 Task: Look for space in Clovis, United States from 6th September, 2023 to 15th September, 2023 for 6 adults in price range Rs.8000 to Rs.12000. Place can be entire place or private room with 6 bedrooms having 6 beds and 6 bathrooms. Property type can be house, flat, guest house. Amenities needed are: wifi, TV, free parkinig on premises, gym, breakfast. Booking option can be shelf check-in. Required host language is English.
Action: Mouse moved to (574, 140)
Screenshot: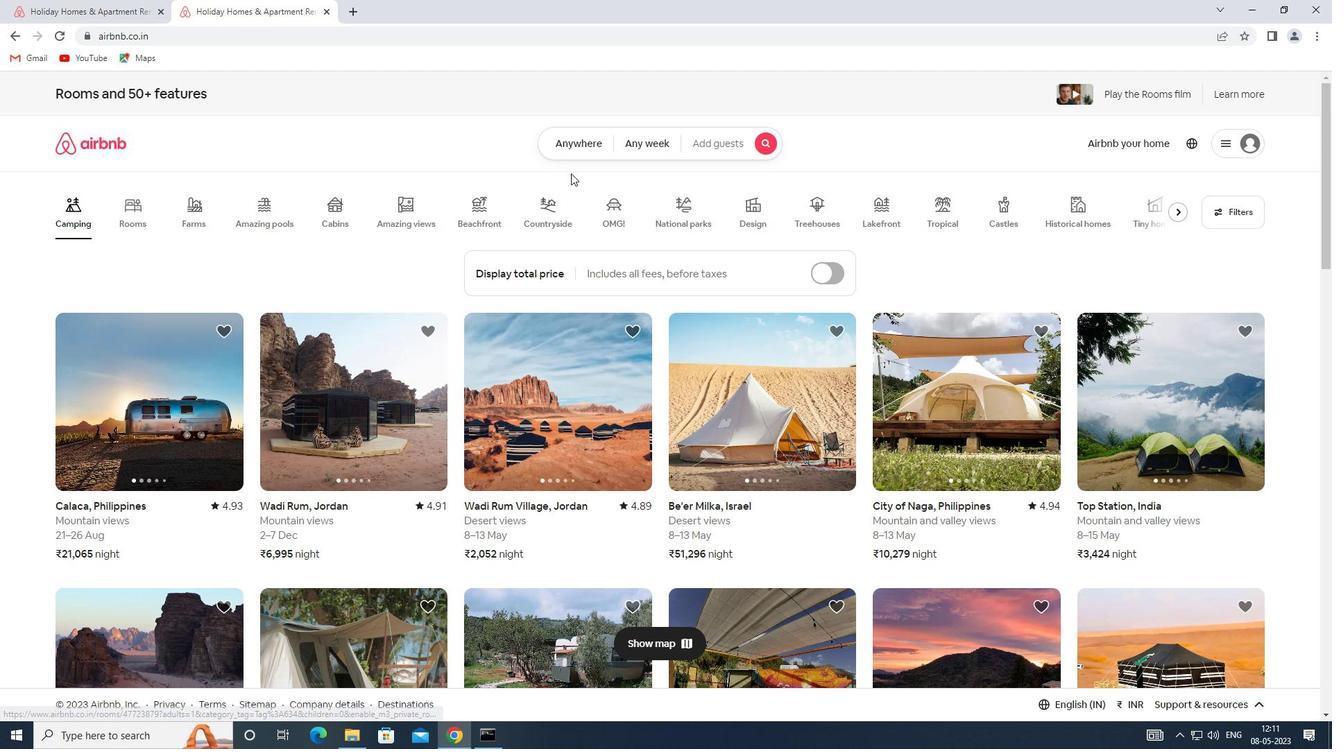 
Action: Mouse pressed left at (574, 140)
Screenshot: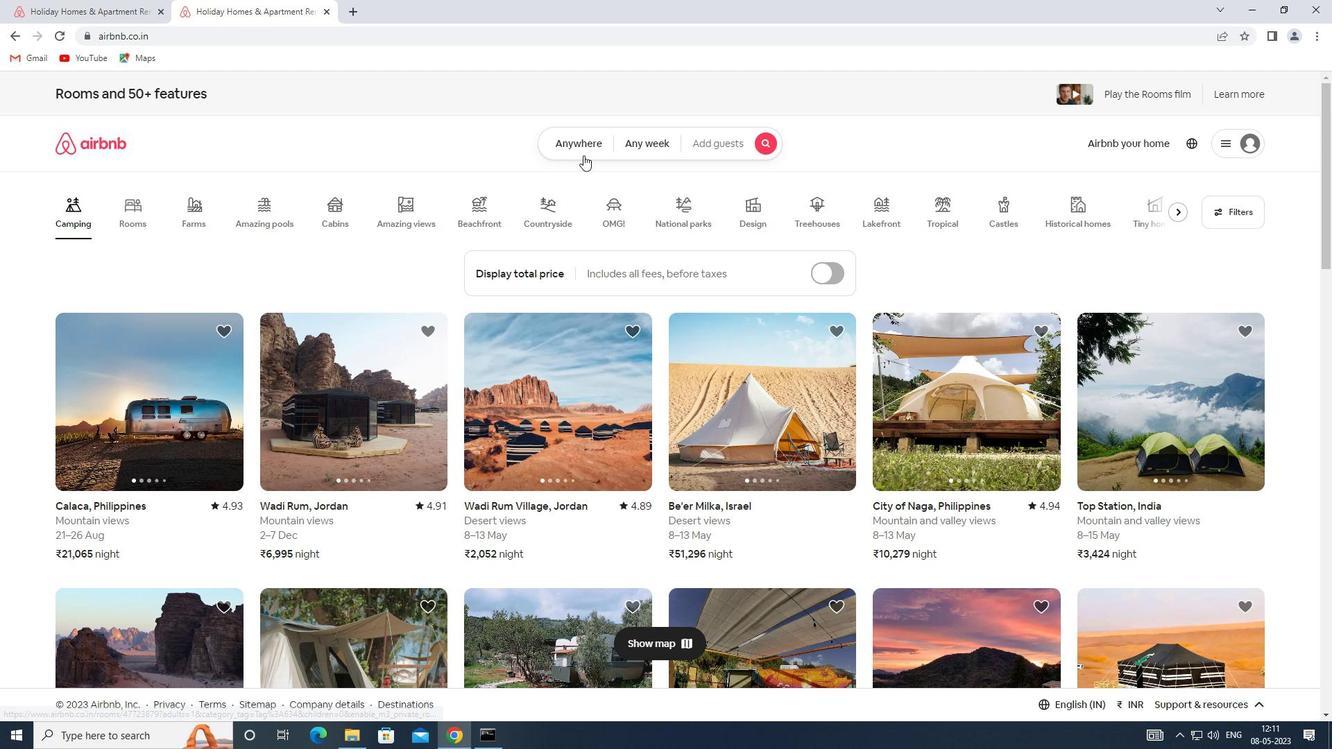 
Action: Mouse moved to (455, 199)
Screenshot: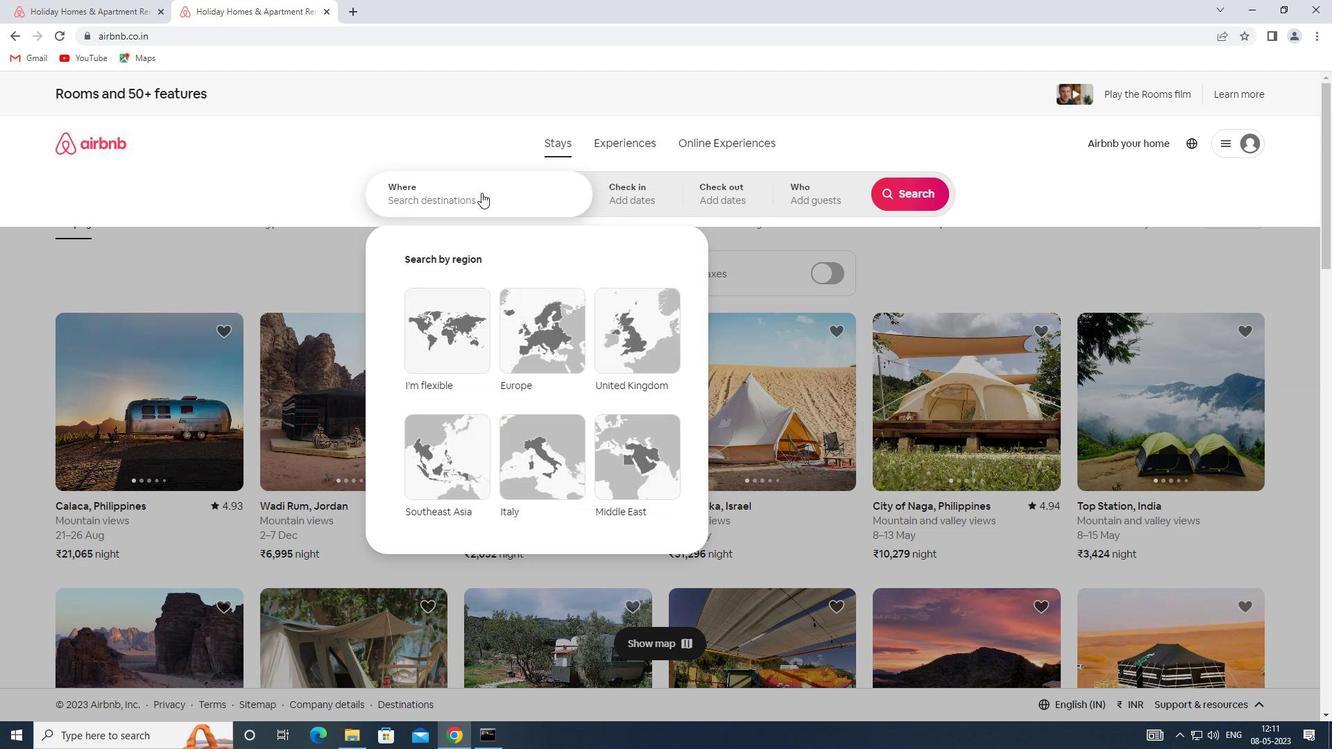 
Action: Mouse pressed left at (455, 199)
Screenshot: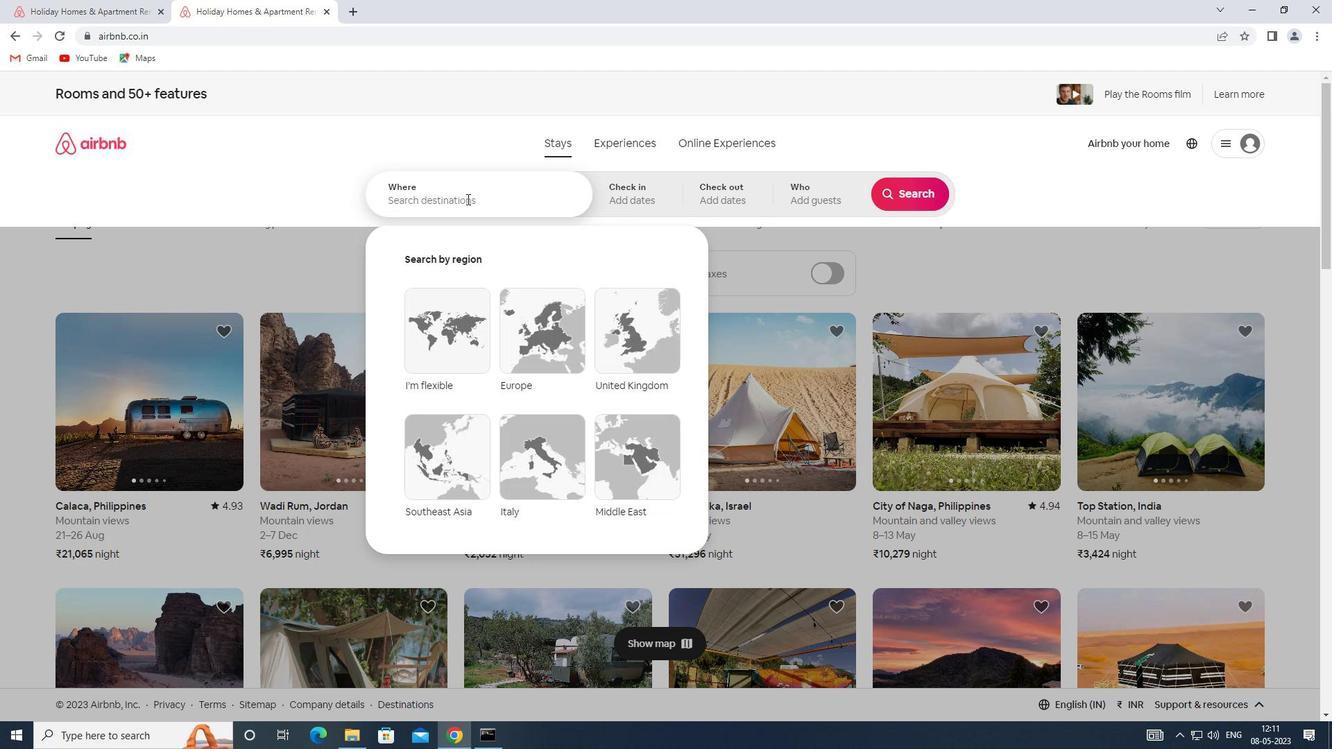 
Action: Key pressed <Key.shift><Key.shift><Key.shift><Key.shift><Key.shift><Key.shift><Key.shift><Key.shift><Key.shift><Key.shift><Key.shift><Key.shift><Key.shift><Key.shift><Key.shift><Key.shift><Key.shift><Key.shift><Key.shift><Key.shift><Key.shift><Key.shift><Key.shift><Key.shift><Key.shift><Key.shift><Key.shift><Key.shift><Key.shift><Key.shift><Key.shift>SPACE<Key.space>IN<Key.space><Key.shift><Key.shift>CLOVIS,<Key.shift>UNITED<Key.space><Key.shift>STATES
Screenshot: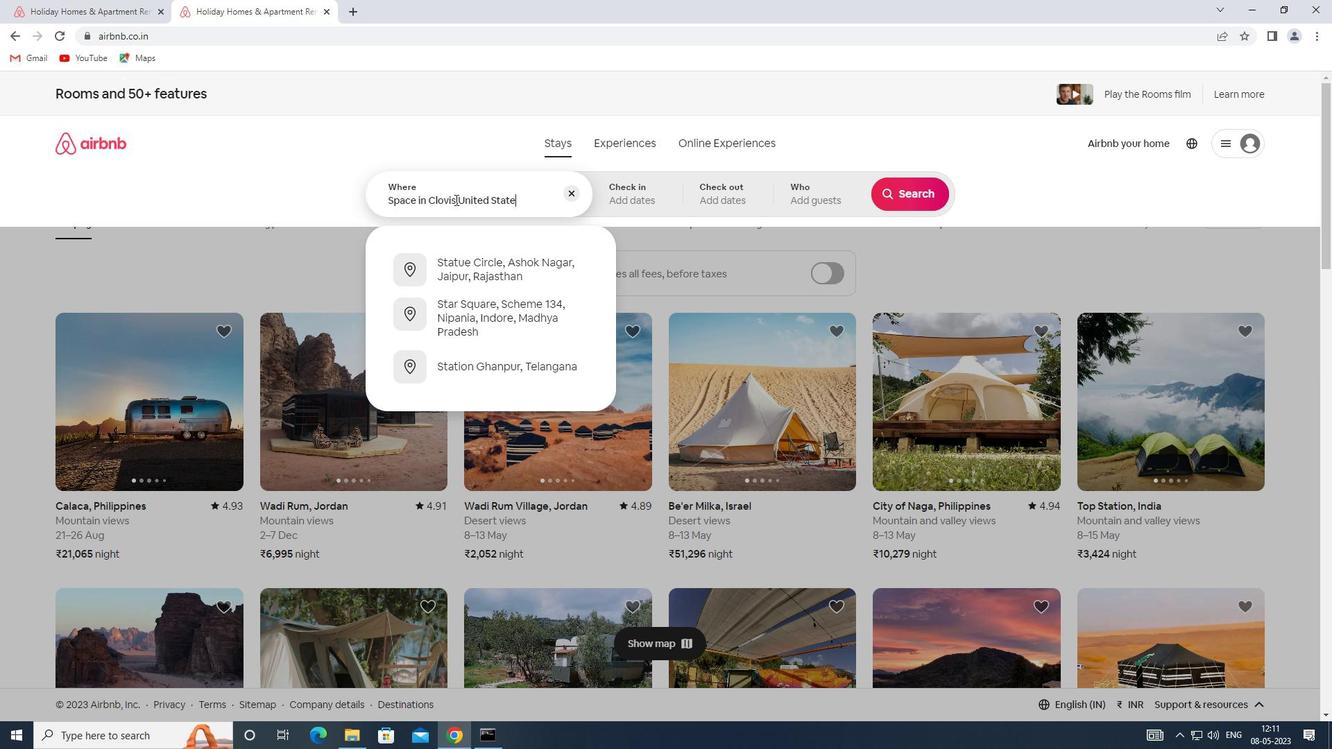
Action: Mouse moved to (604, 186)
Screenshot: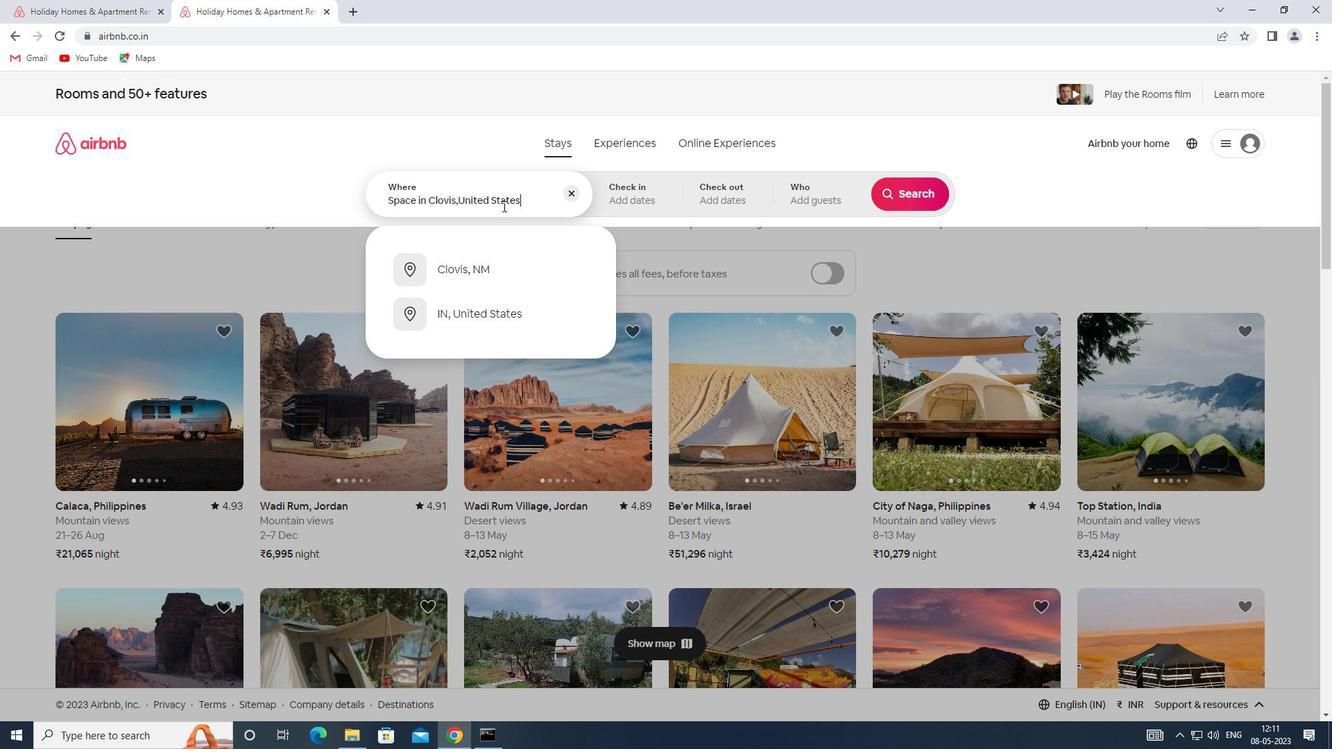 
Action: Mouse pressed left at (604, 186)
Screenshot: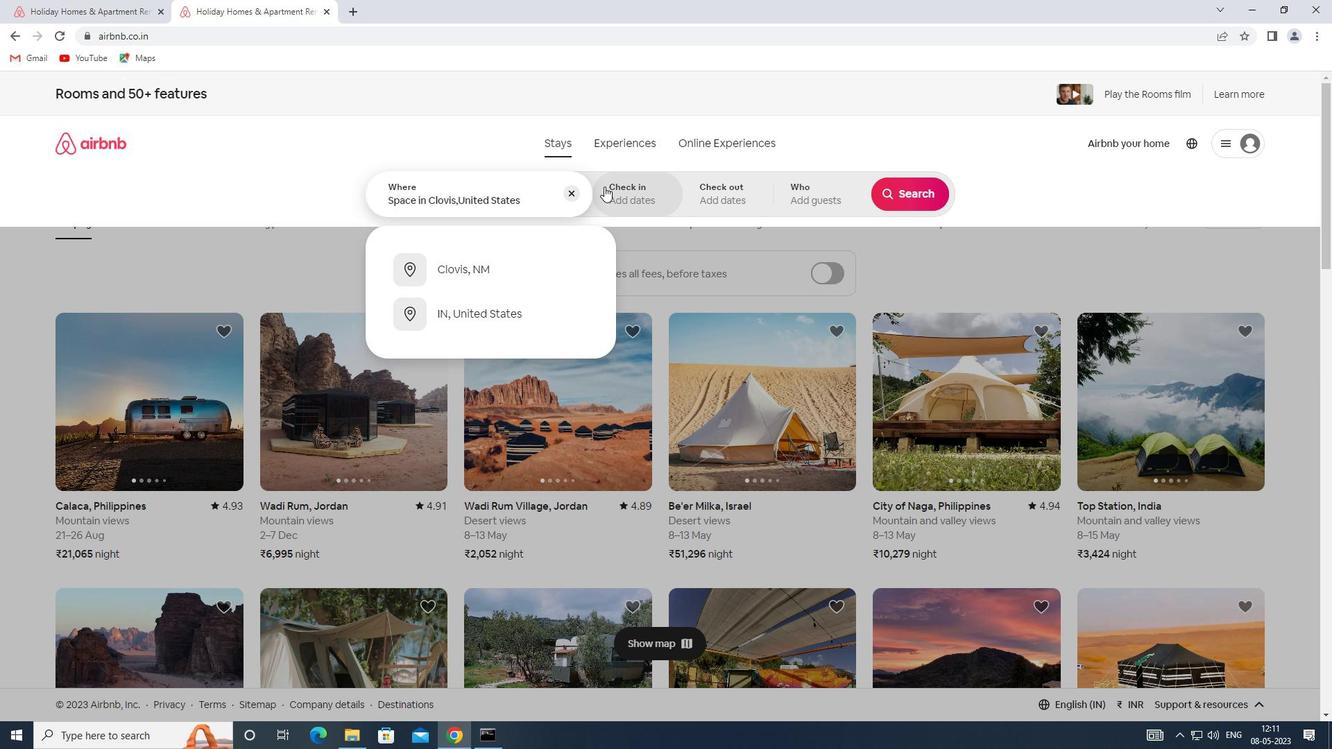 
Action: Mouse moved to (901, 308)
Screenshot: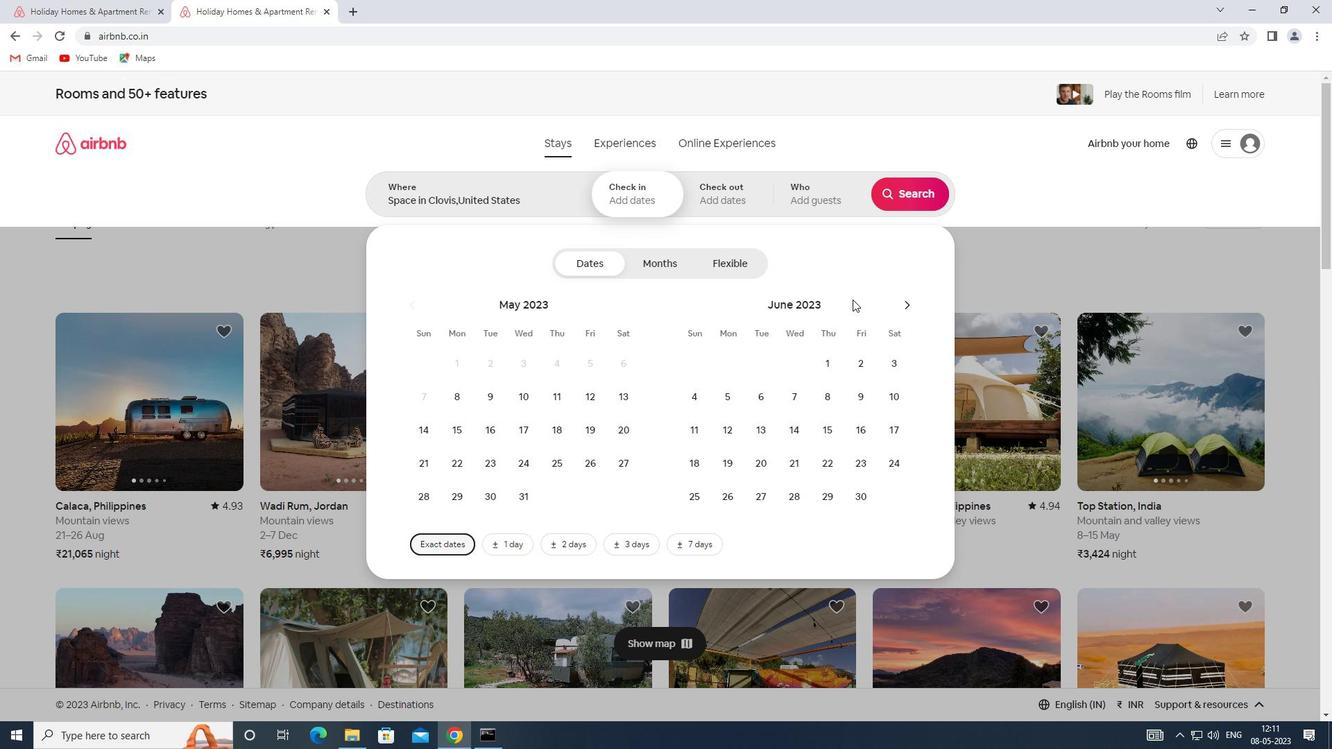 
Action: Mouse pressed left at (901, 308)
Screenshot: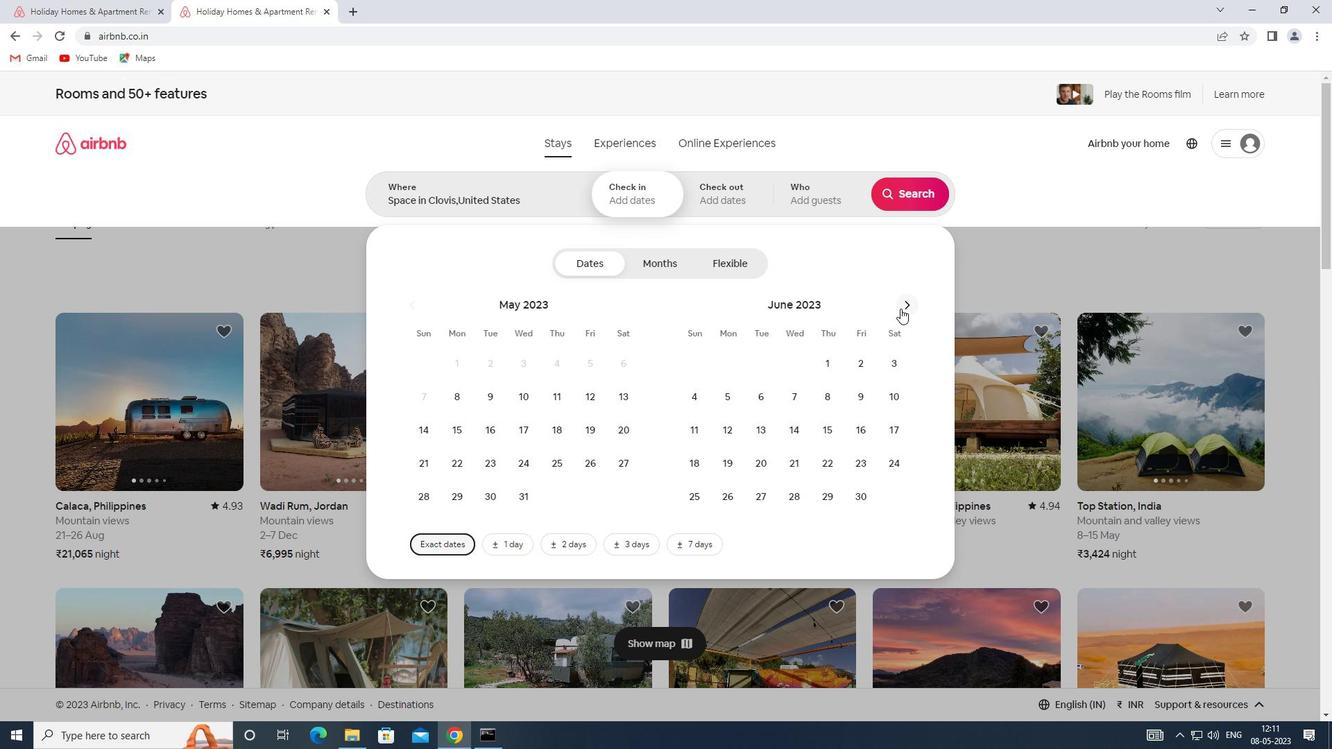 
Action: Mouse pressed left at (901, 308)
Screenshot: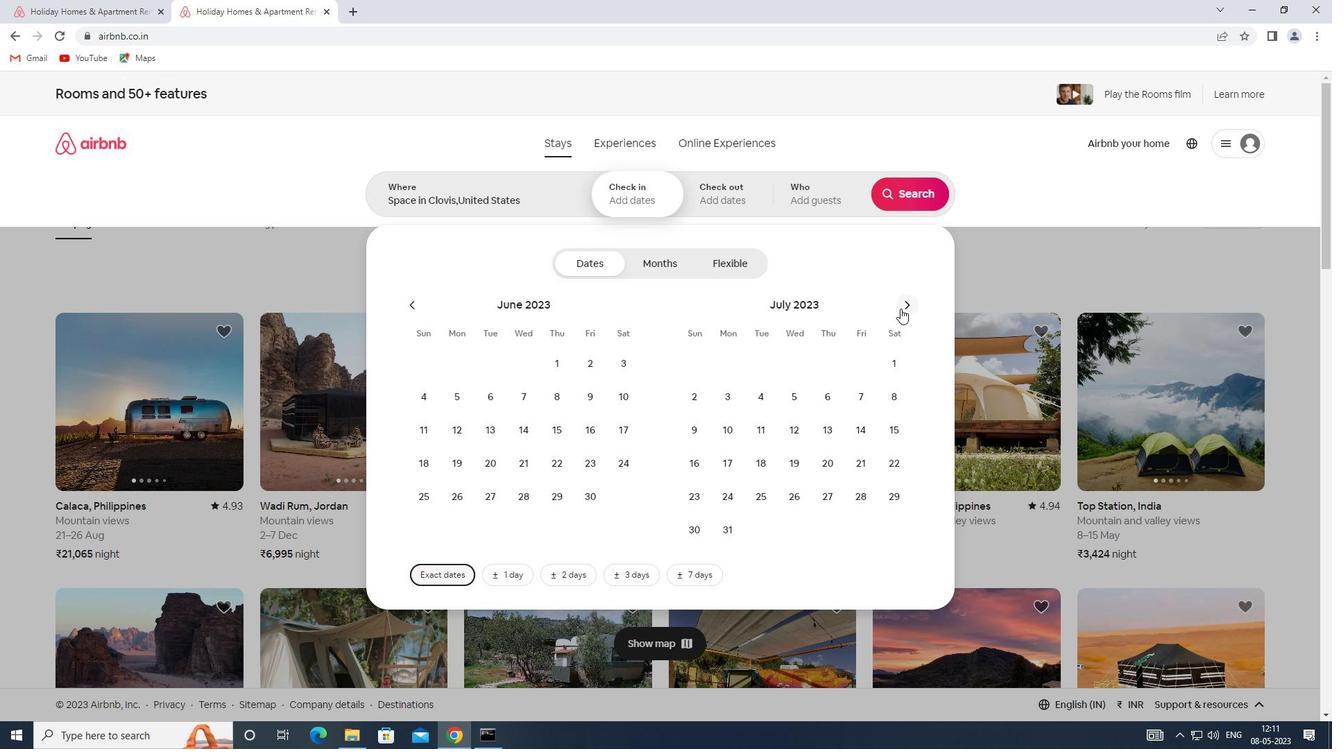 
Action: Mouse pressed left at (901, 308)
Screenshot: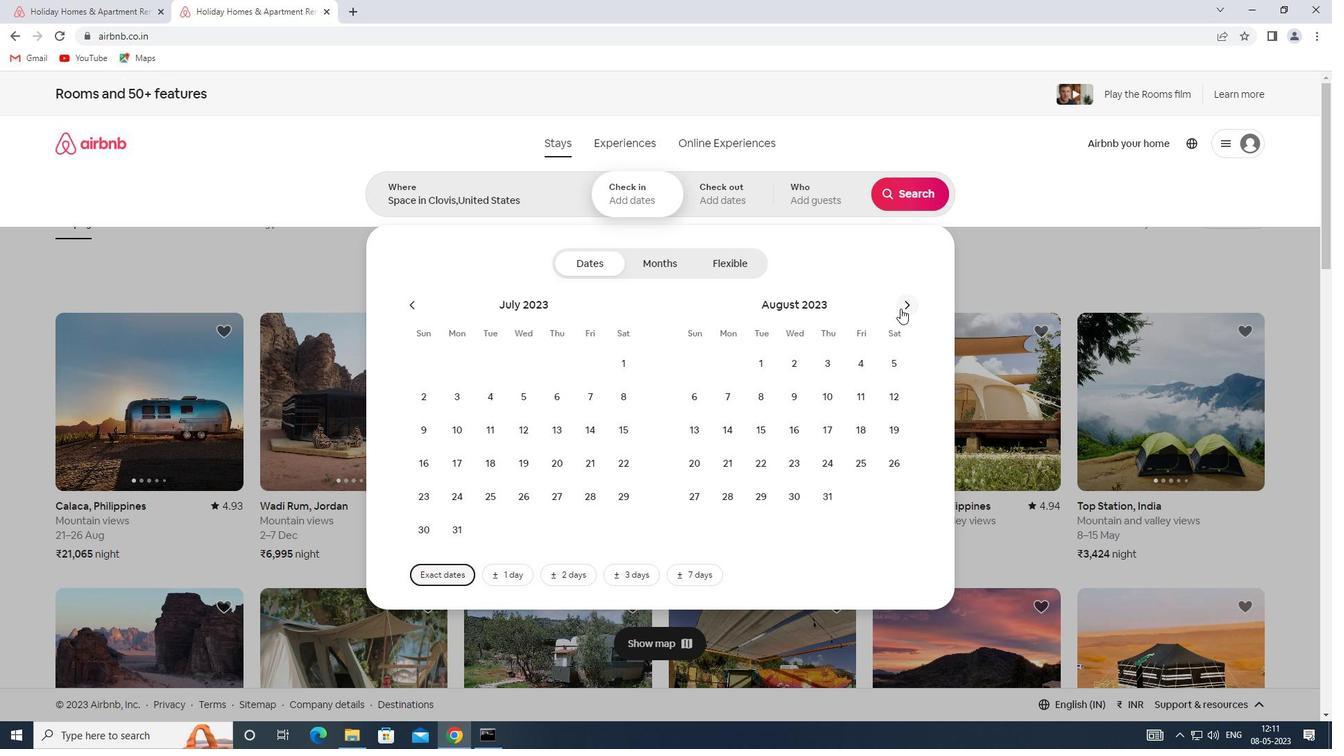 
Action: Mouse moved to (794, 398)
Screenshot: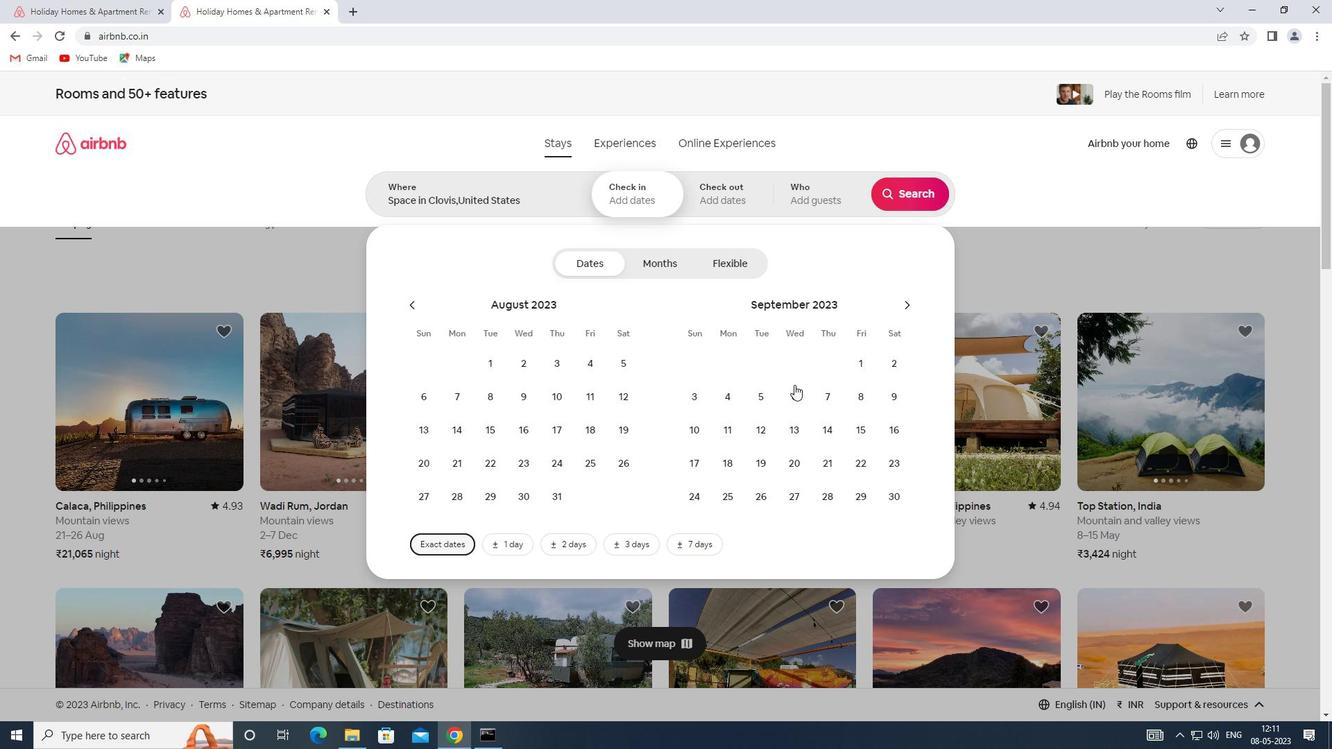 
Action: Mouse pressed left at (794, 398)
Screenshot: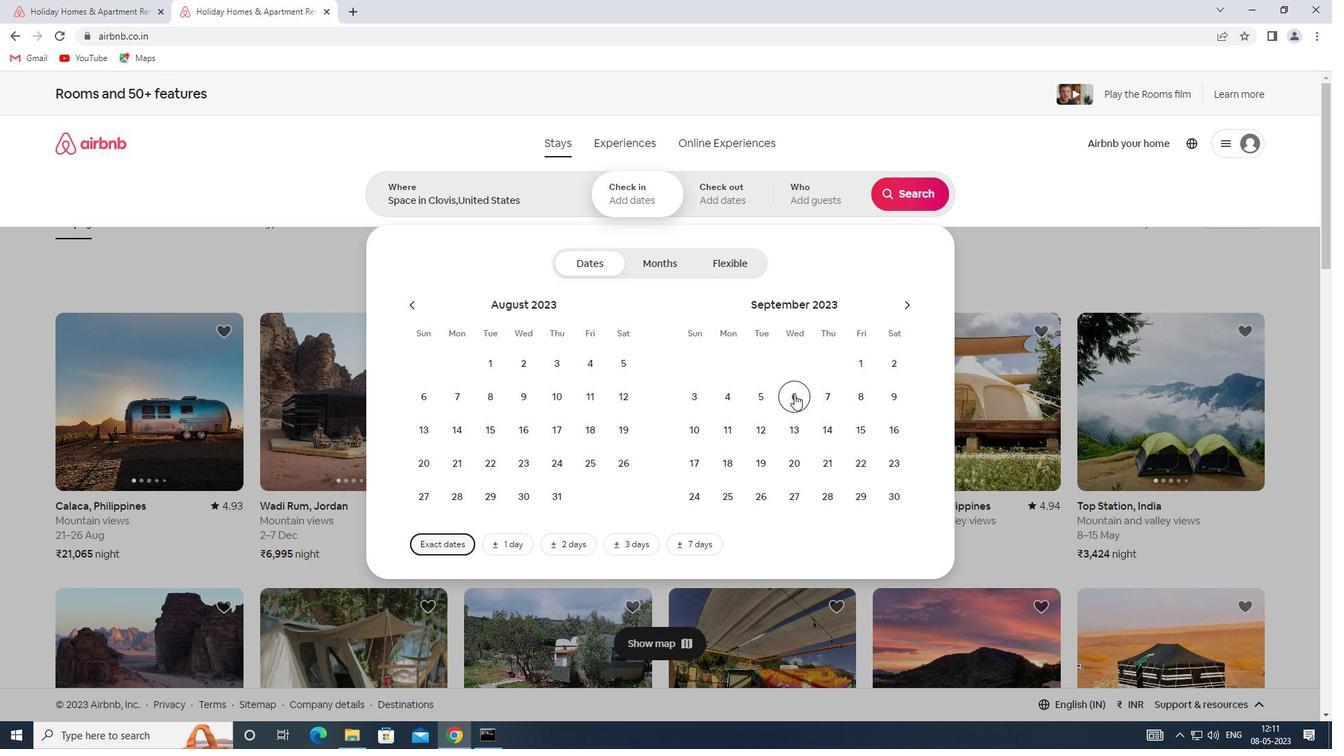 
Action: Mouse moved to (869, 431)
Screenshot: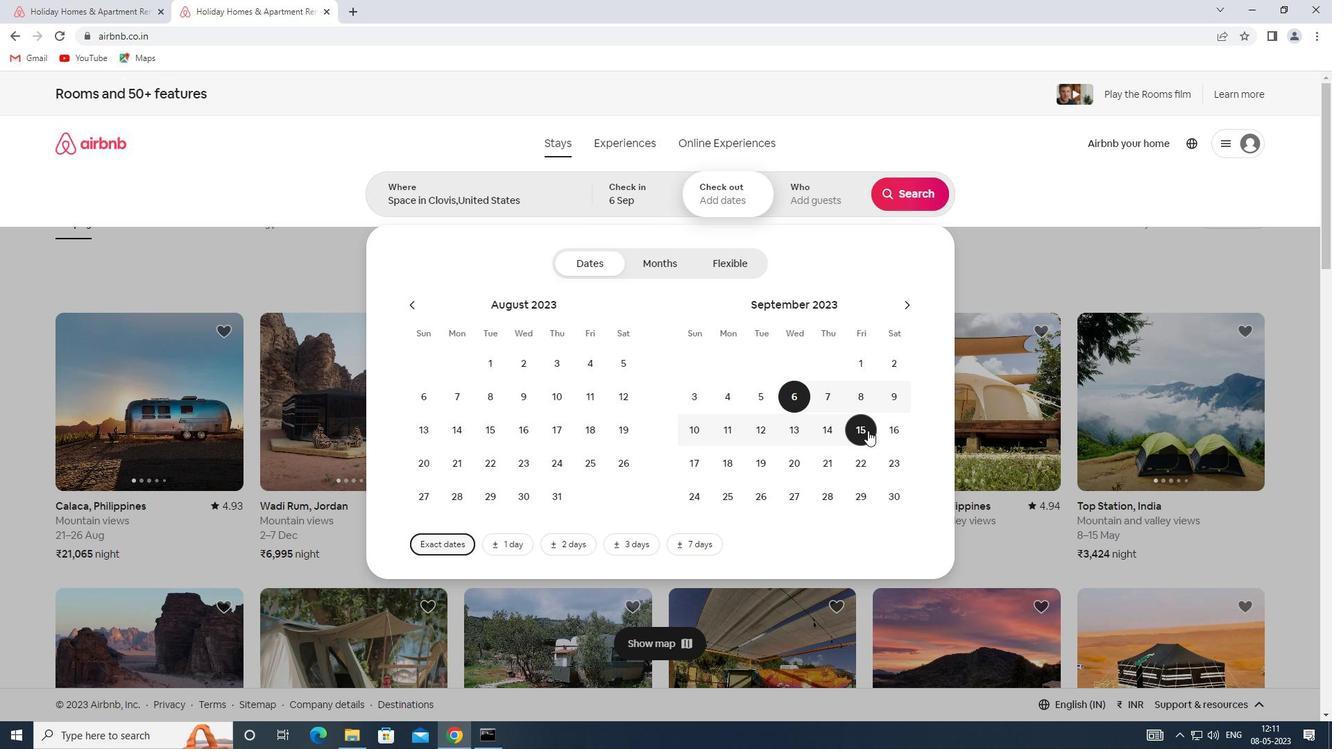 
Action: Mouse pressed left at (869, 431)
Screenshot: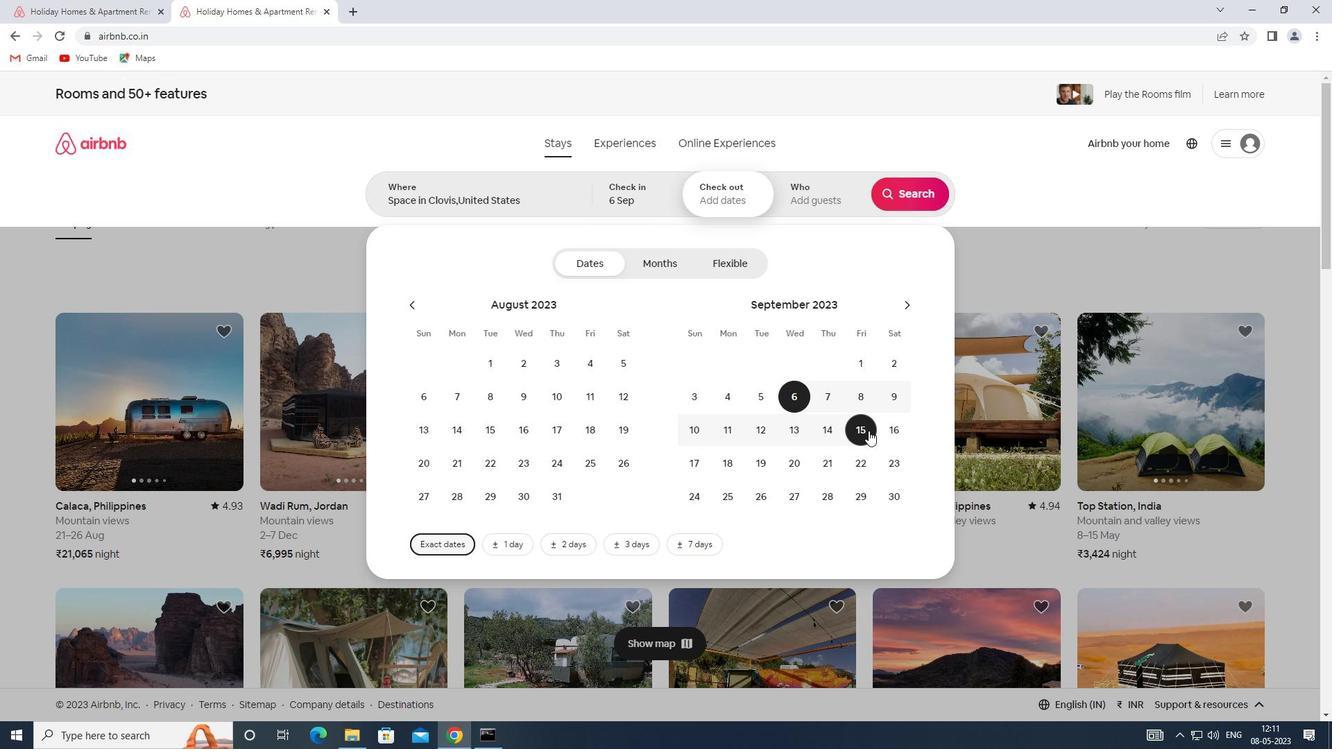 
Action: Mouse moved to (826, 197)
Screenshot: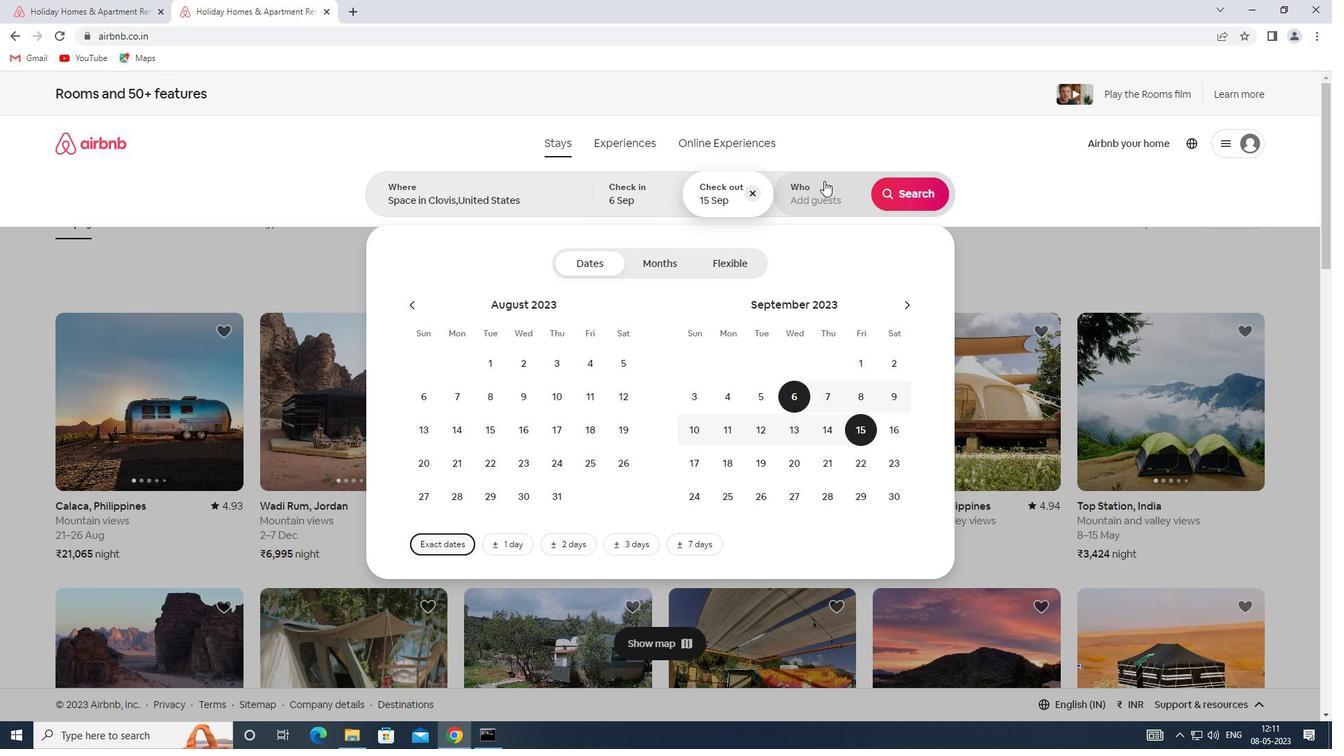 
Action: Mouse pressed left at (826, 197)
Screenshot: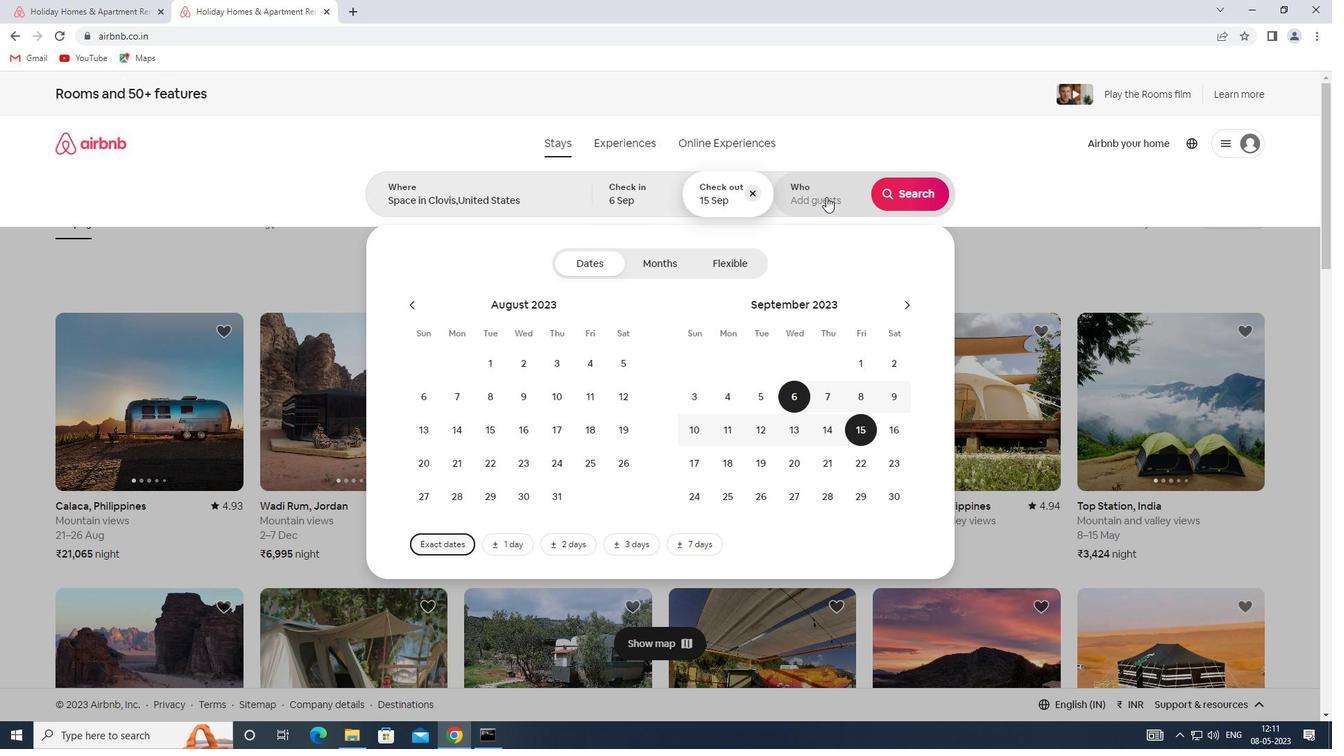 
Action: Mouse moved to (907, 268)
Screenshot: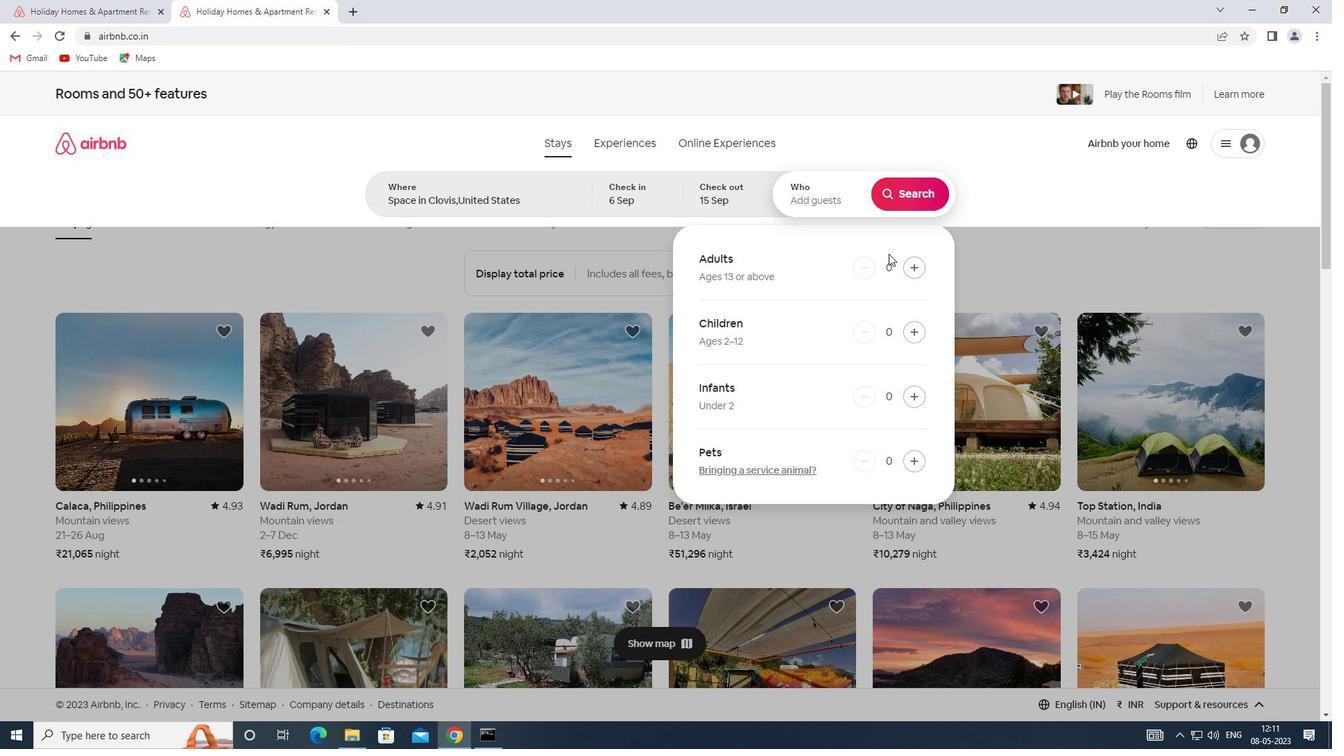 
Action: Mouse pressed left at (907, 268)
Screenshot: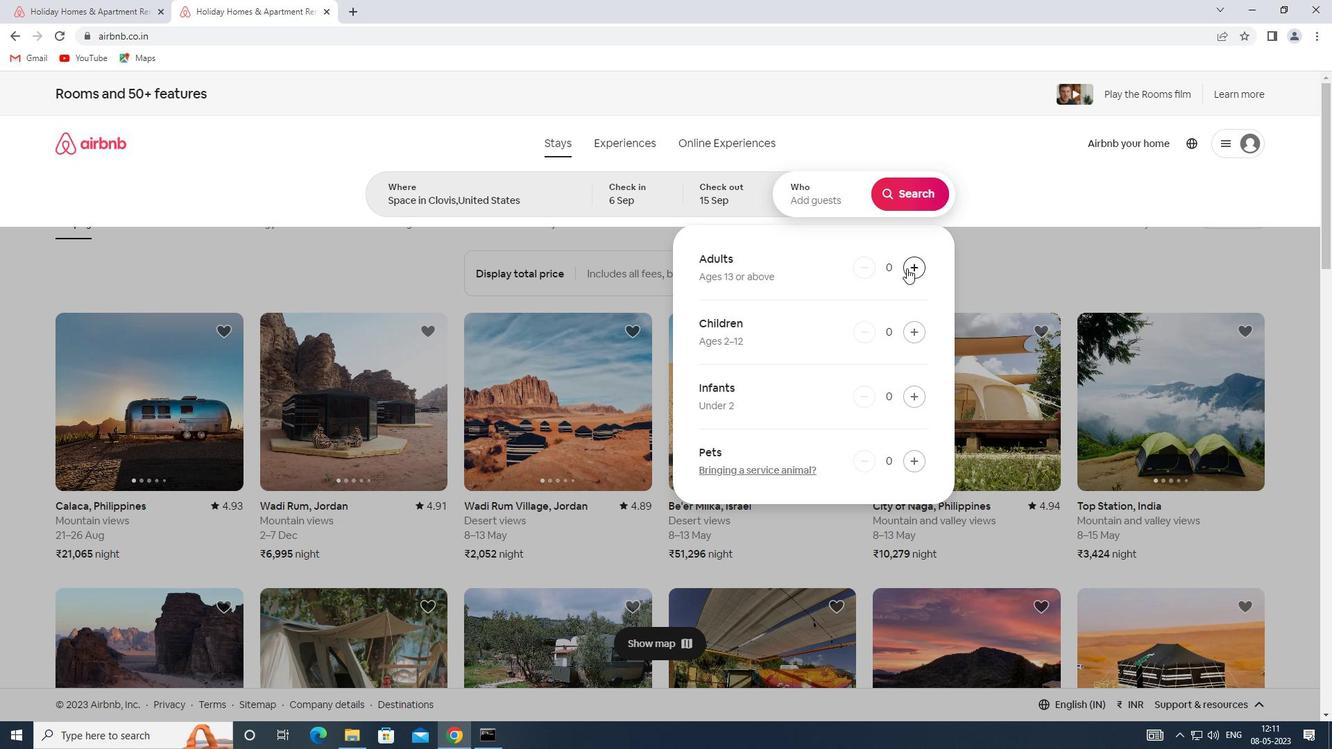 
Action: Mouse pressed left at (907, 268)
Screenshot: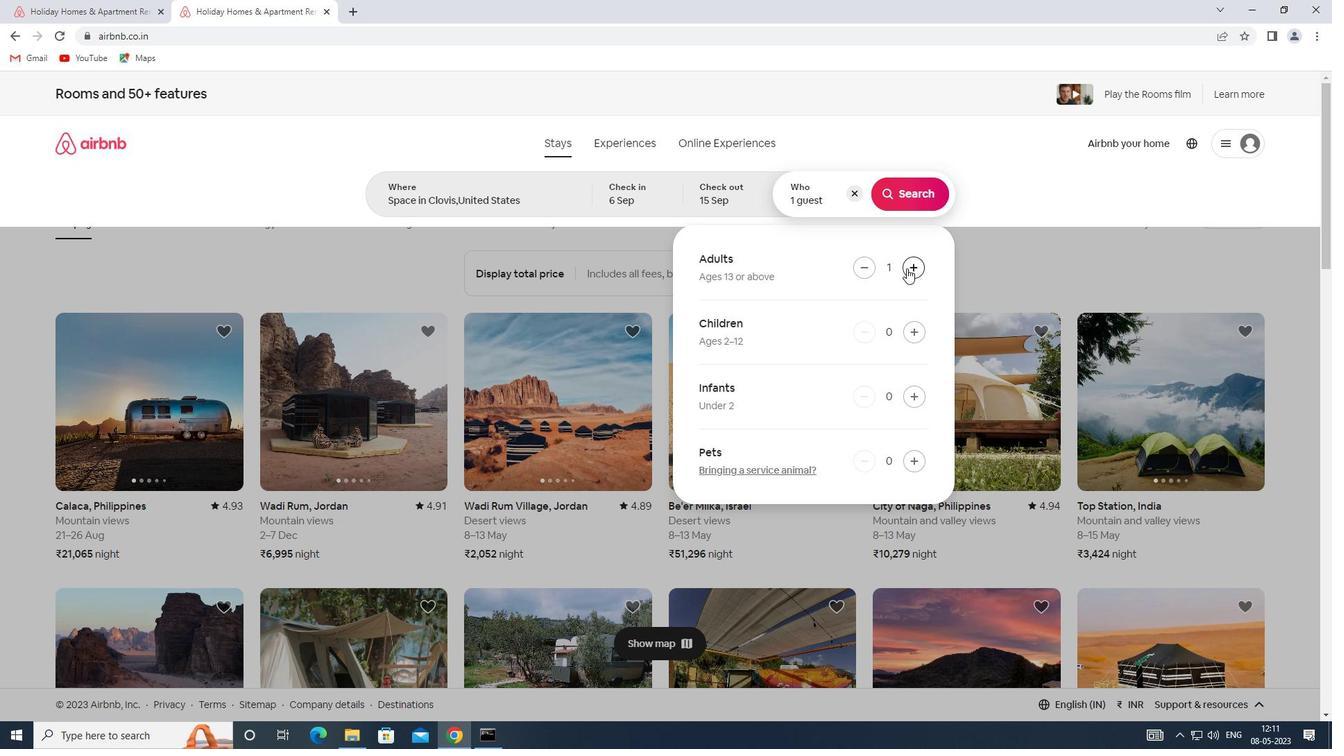 
Action: Mouse pressed left at (907, 268)
Screenshot: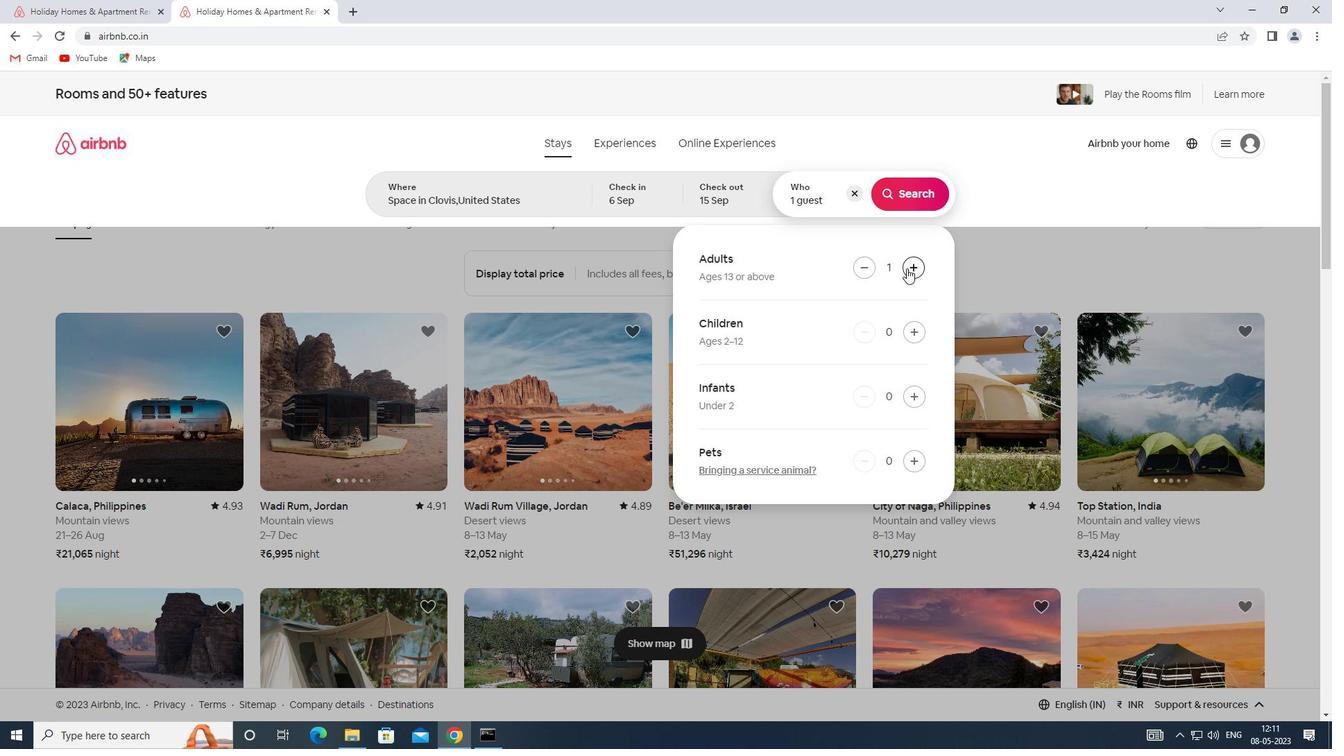 
Action: Mouse pressed left at (907, 268)
Screenshot: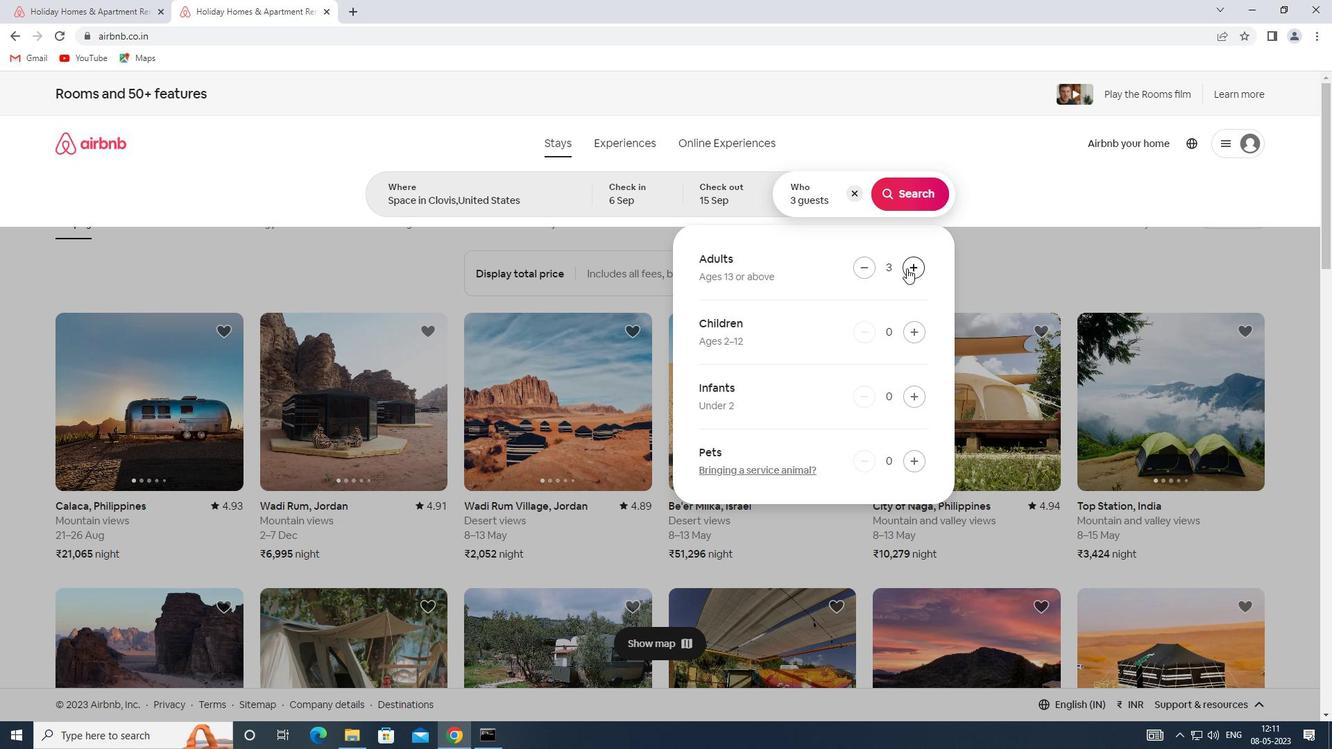 
Action: Mouse pressed left at (907, 268)
Screenshot: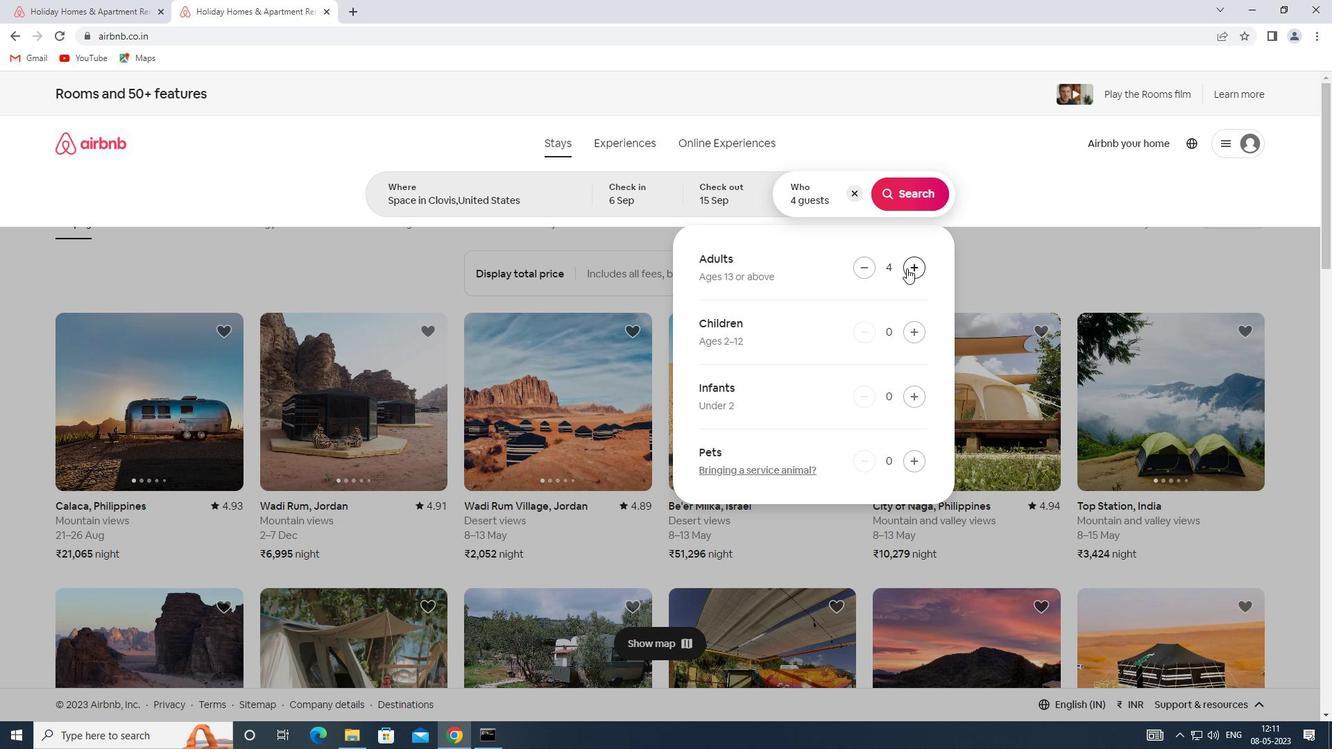 
Action: Mouse pressed left at (907, 268)
Screenshot: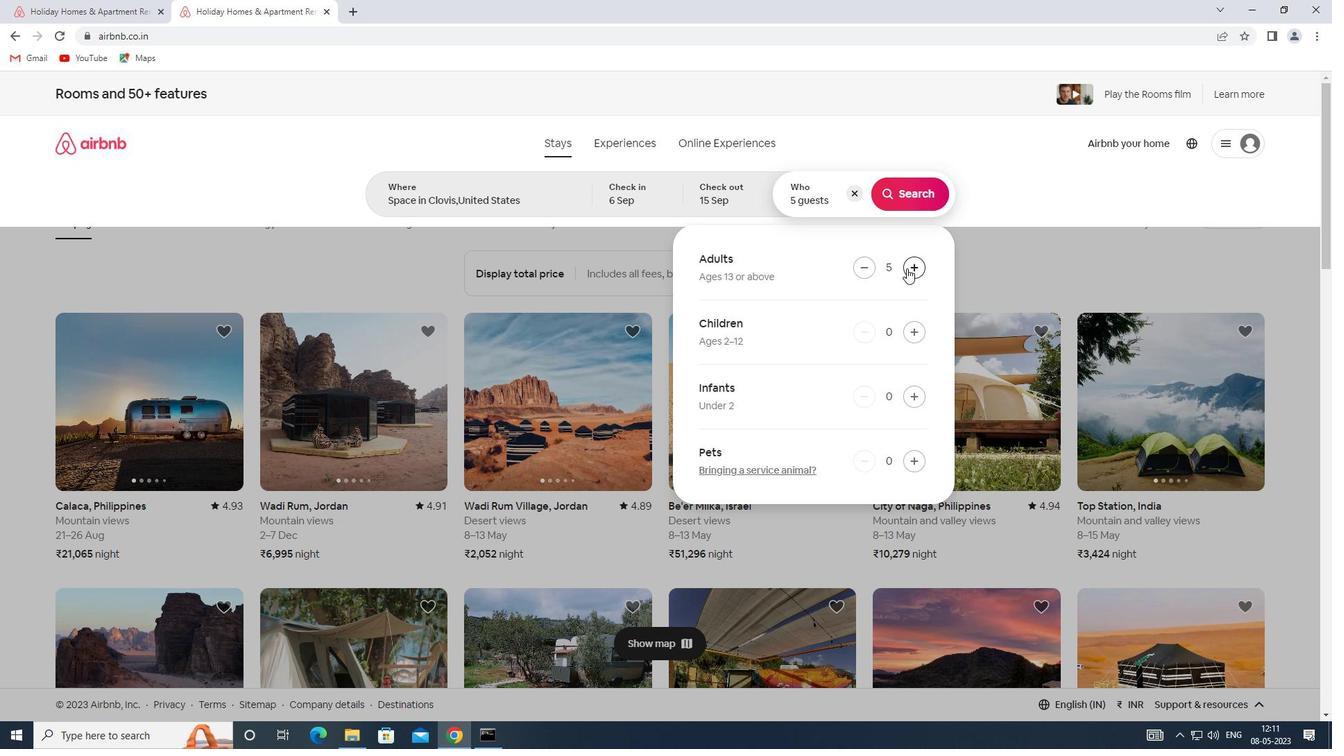 
Action: Mouse moved to (910, 190)
Screenshot: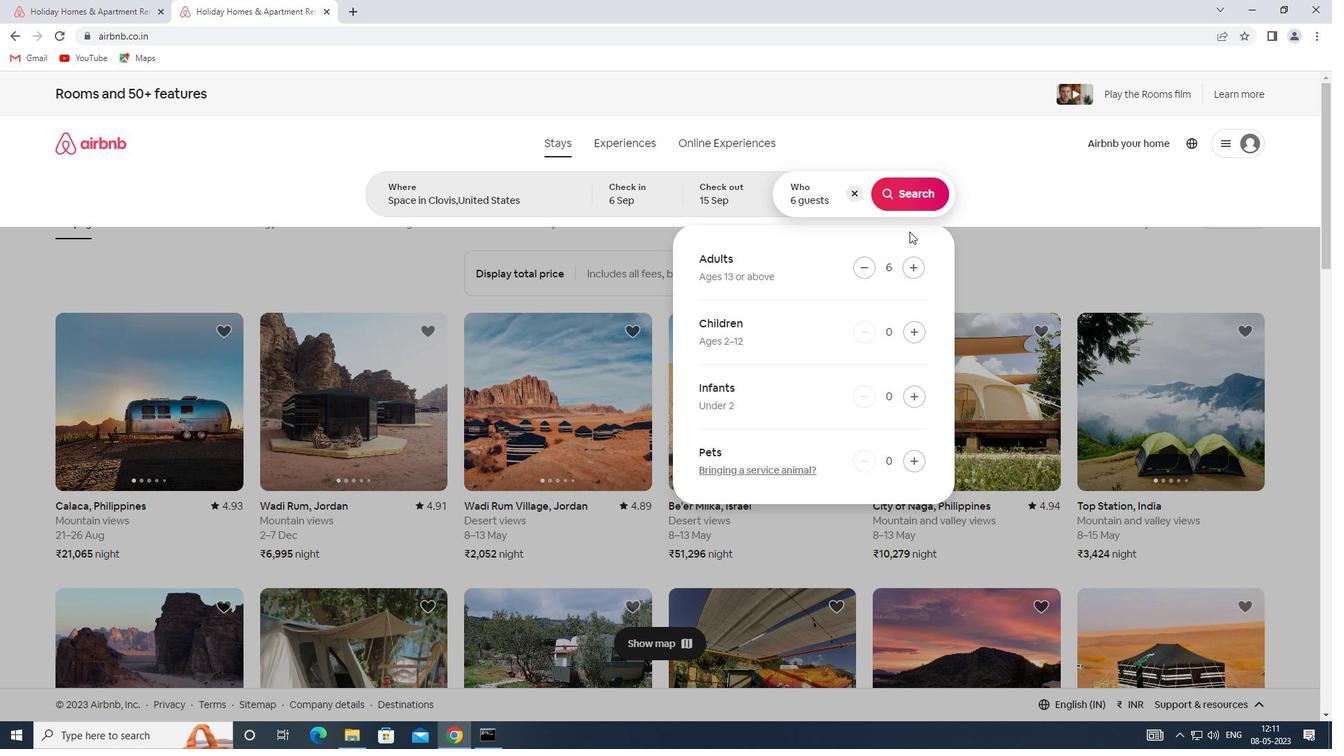 
Action: Mouse pressed left at (910, 190)
Screenshot: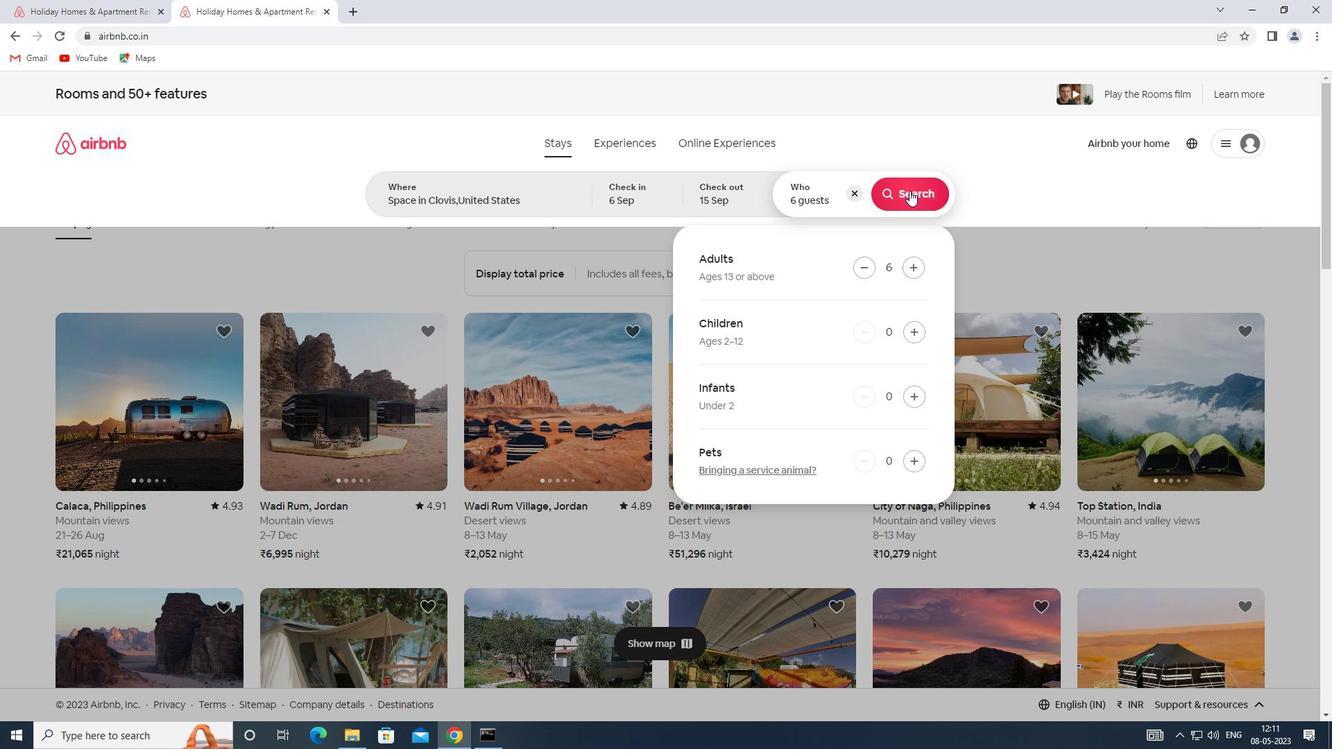 
Action: Mouse moved to (1289, 146)
Screenshot: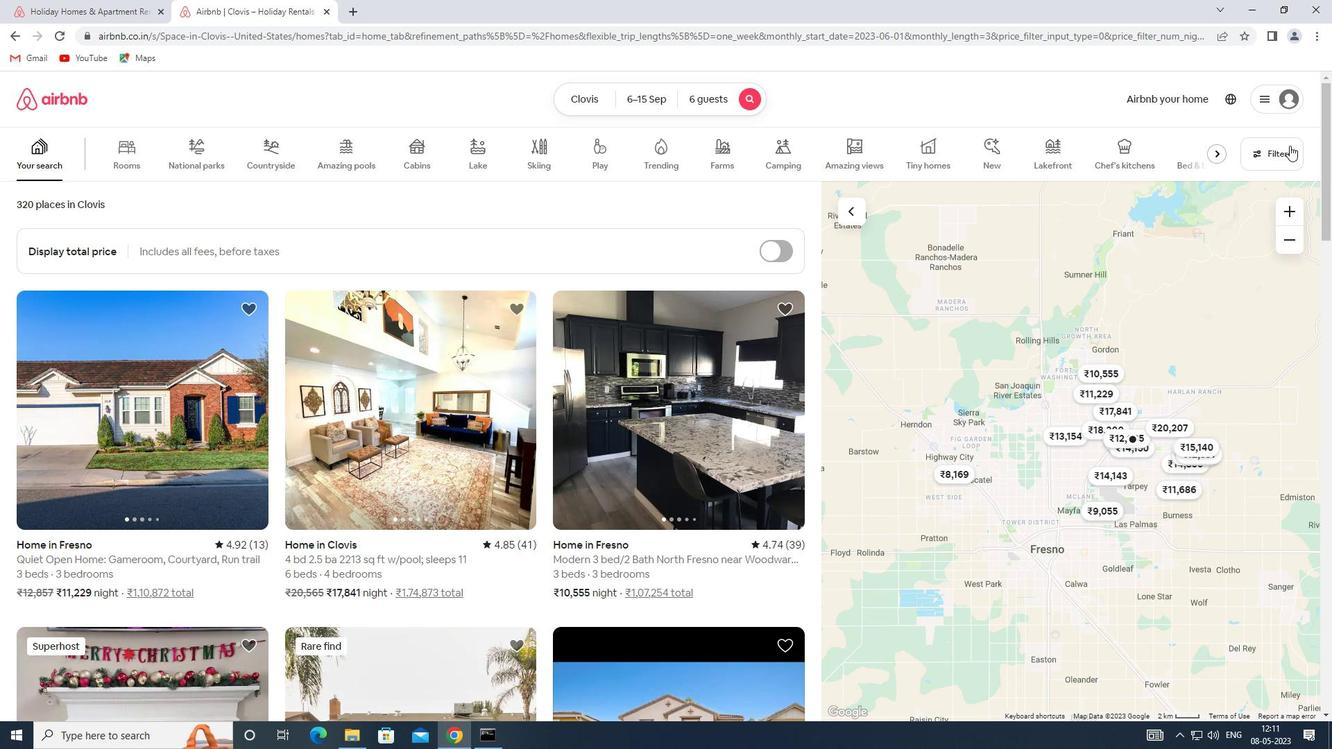 
Action: Mouse pressed left at (1289, 146)
Screenshot: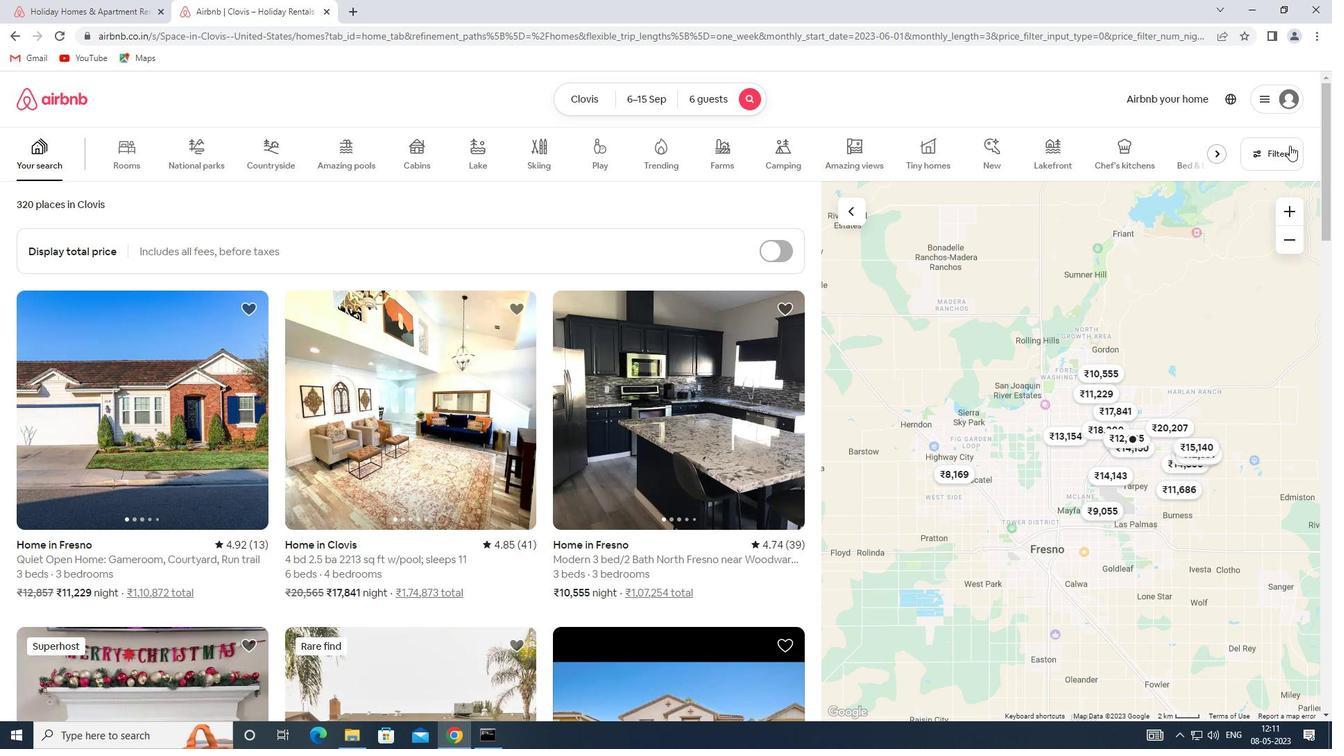 
Action: Mouse moved to (476, 495)
Screenshot: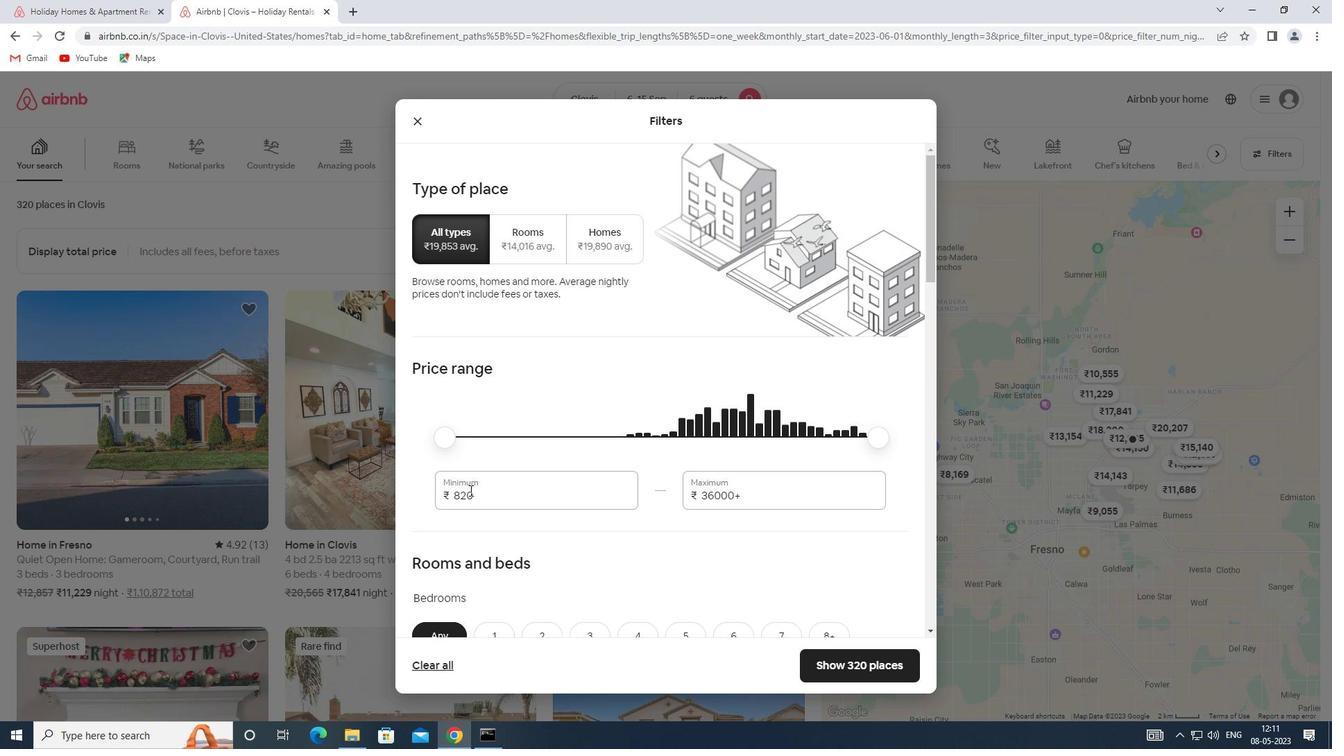 
Action: Mouse pressed left at (476, 495)
Screenshot: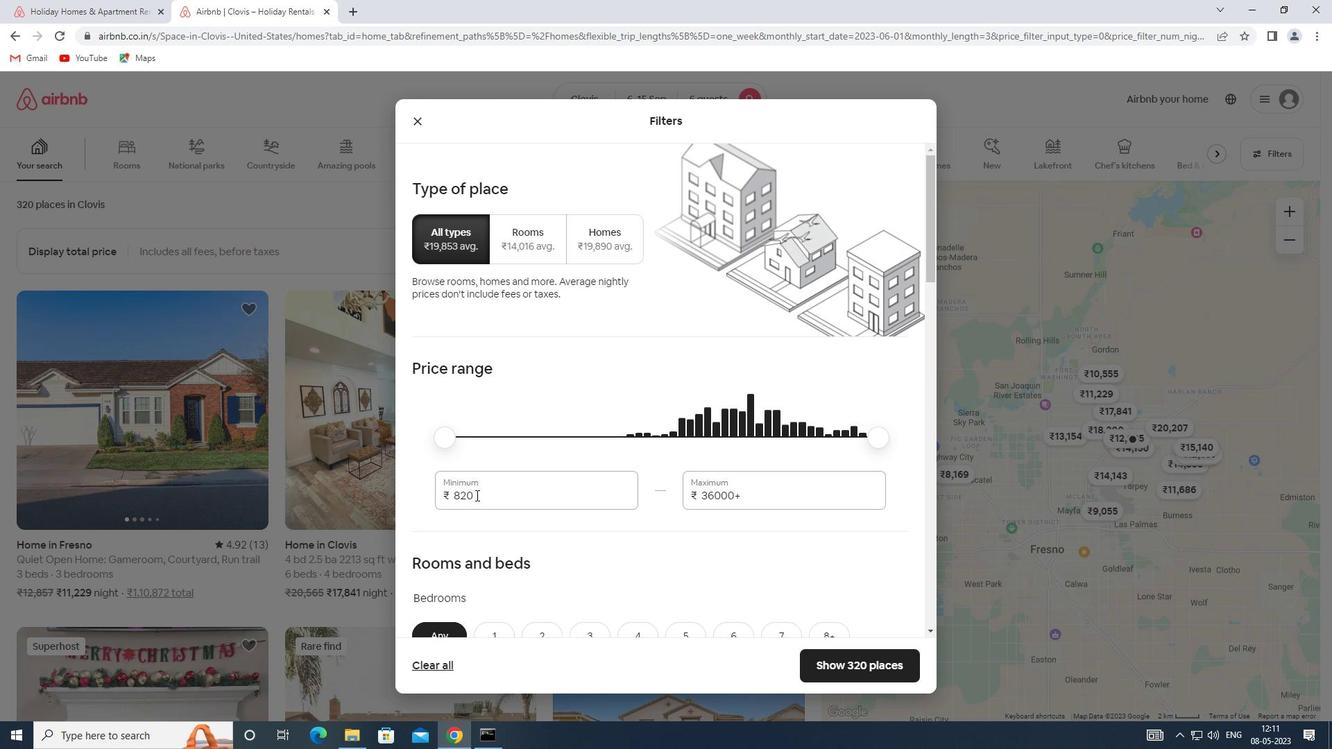 
Action: Mouse moved to (423, 488)
Screenshot: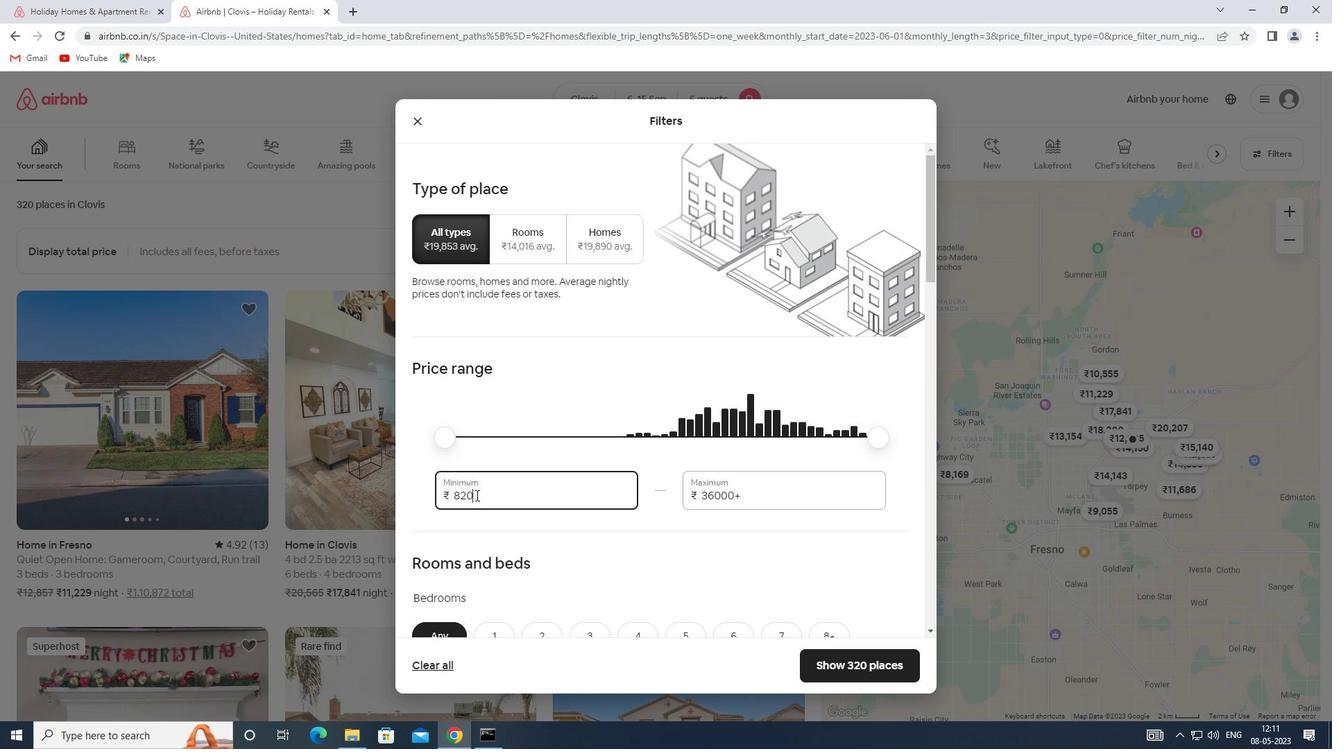 
Action: Key pressed 8000
Screenshot: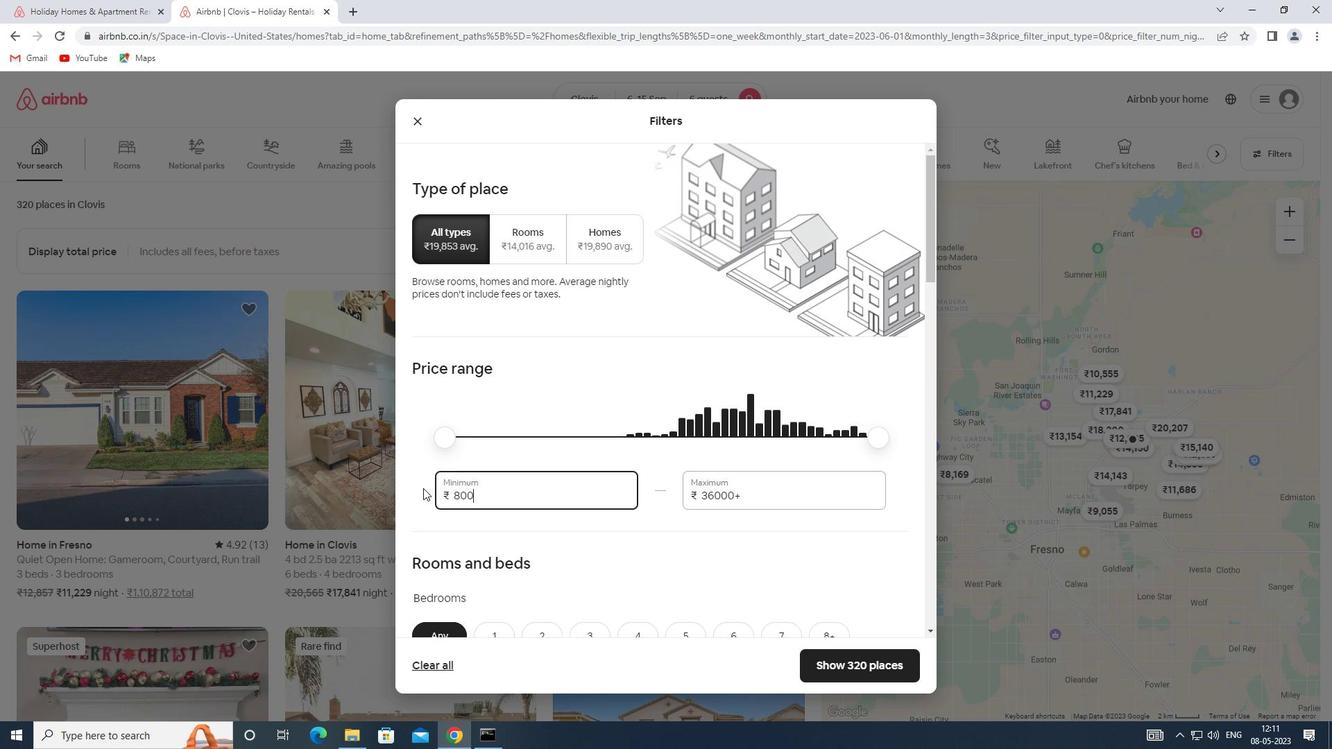 
Action: Mouse moved to (749, 495)
Screenshot: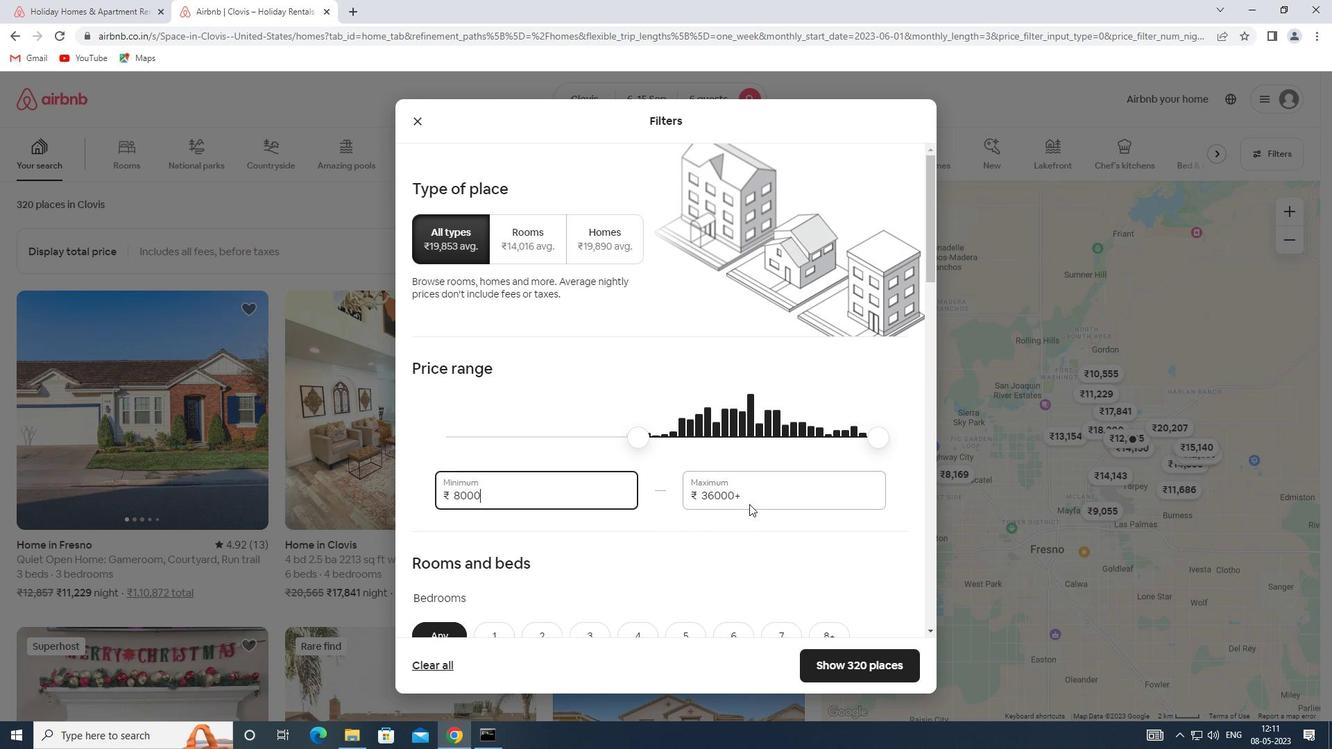 
Action: Mouse pressed left at (749, 495)
Screenshot: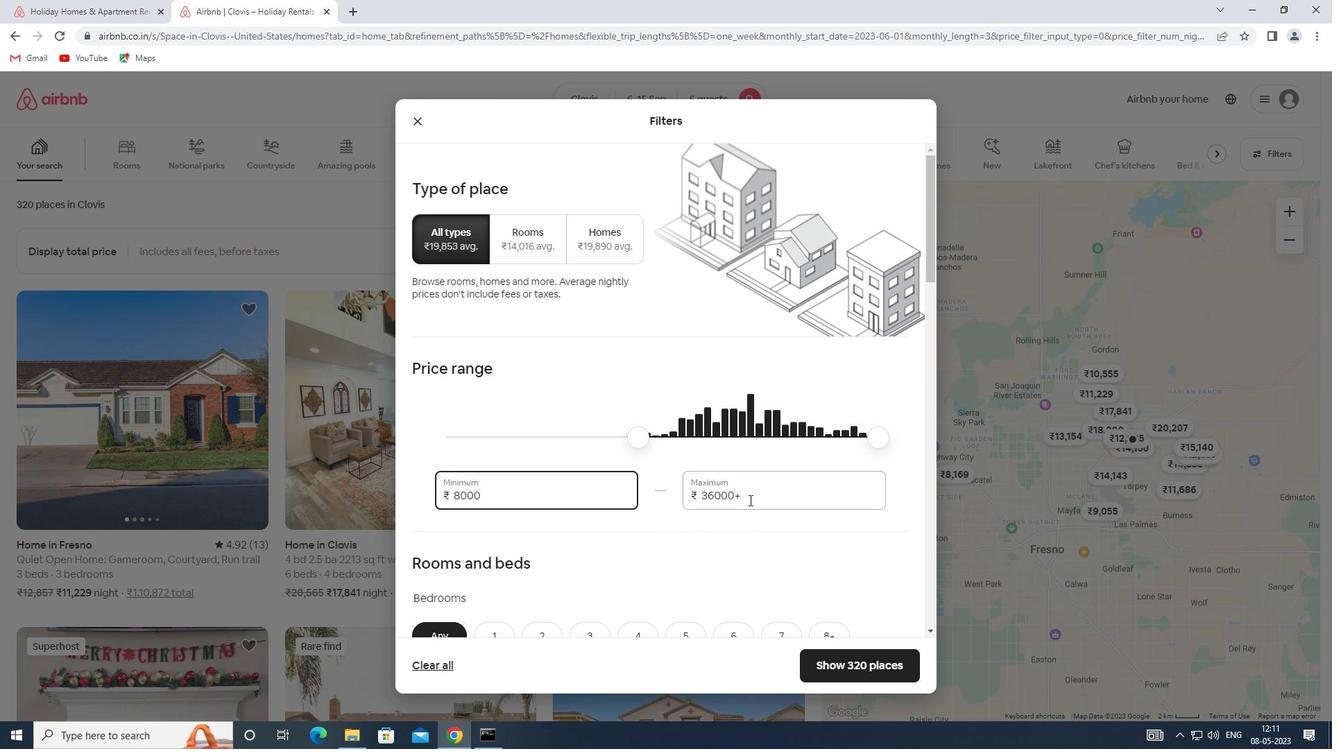 
Action: Mouse moved to (670, 497)
Screenshot: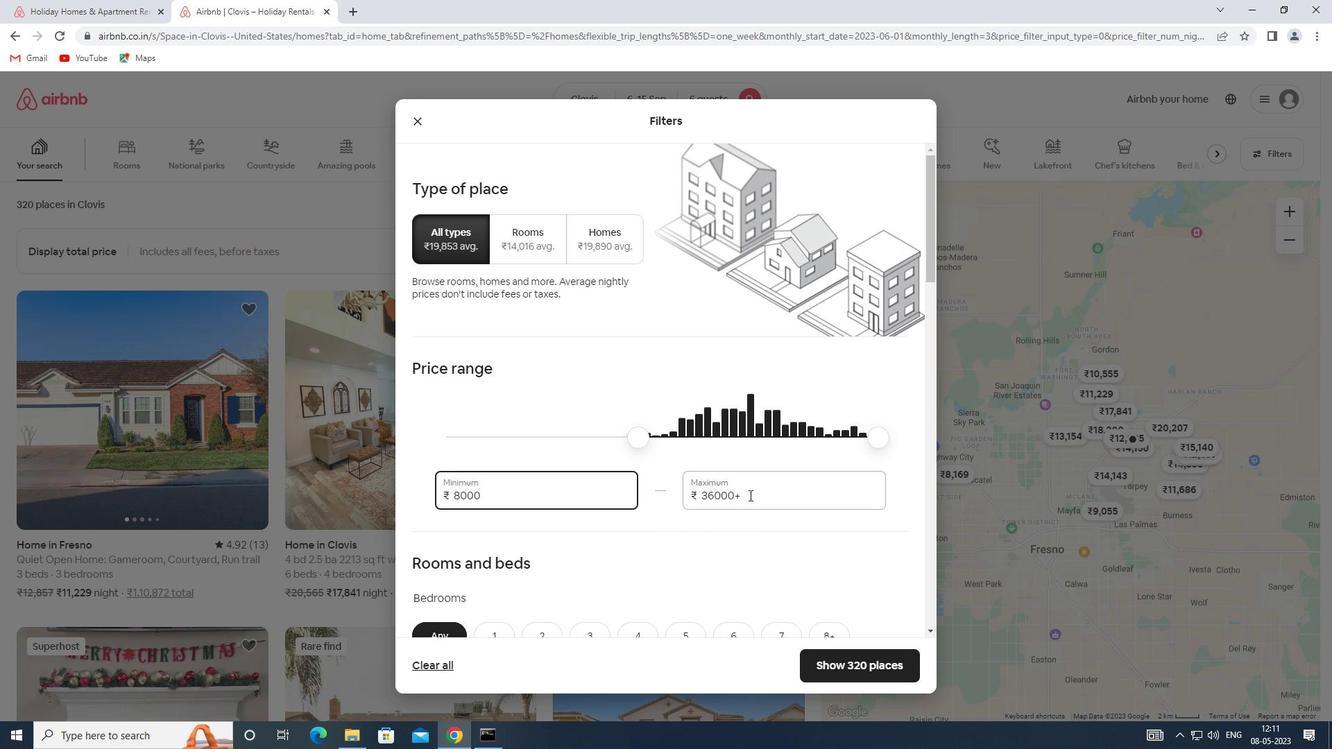 
Action: Key pressed 12000
Screenshot: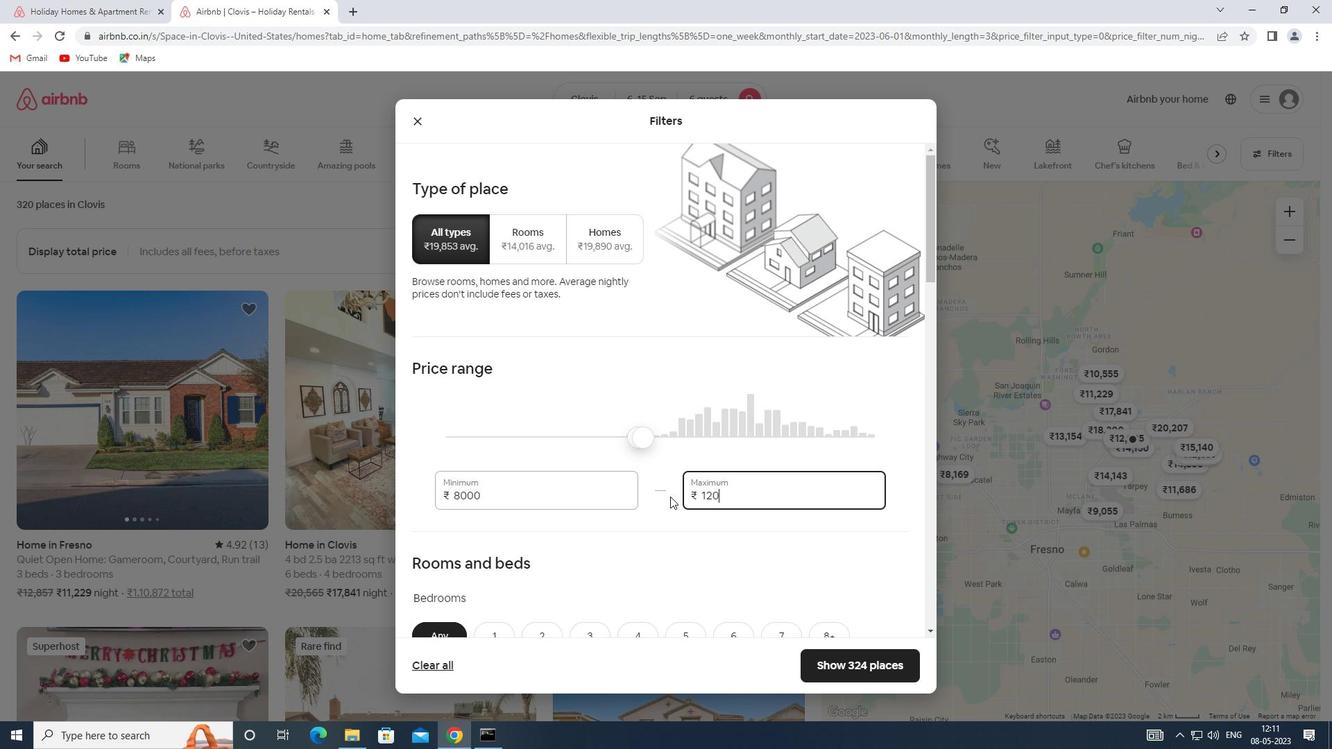 
Action: Mouse scrolled (670, 496) with delta (0, 0)
Screenshot: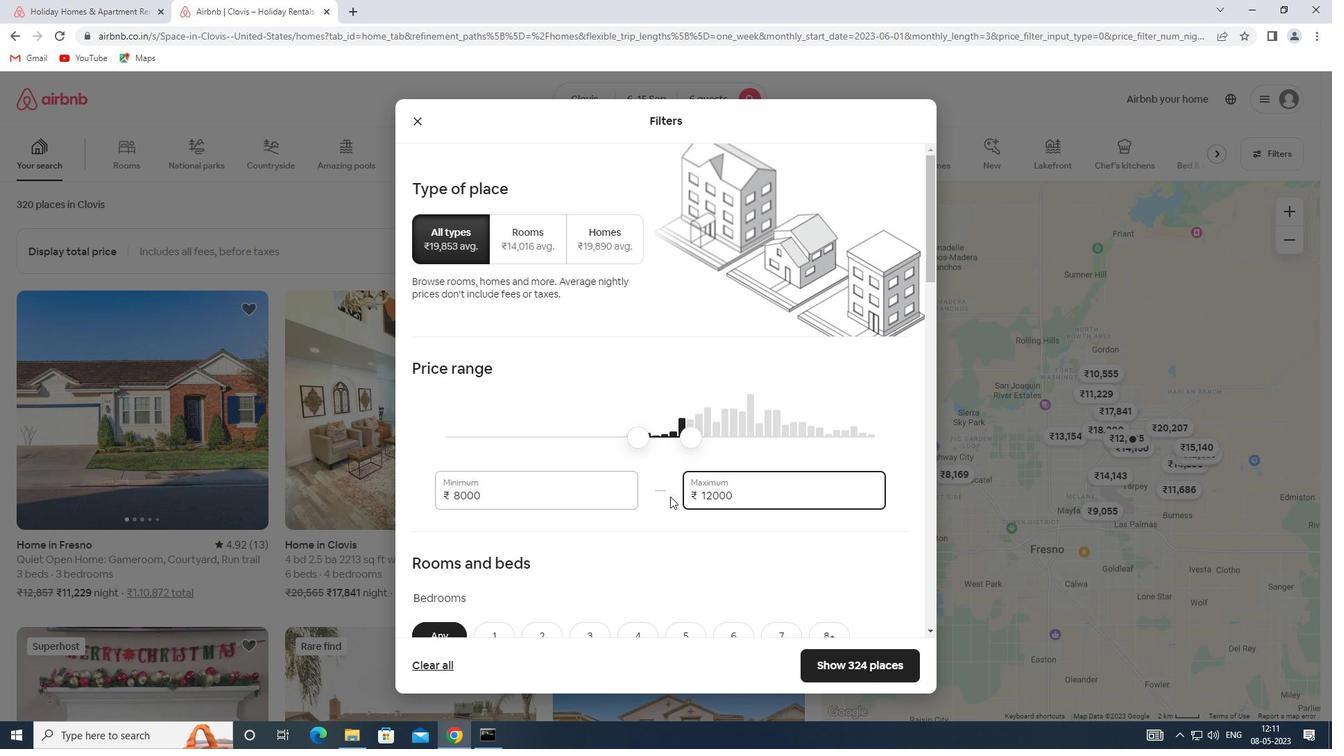 
Action: Mouse scrolled (670, 496) with delta (0, 0)
Screenshot: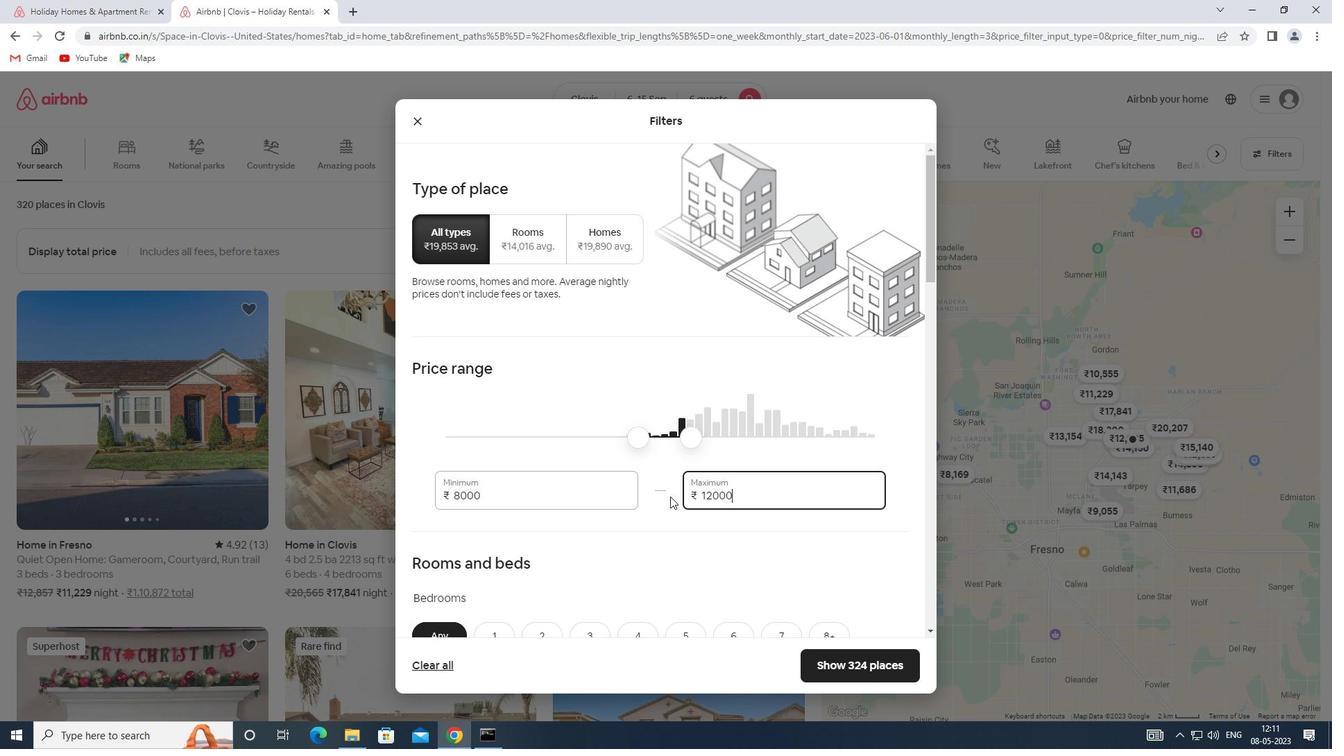 
Action: Mouse scrolled (670, 496) with delta (0, 0)
Screenshot: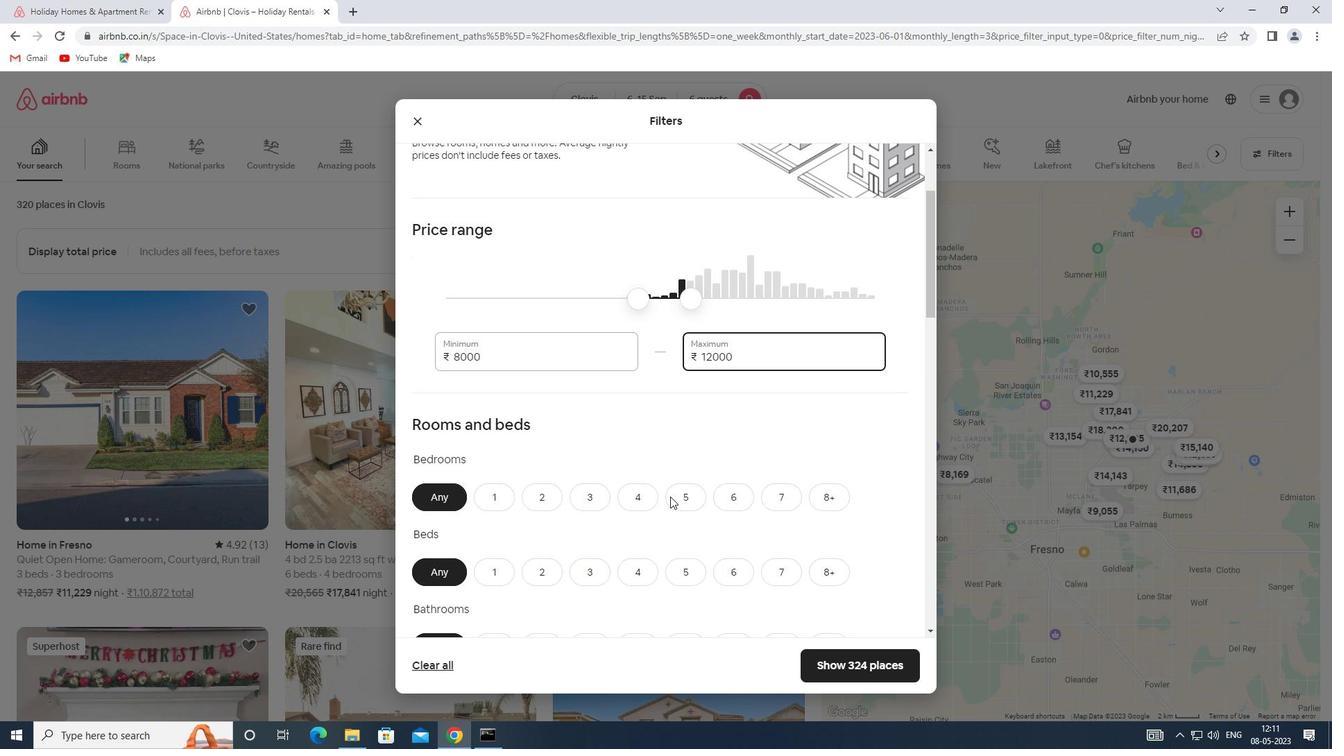 
Action: Mouse scrolled (670, 496) with delta (0, 0)
Screenshot: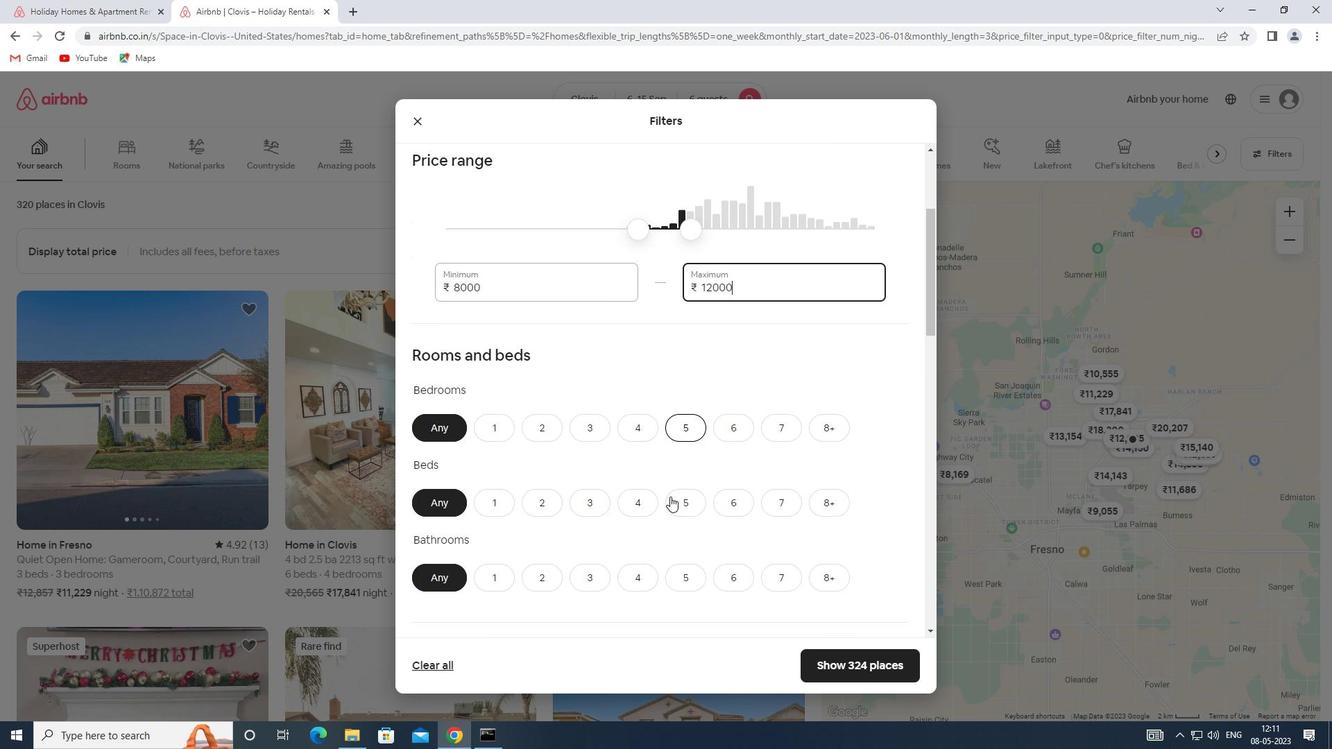 
Action: Mouse moved to (731, 365)
Screenshot: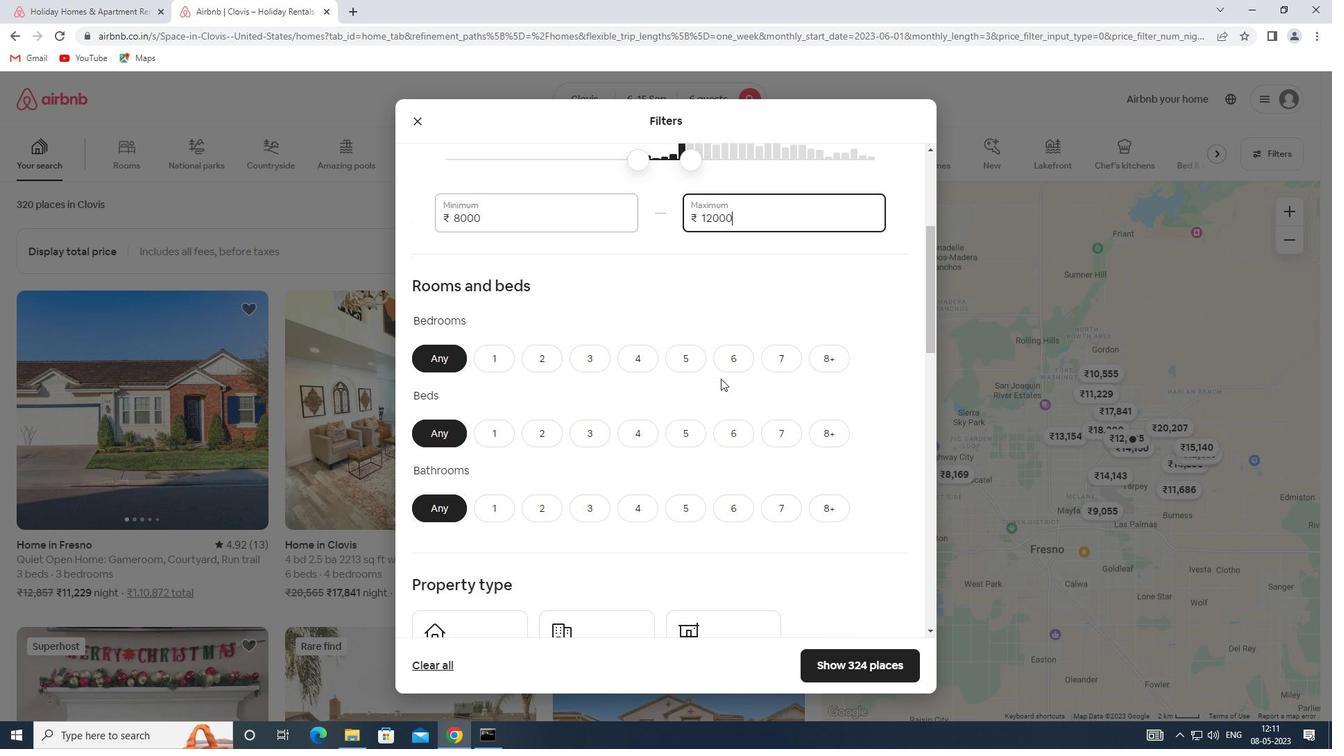 
Action: Mouse pressed left at (731, 365)
Screenshot: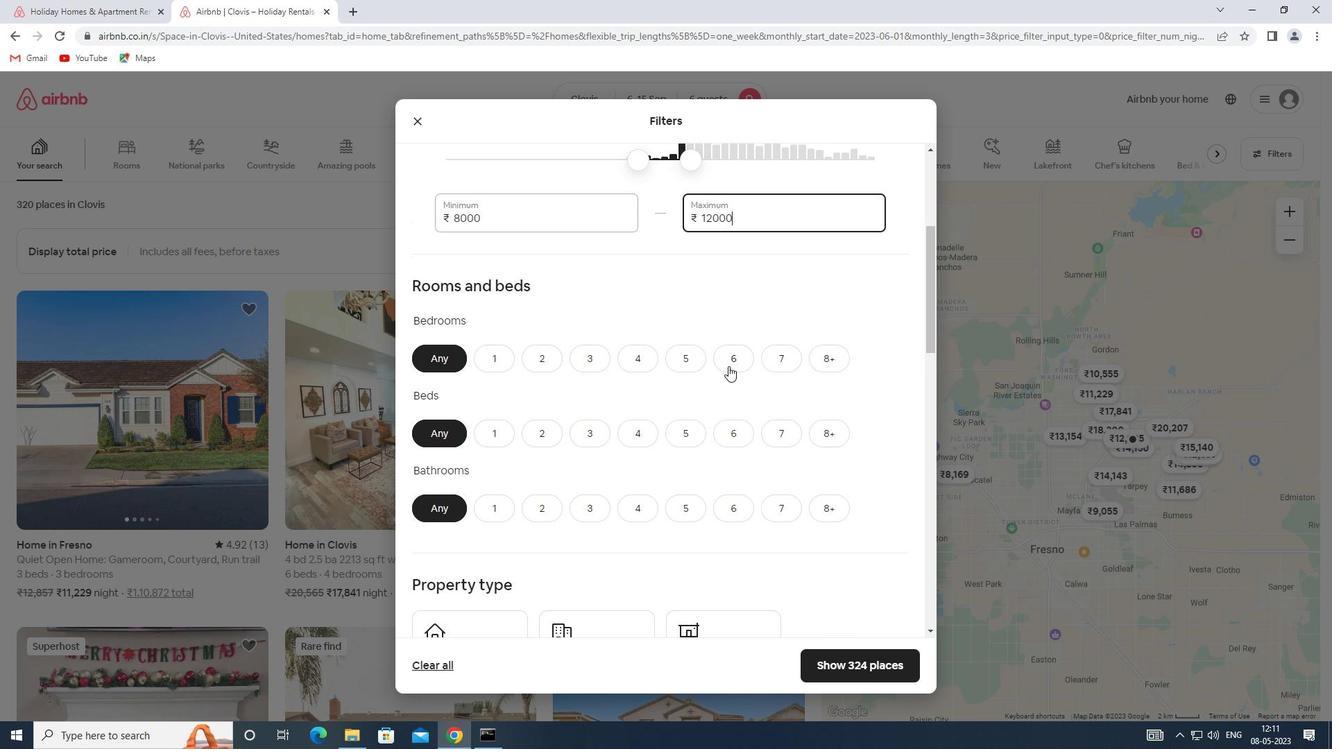 
Action: Mouse moved to (725, 429)
Screenshot: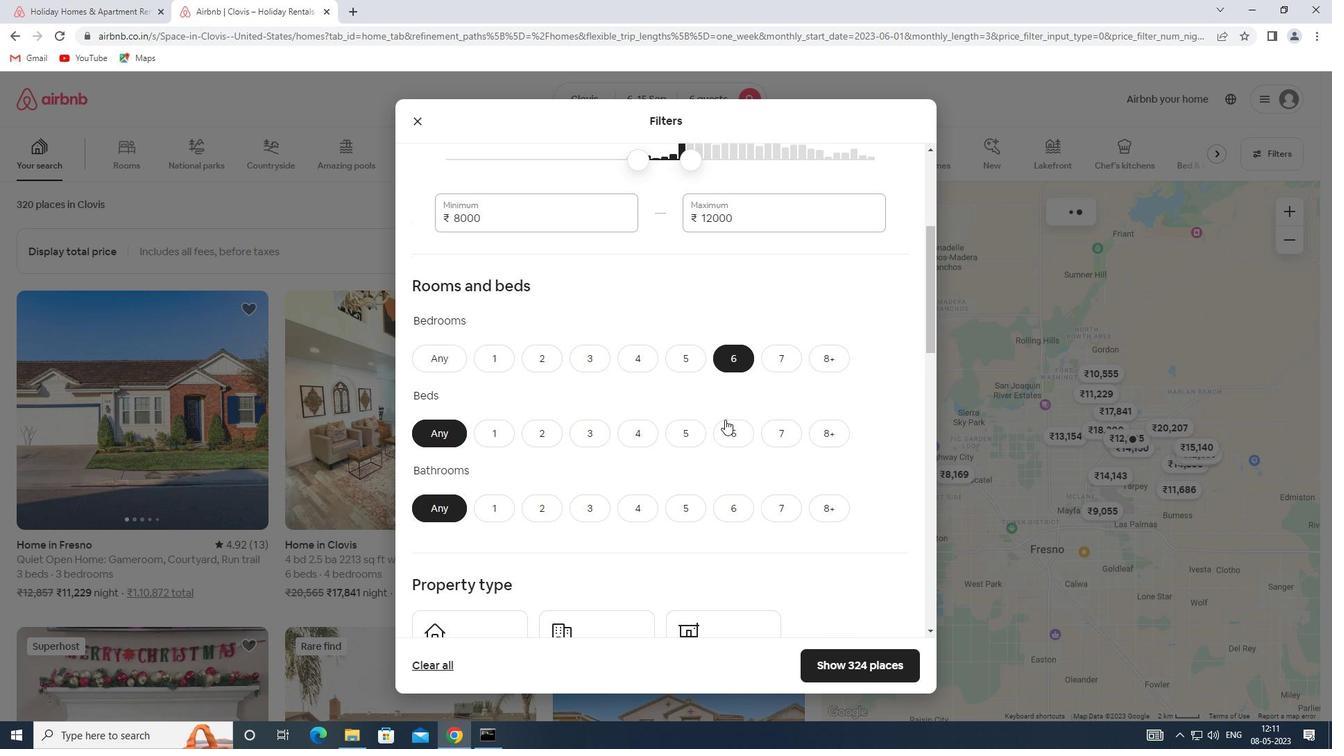 
Action: Mouse pressed left at (725, 429)
Screenshot: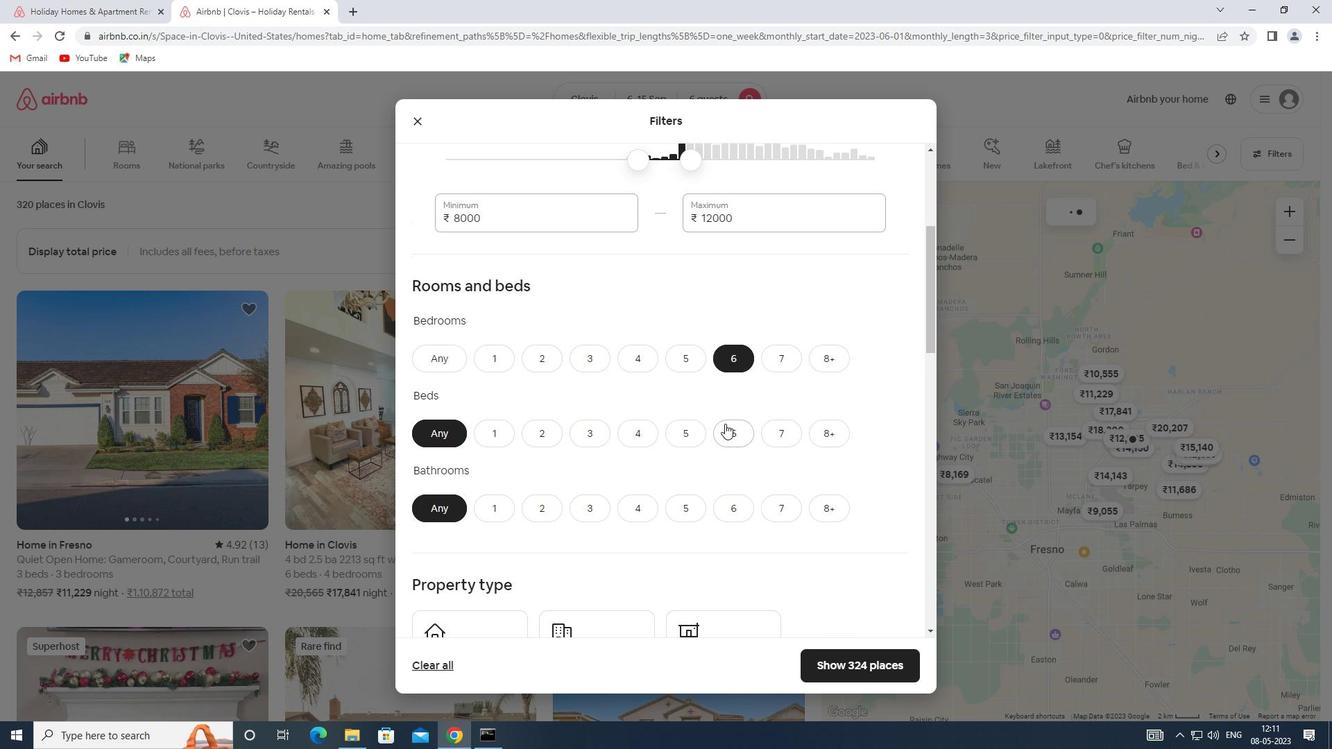 
Action: Mouse moved to (726, 505)
Screenshot: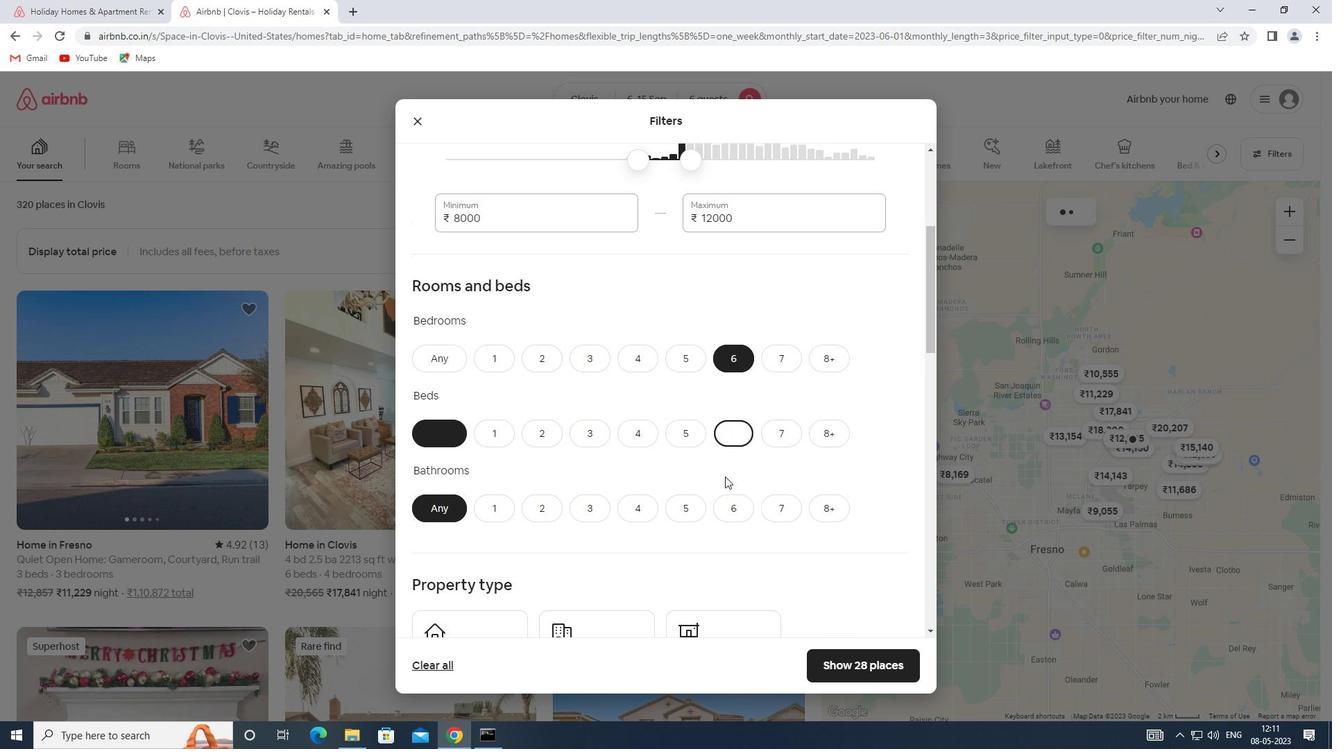 
Action: Mouse pressed left at (726, 505)
Screenshot: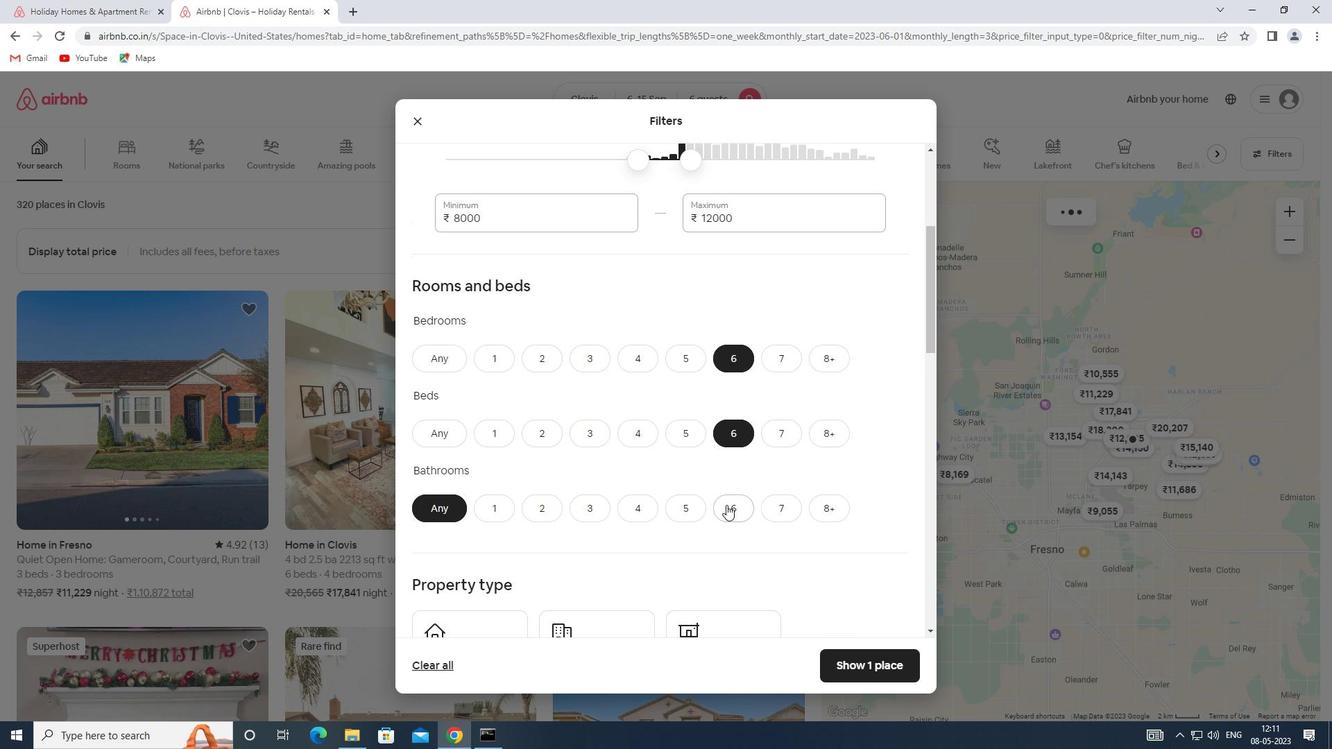
Action: Mouse moved to (554, 526)
Screenshot: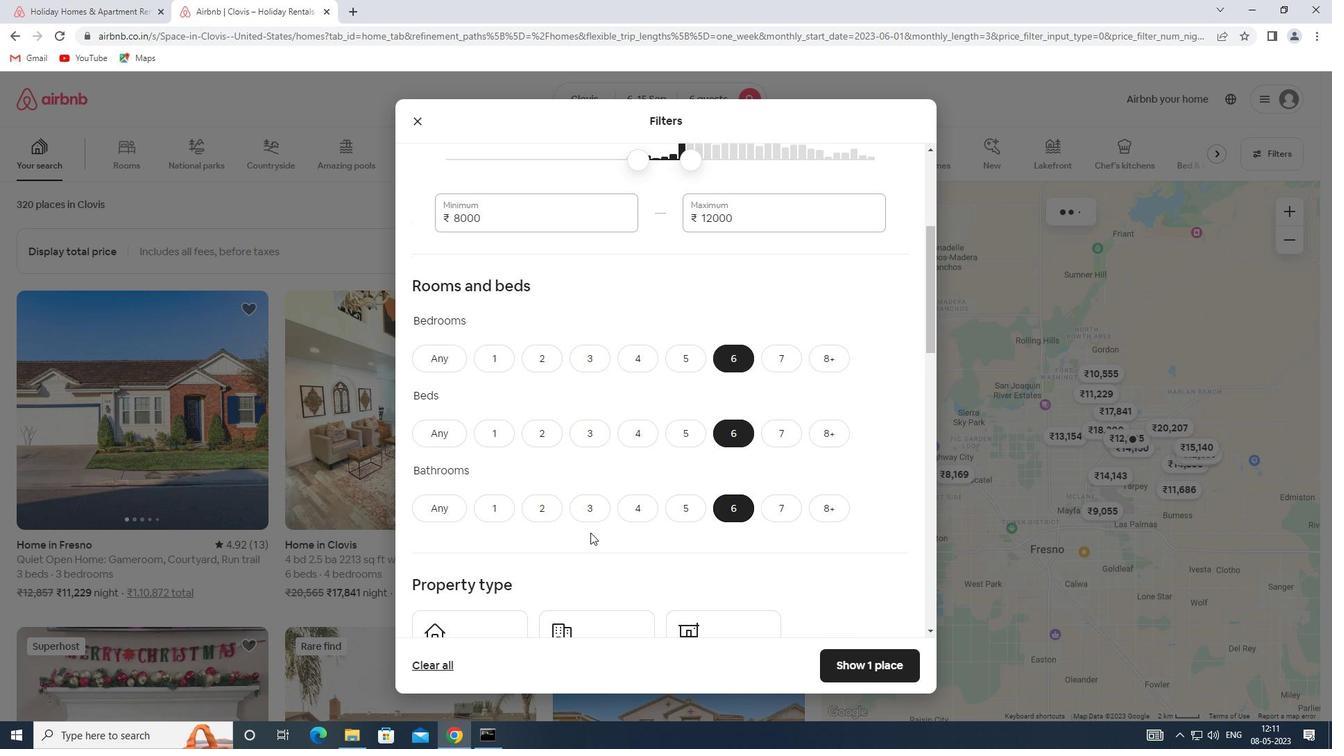 
Action: Mouse scrolled (554, 525) with delta (0, 0)
Screenshot: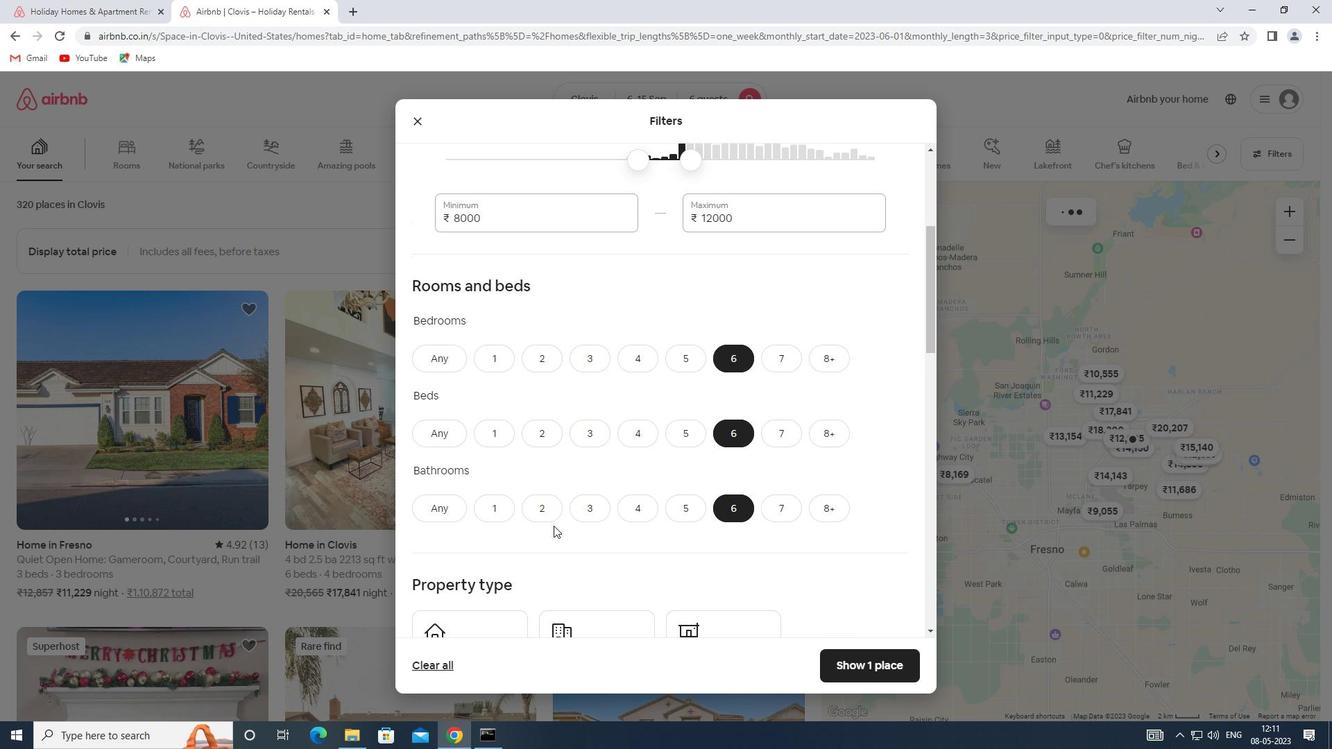 
Action: Mouse moved to (554, 526)
Screenshot: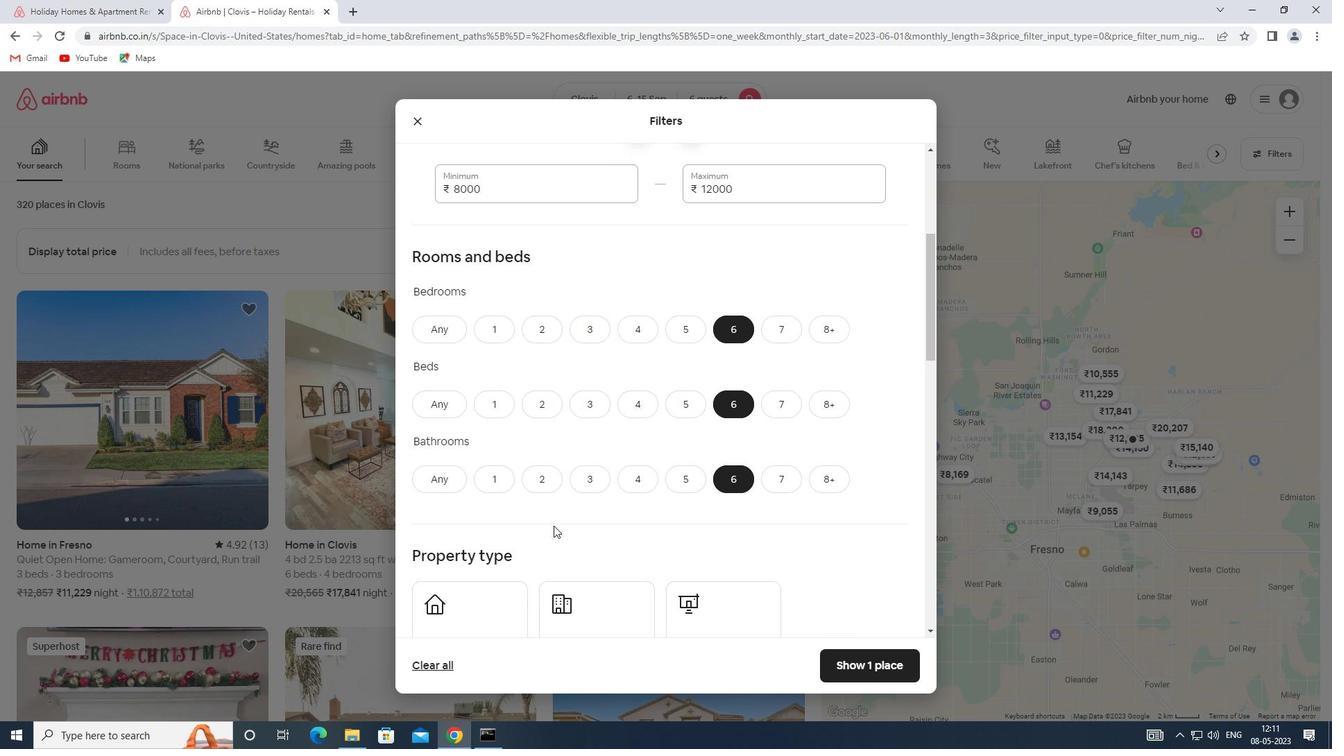 
Action: Mouse scrolled (554, 525) with delta (0, 0)
Screenshot: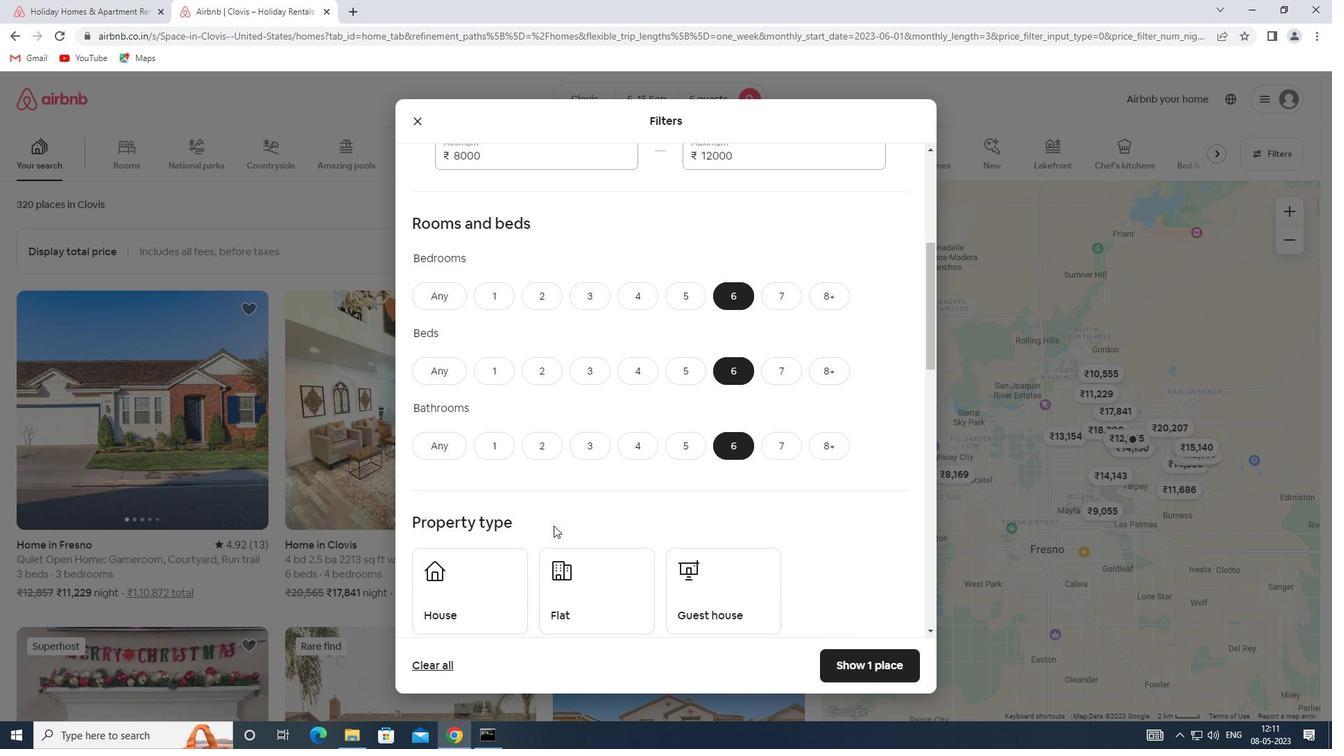 
Action: Mouse scrolled (554, 525) with delta (0, 0)
Screenshot: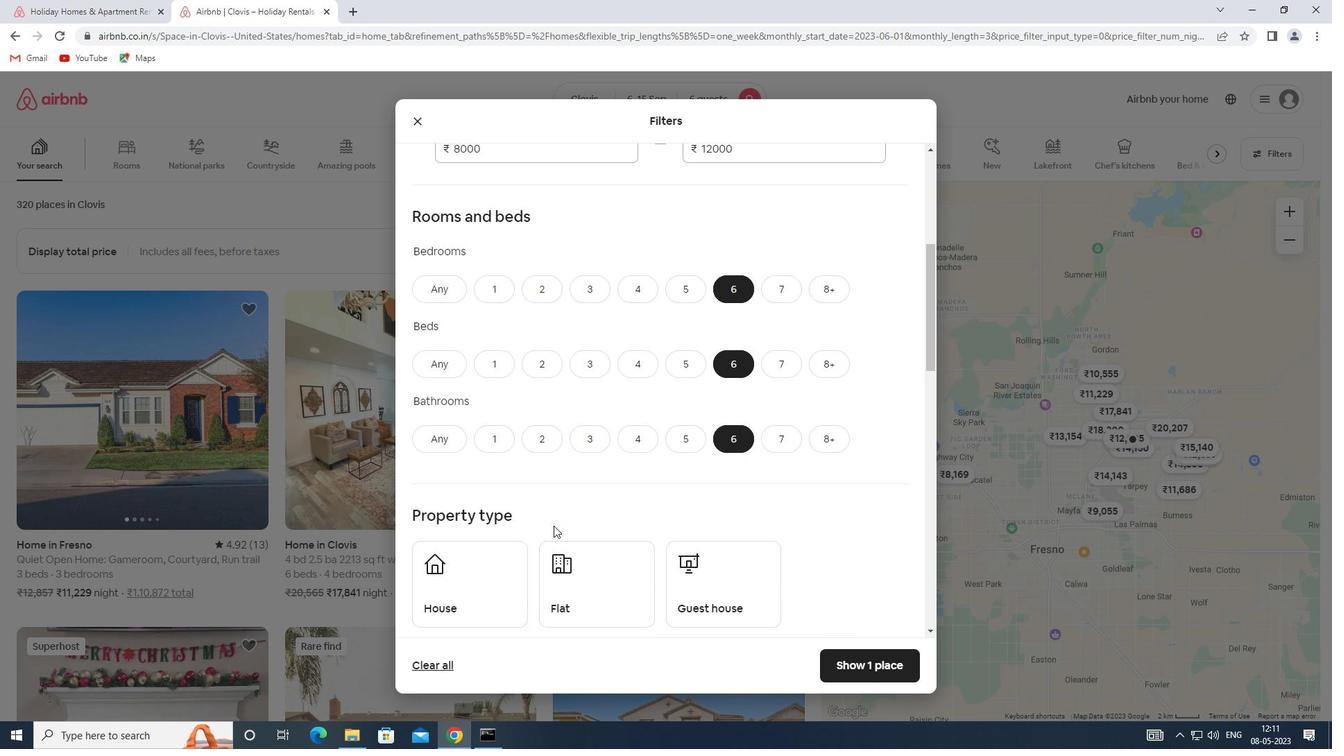 
Action: Mouse scrolled (554, 525) with delta (0, 0)
Screenshot: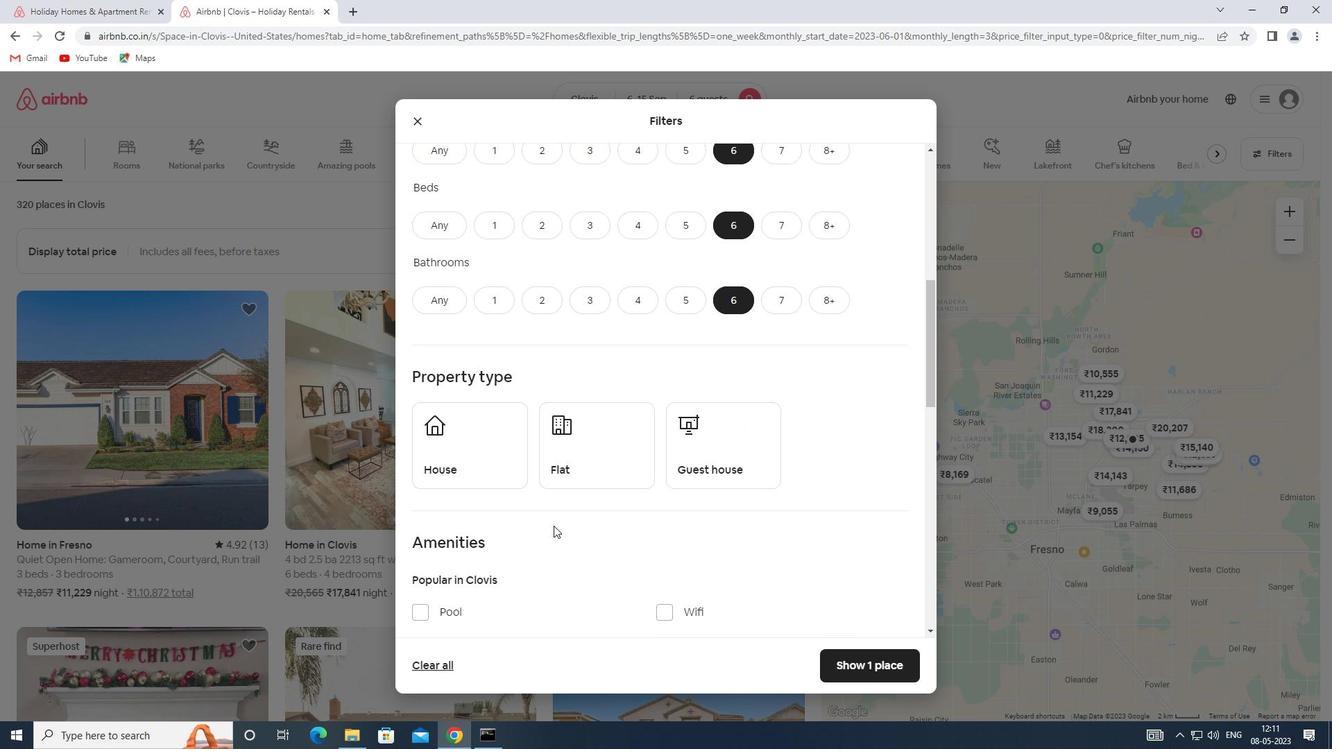 
Action: Mouse moved to (468, 400)
Screenshot: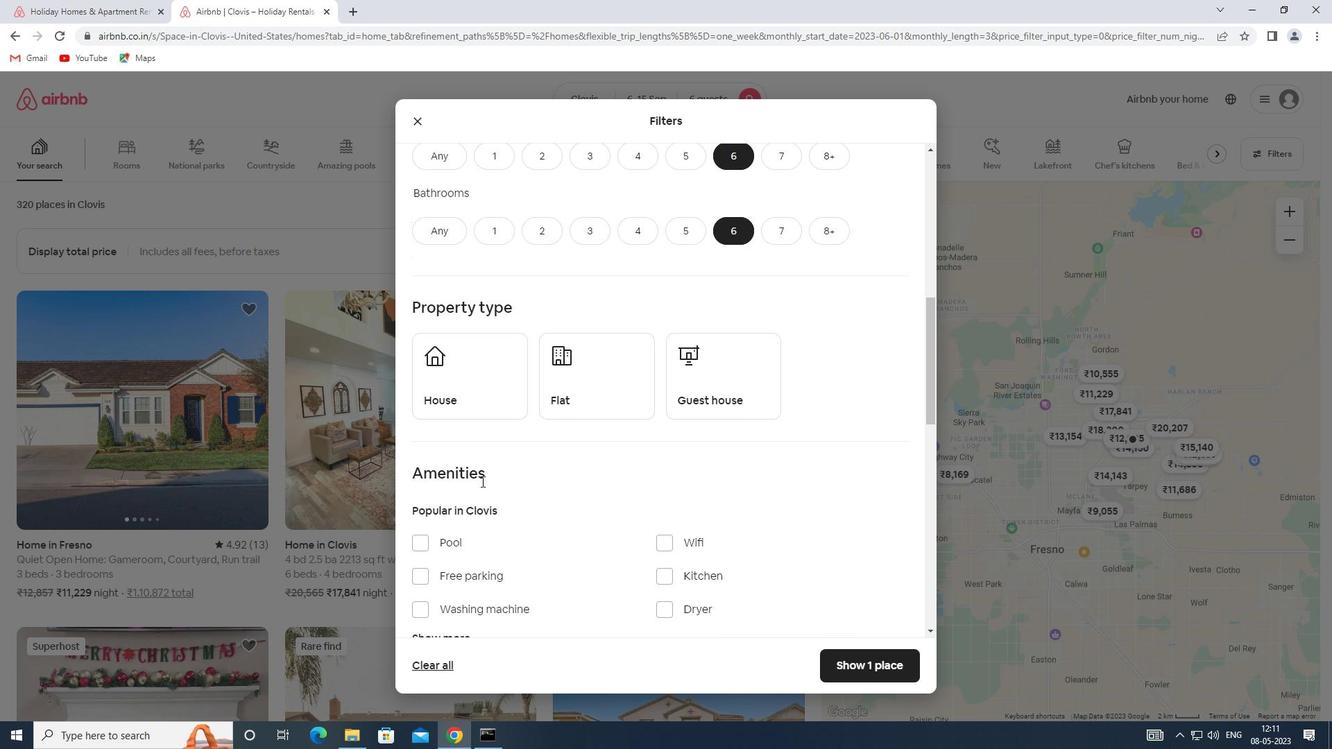 
Action: Mouse pressed left at (468, 400)
Screenshot: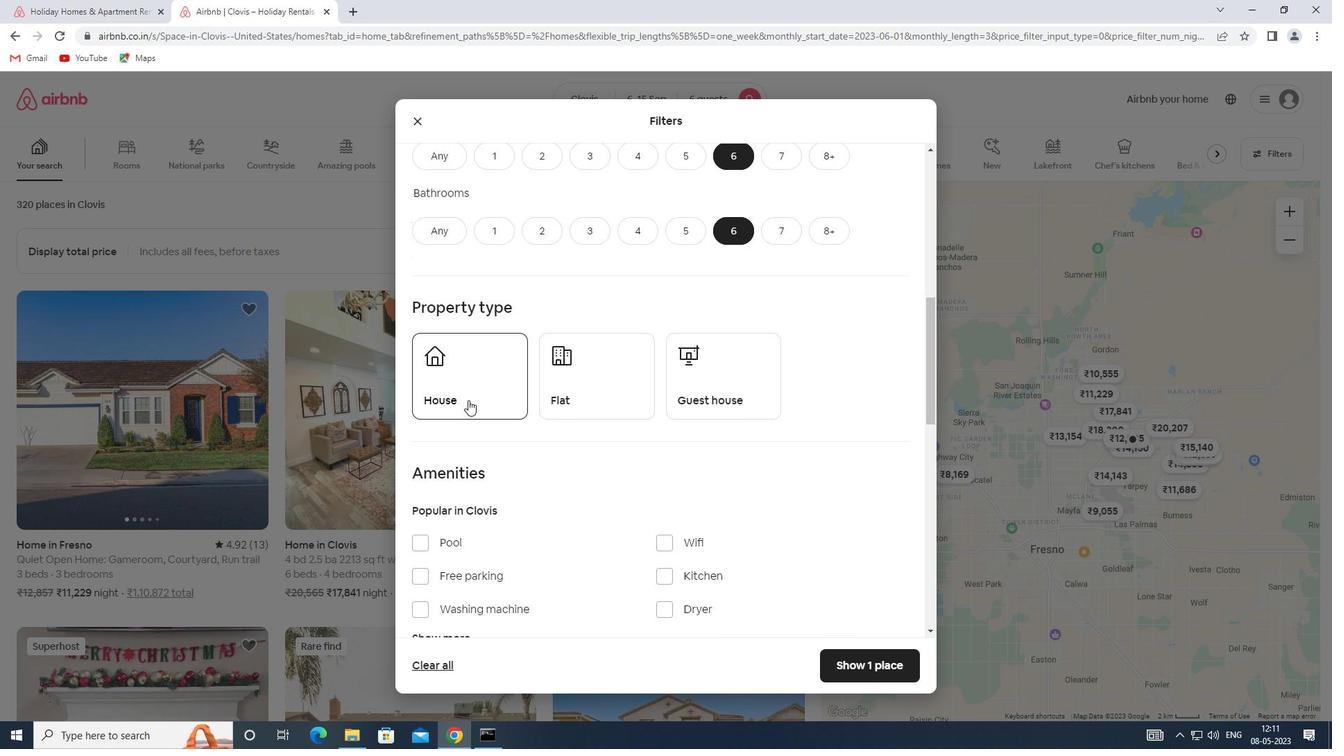 
Action: Mouse moved to (572, 397)
Screenshot: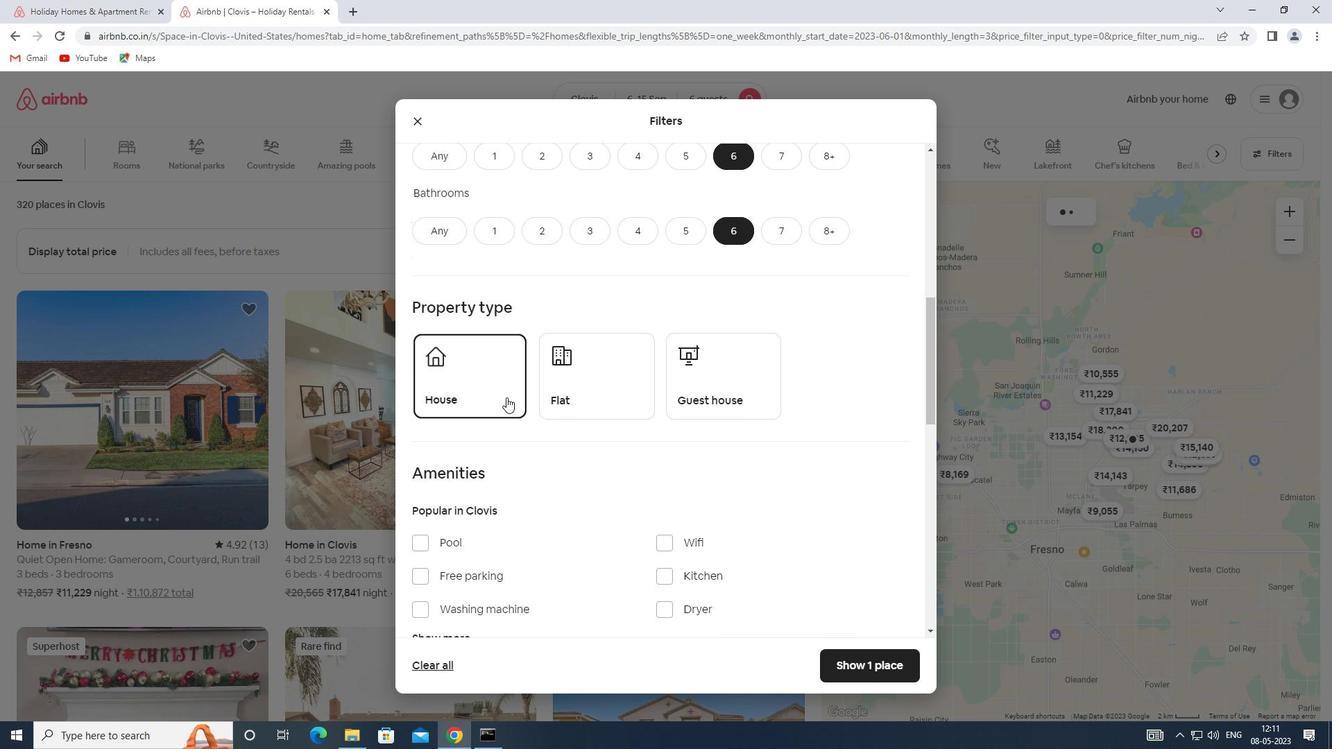 
Action: Mouse pressed left at (572, 397)
Screenshot: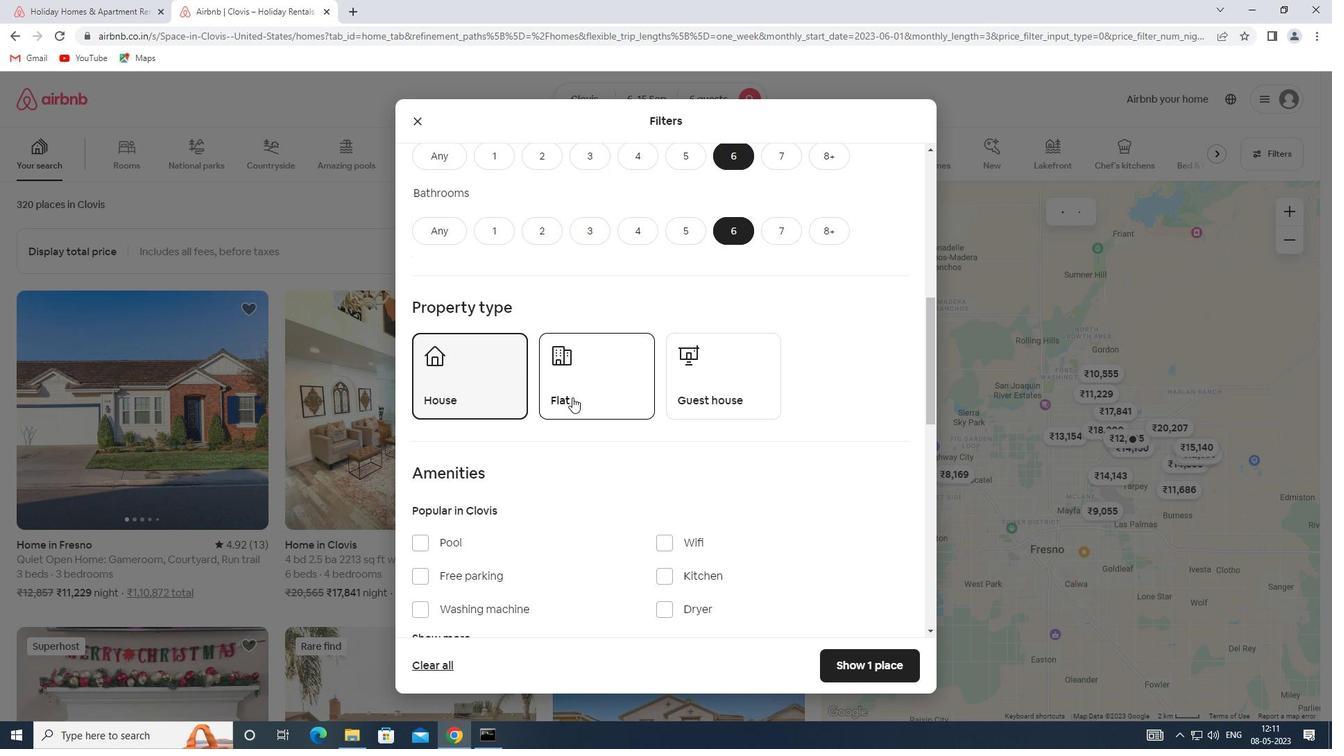 
Action: Mouse scrolled (572, 397) with delta (0, 0)
Screenshot: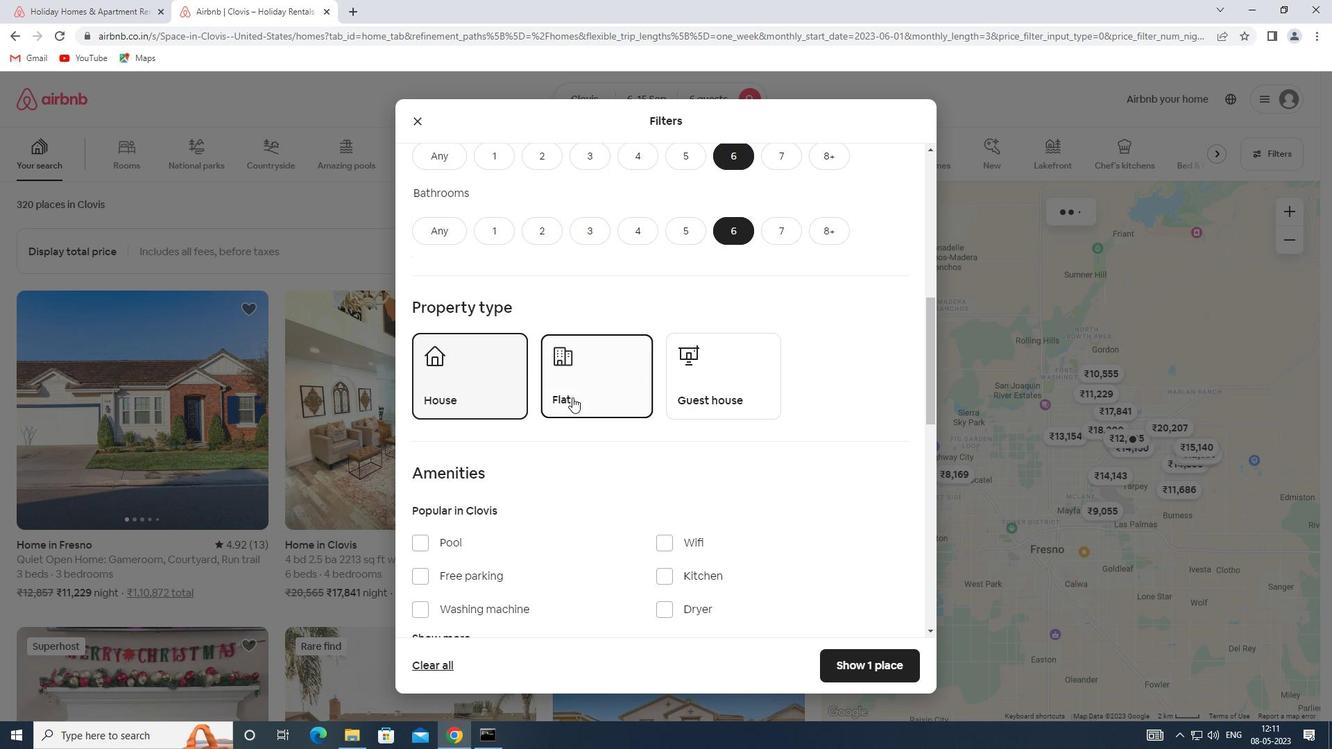 
Action: Mouse moved to (676, 324)
Screenshot: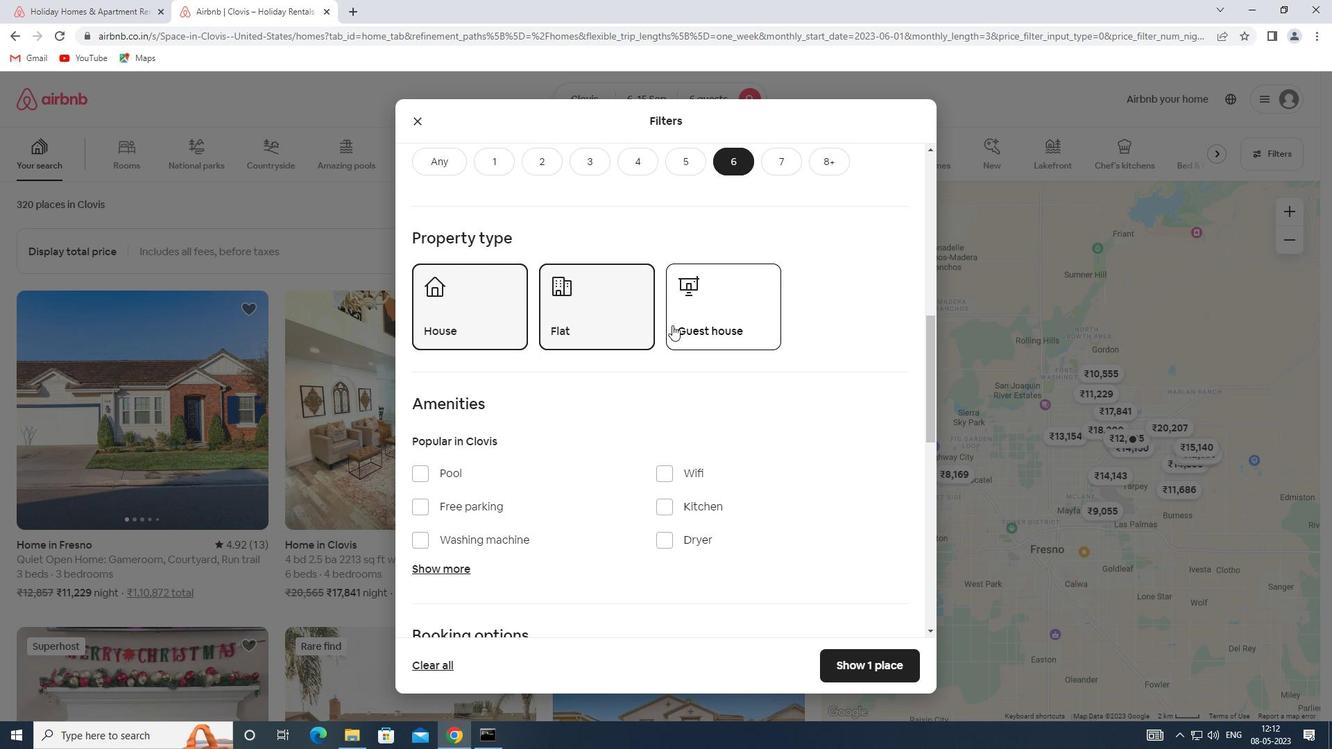 
Action: Mouse pressed left at (676, 324)
Screenshot: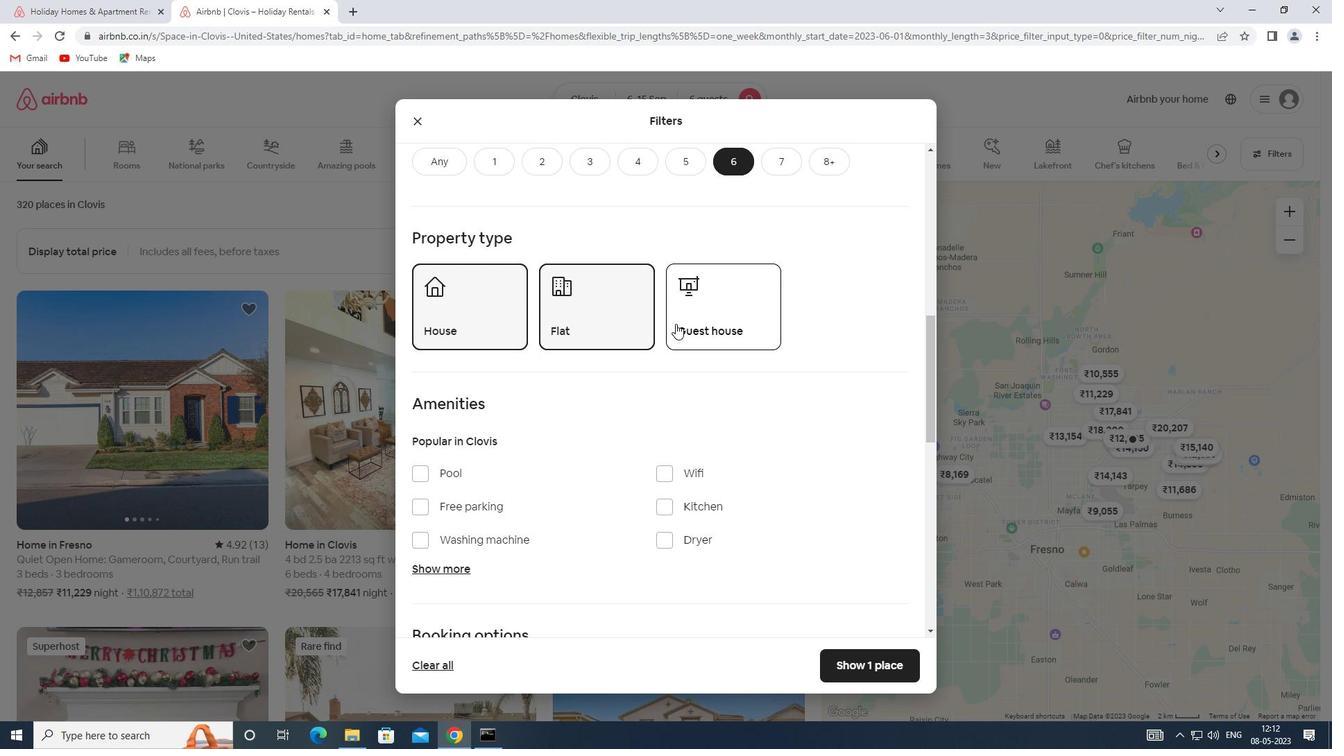 
Action: Mouse moved to (428, 451)
Screenshot: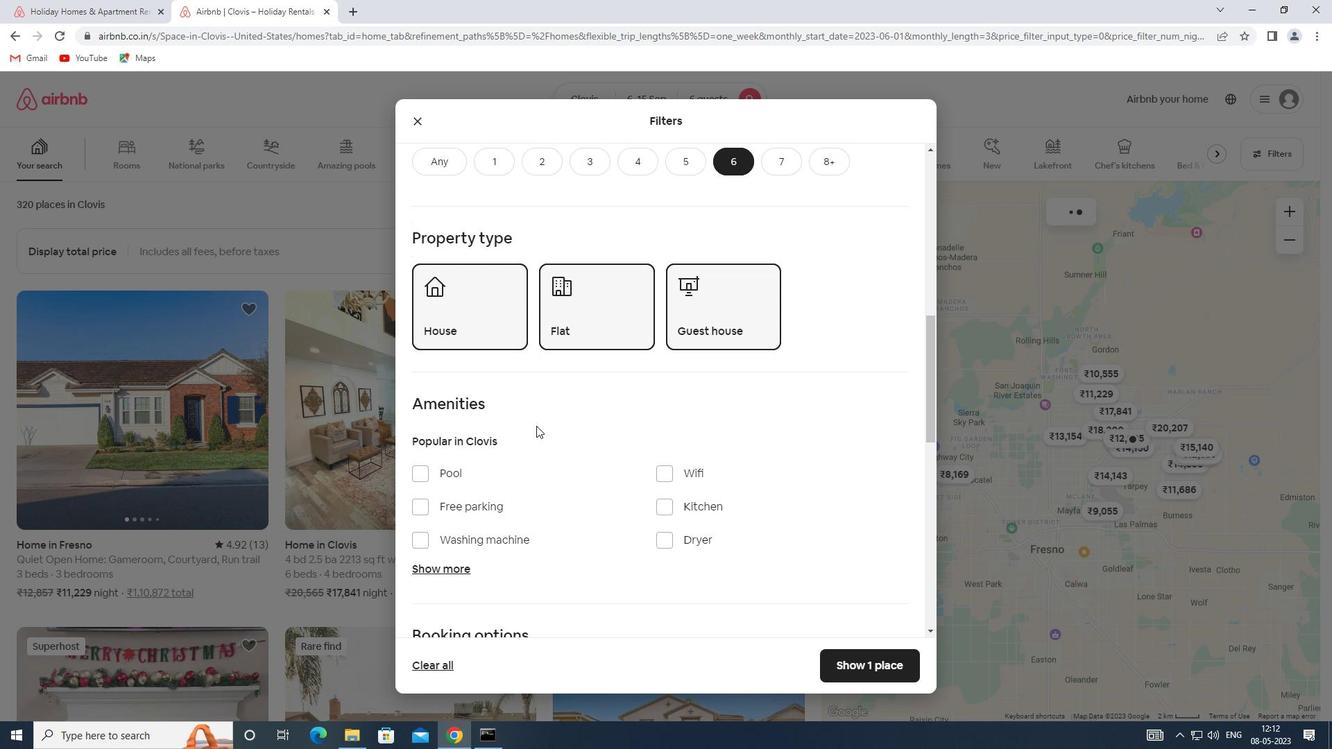 
Action: Mouse scrolled (428, 450) with delta (0, 0)
Screenshot: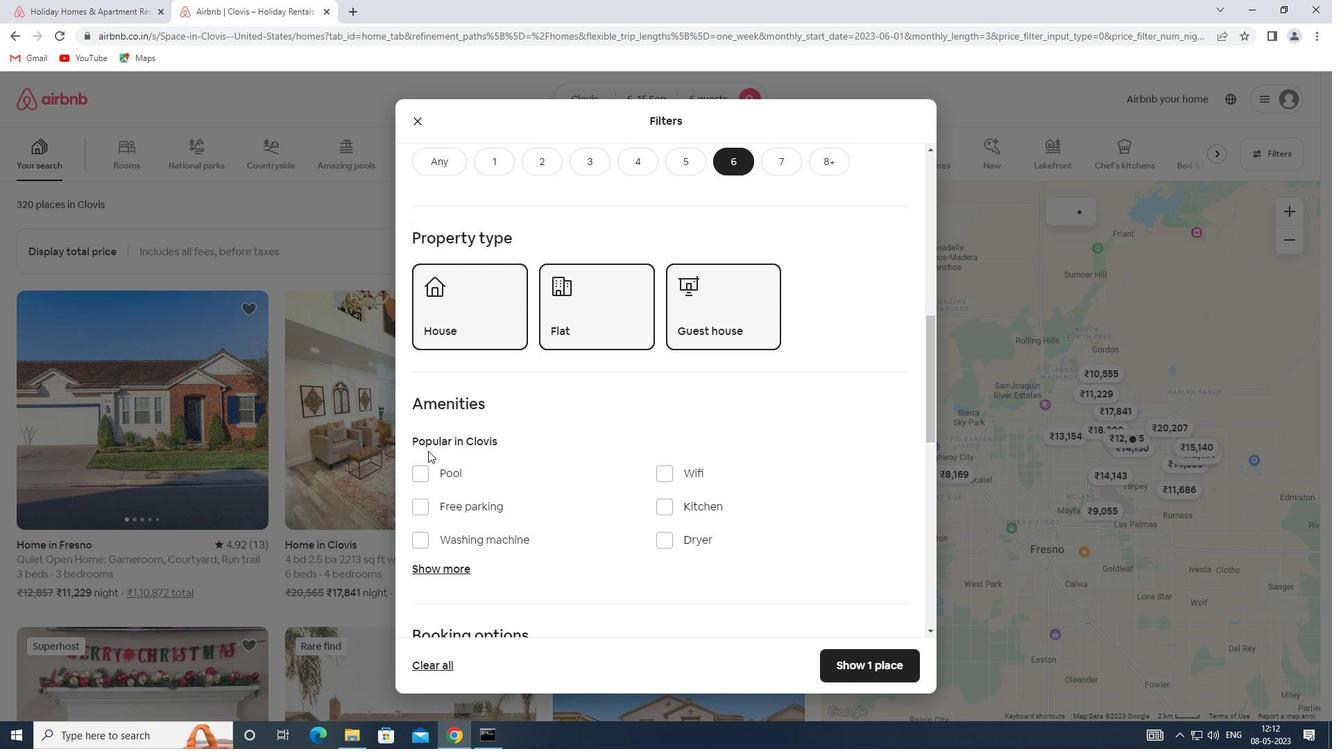 
Action: Mouse scrolled (428, 450) with delta (0, 0)
Screenshot: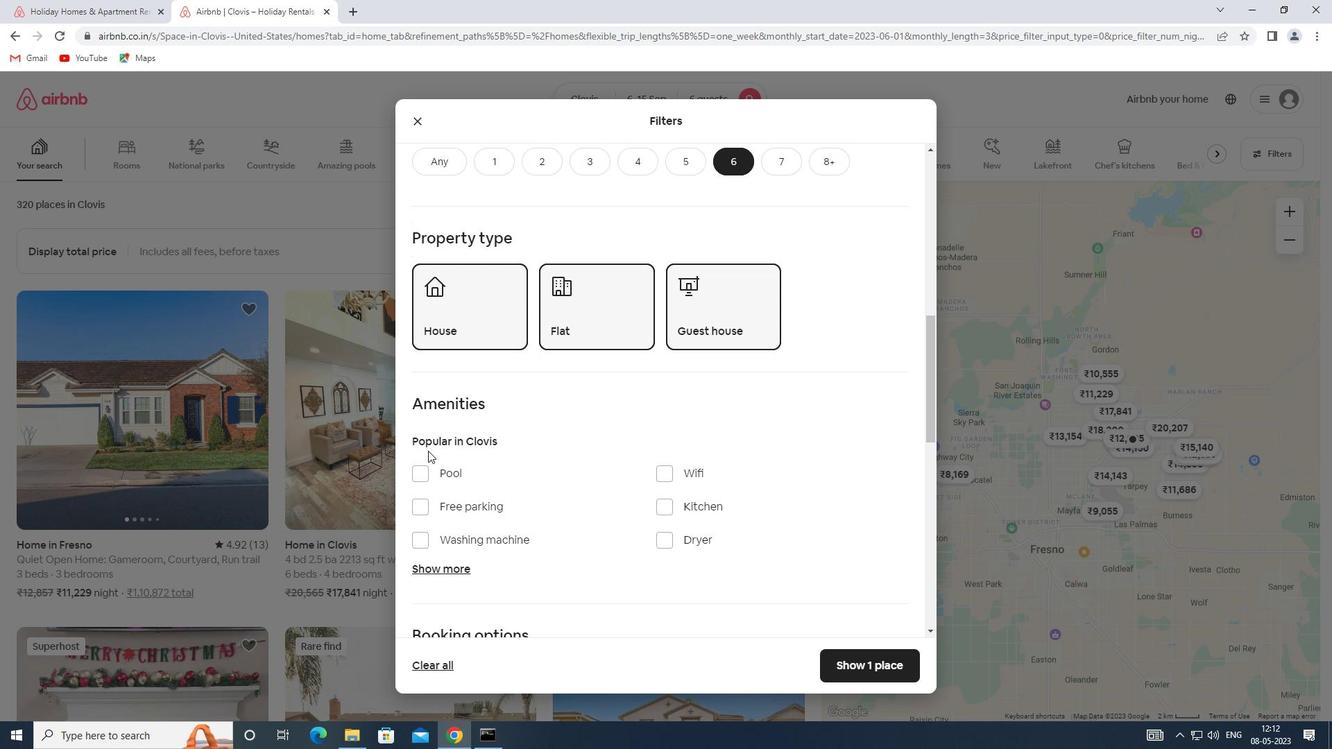 
Action: Mouse scrolled (428, 450) with delta (0, 0)
Screenshot: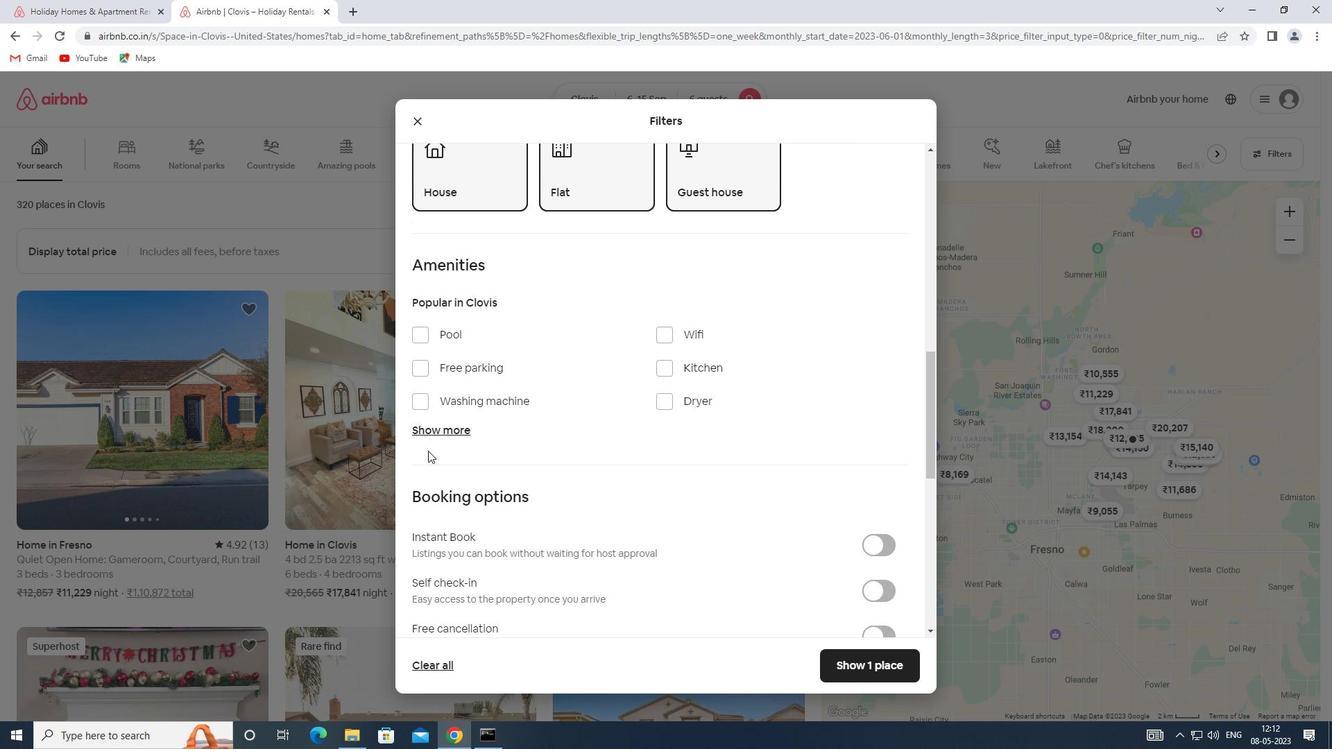 
Action: Mouse moved to (437, 356)
Screenshot: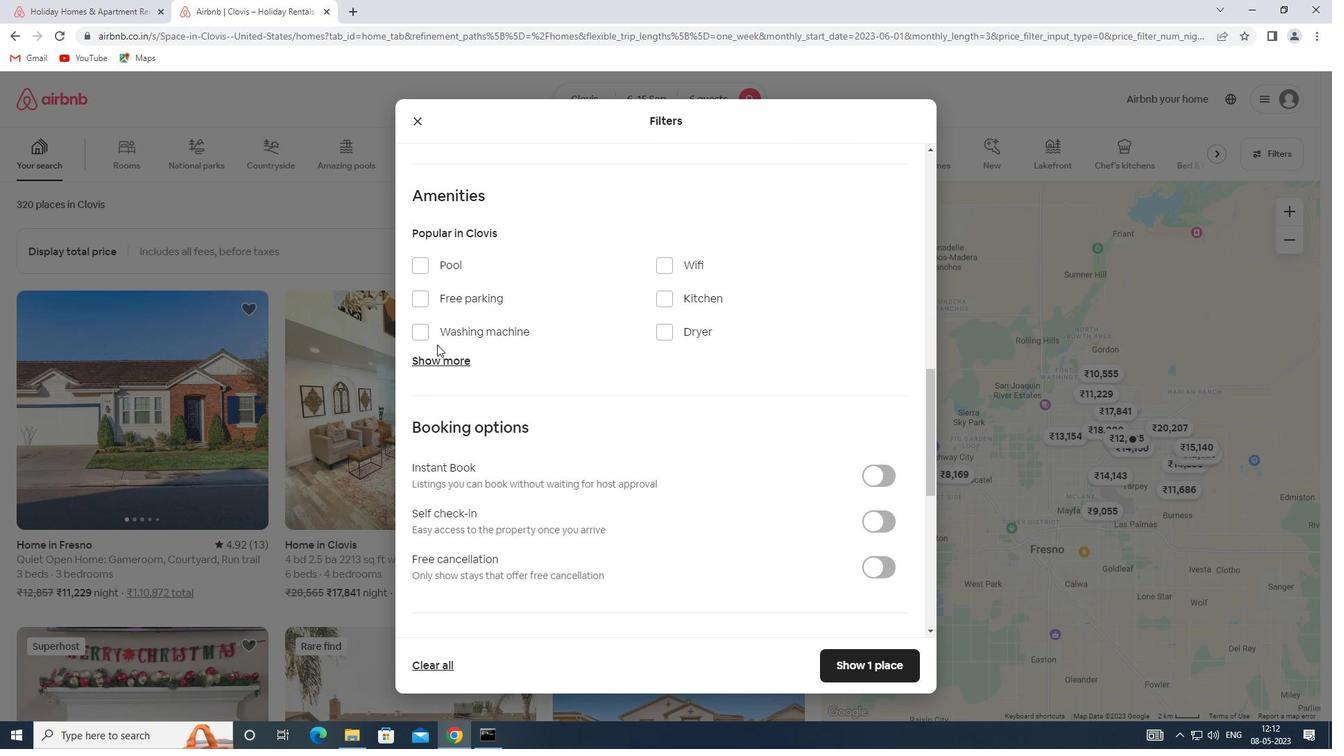 
Action: Mouse pressed left at (437, 356)
Screenshot: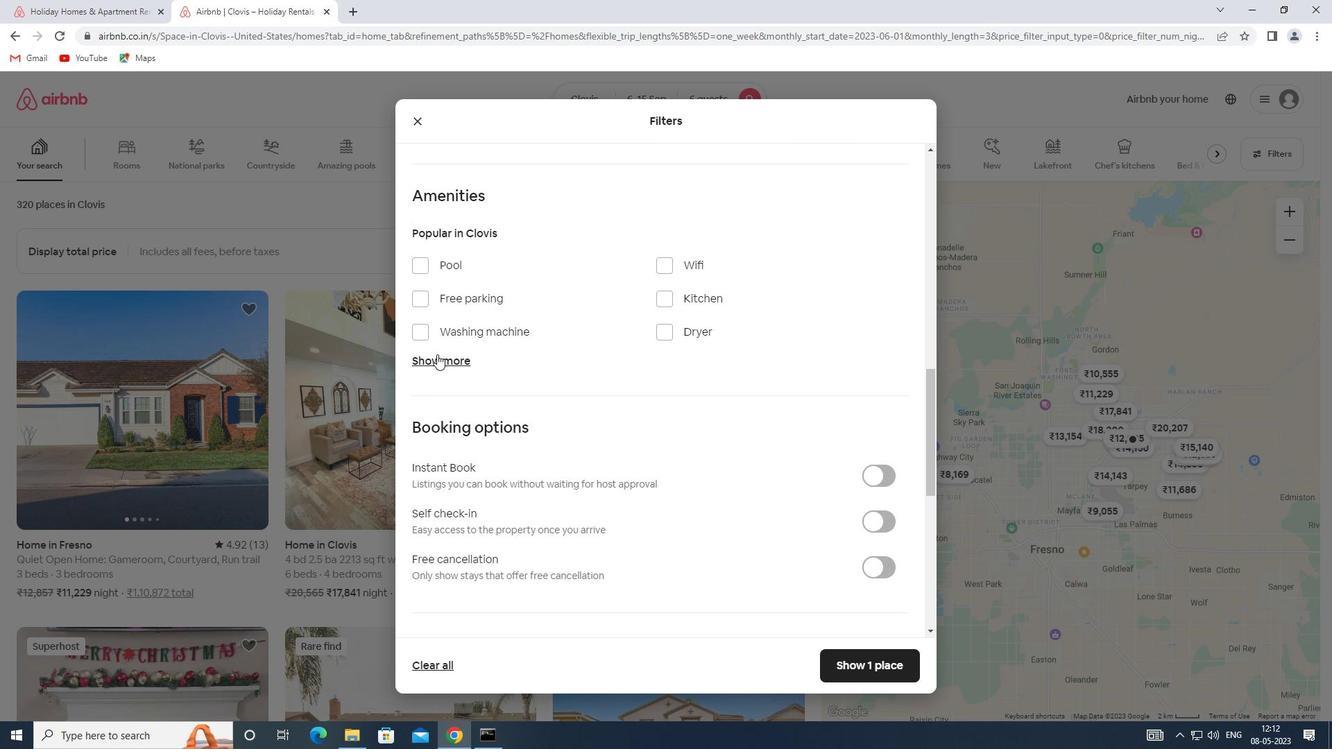 
Action: Mouse moved to (661, 267)
Screenshot: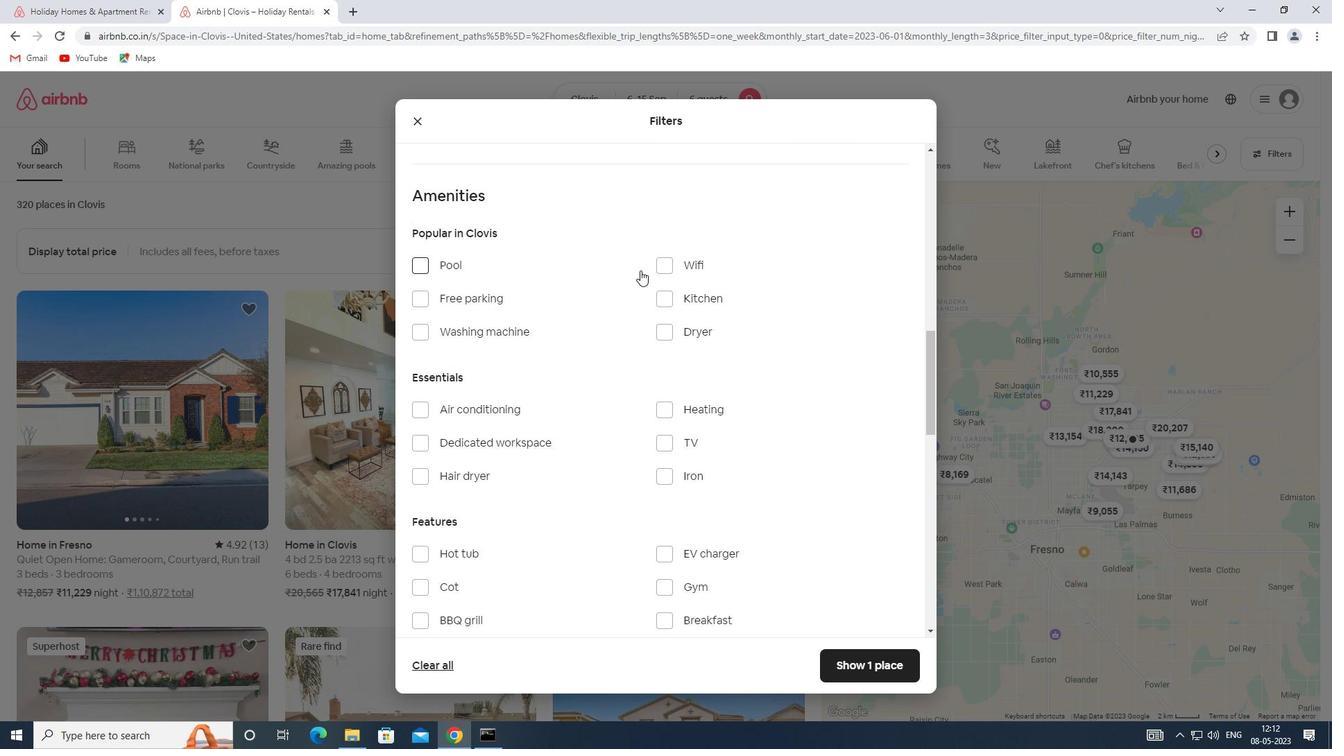 
Action: Mouse pressed left at (661, 267)
Screenshot: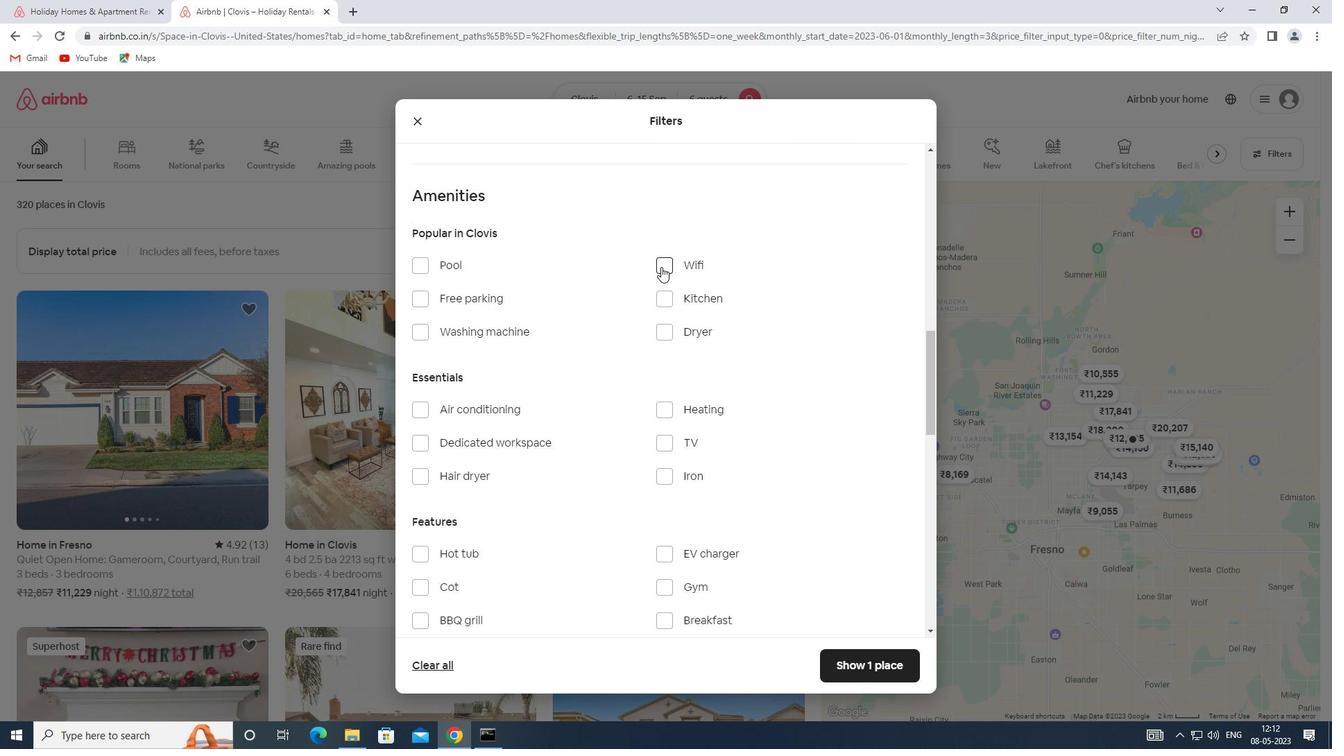 
Action: Mouse moved to (668, 449)
Screenshot: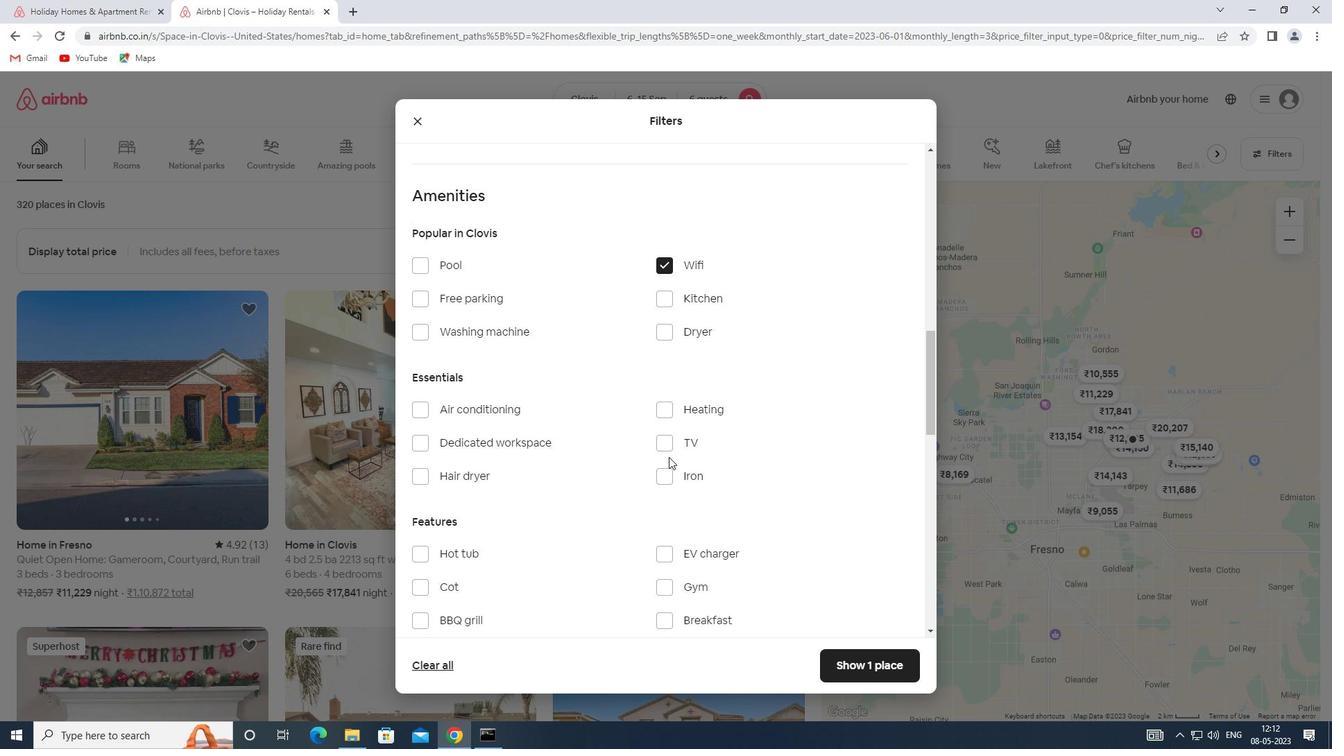 
Action: Mouse pressed left at (668, 449)
Screenshot: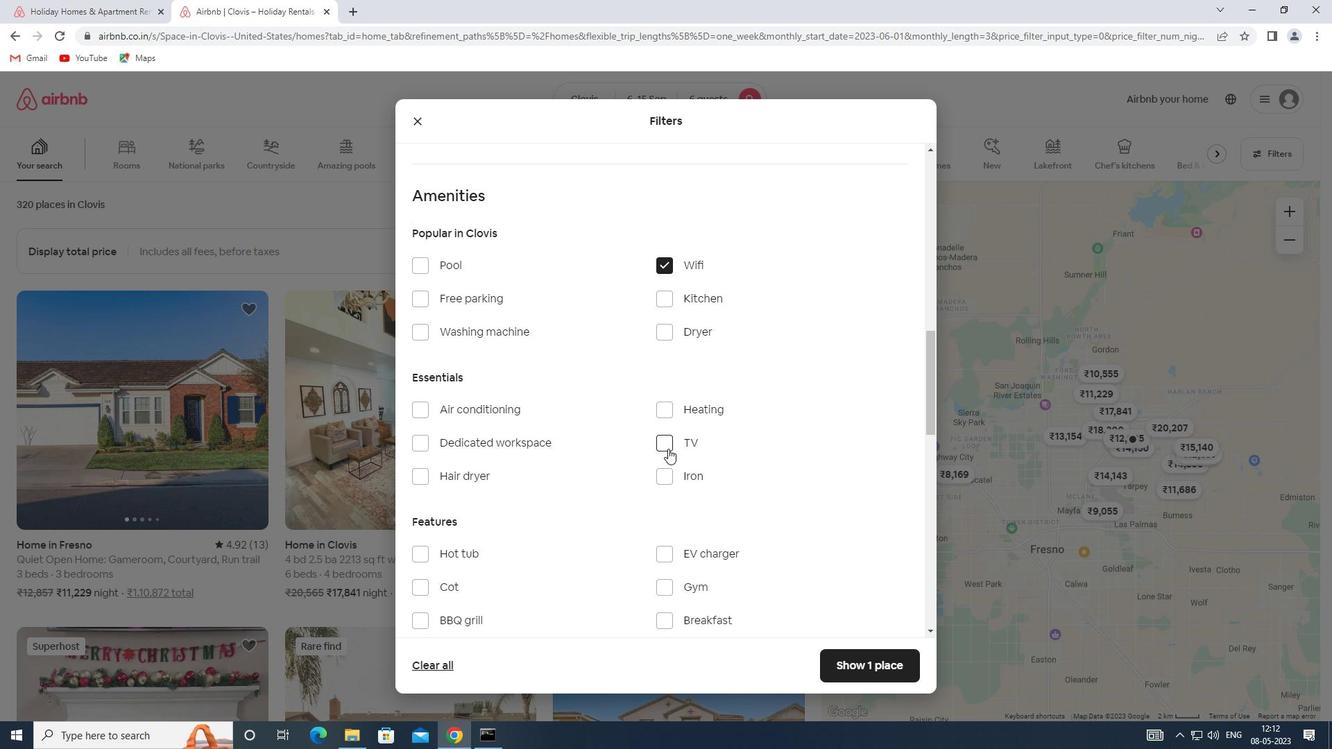 
Action: Mouse moved to (427, 298)
Screenshot: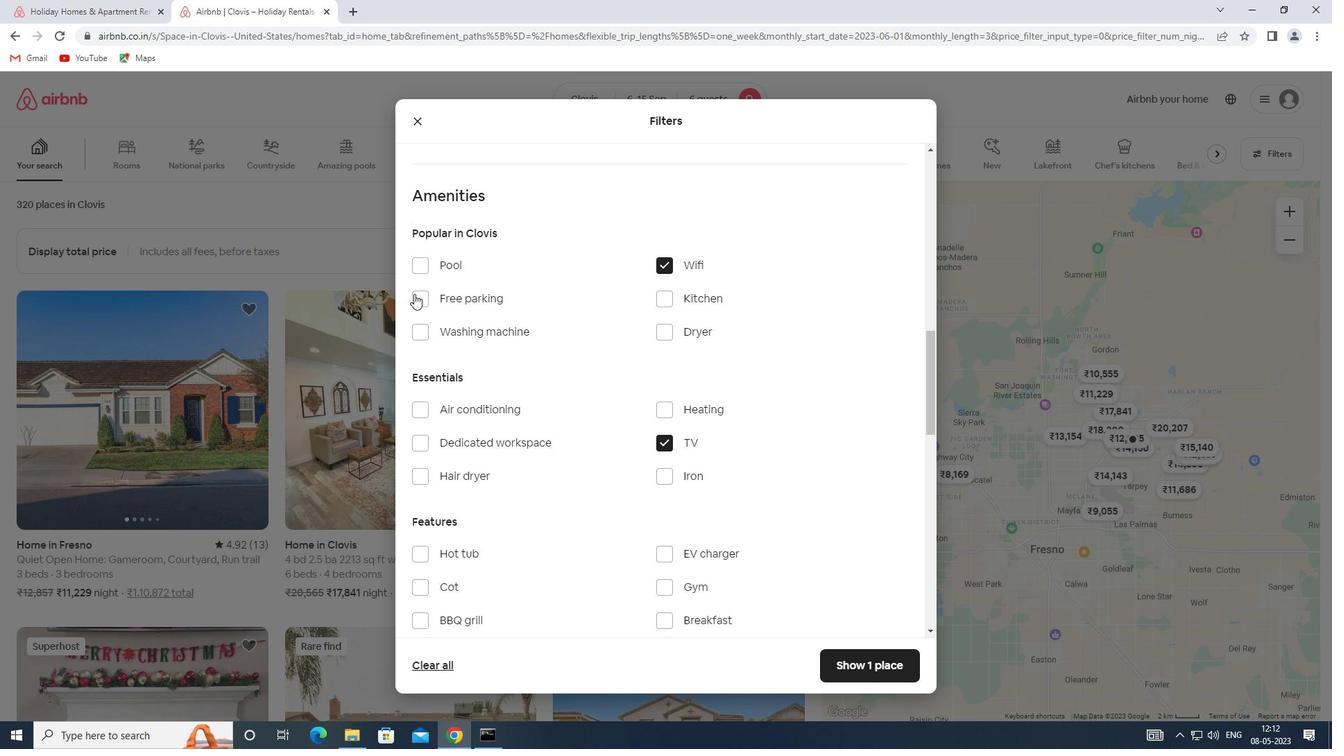 
Action: Mouse pressed left at (427, 298)
Screenshot: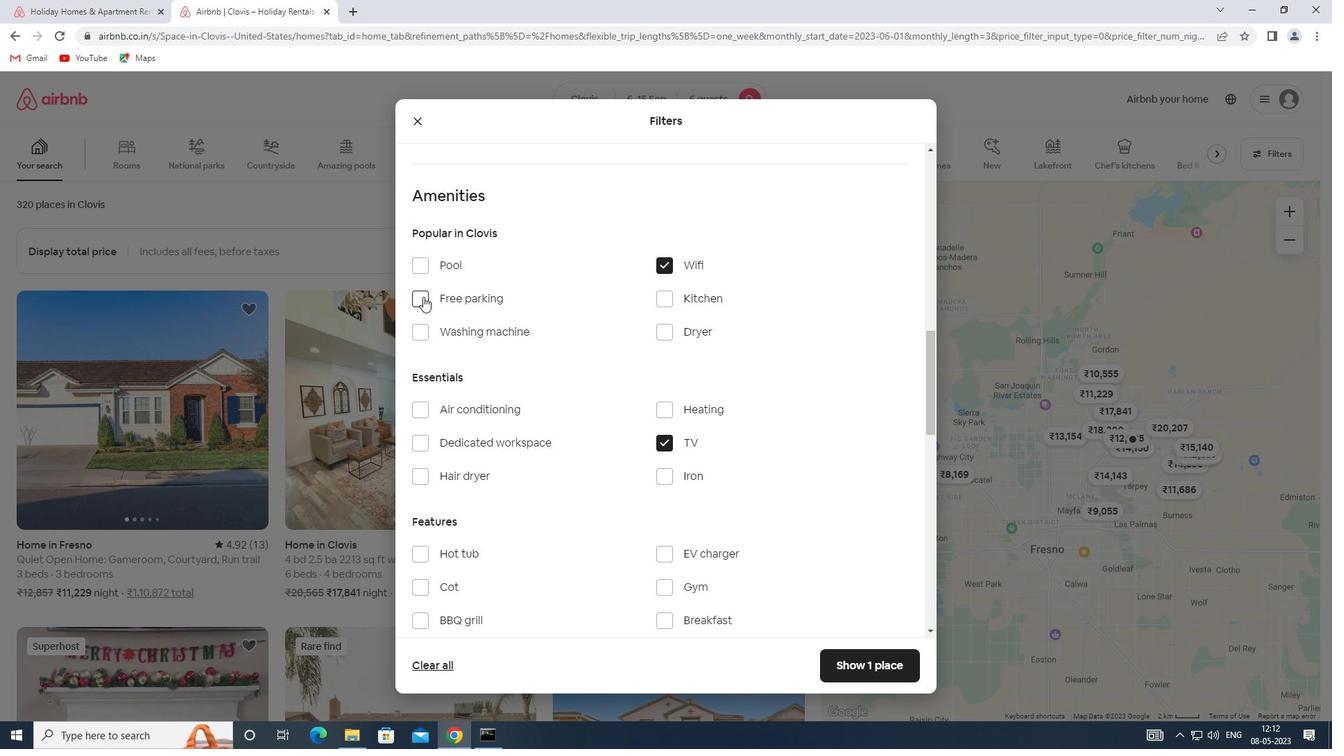 
Action: Mouse moved to (635, 436)
Screenshot: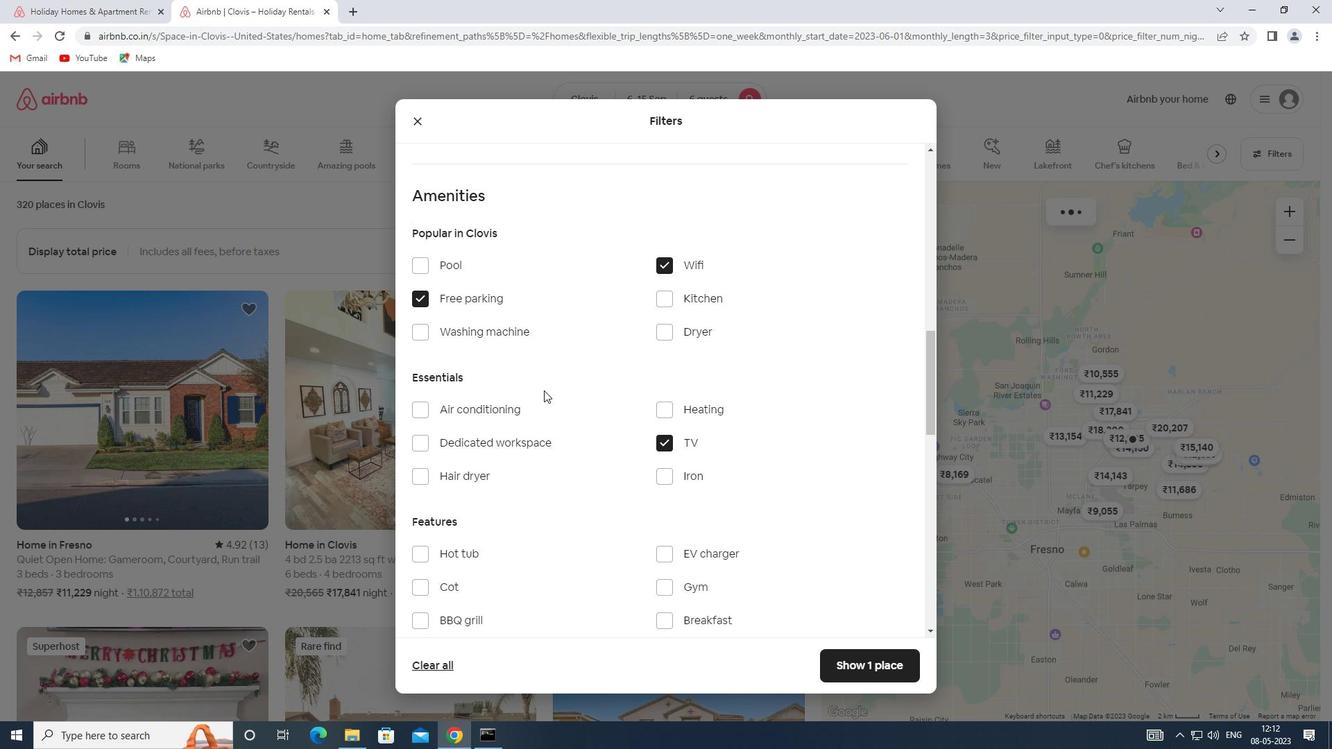 
Action: Mouse scrolled (635, 435) with delta (0, 0)
Screenshot: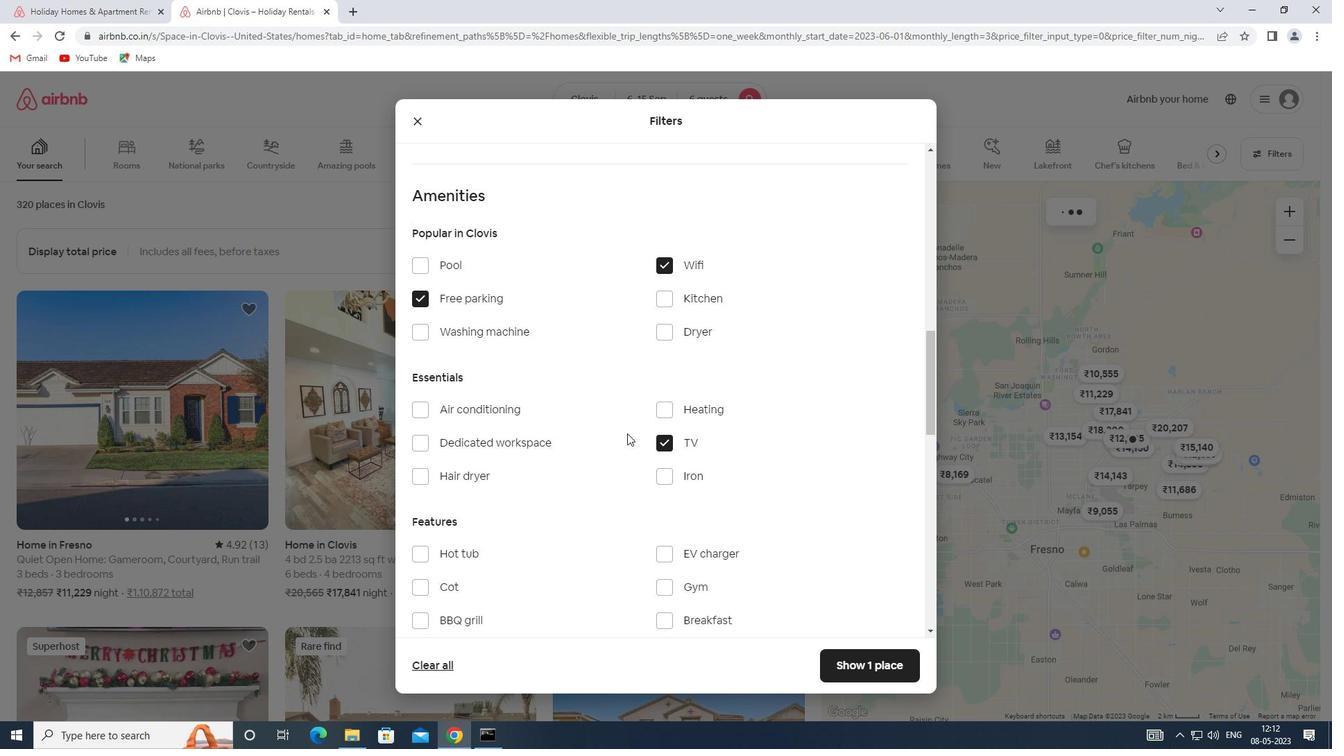 
Action: Mouse scrolled (635, 435) with delta (0, 0)
Screenshot: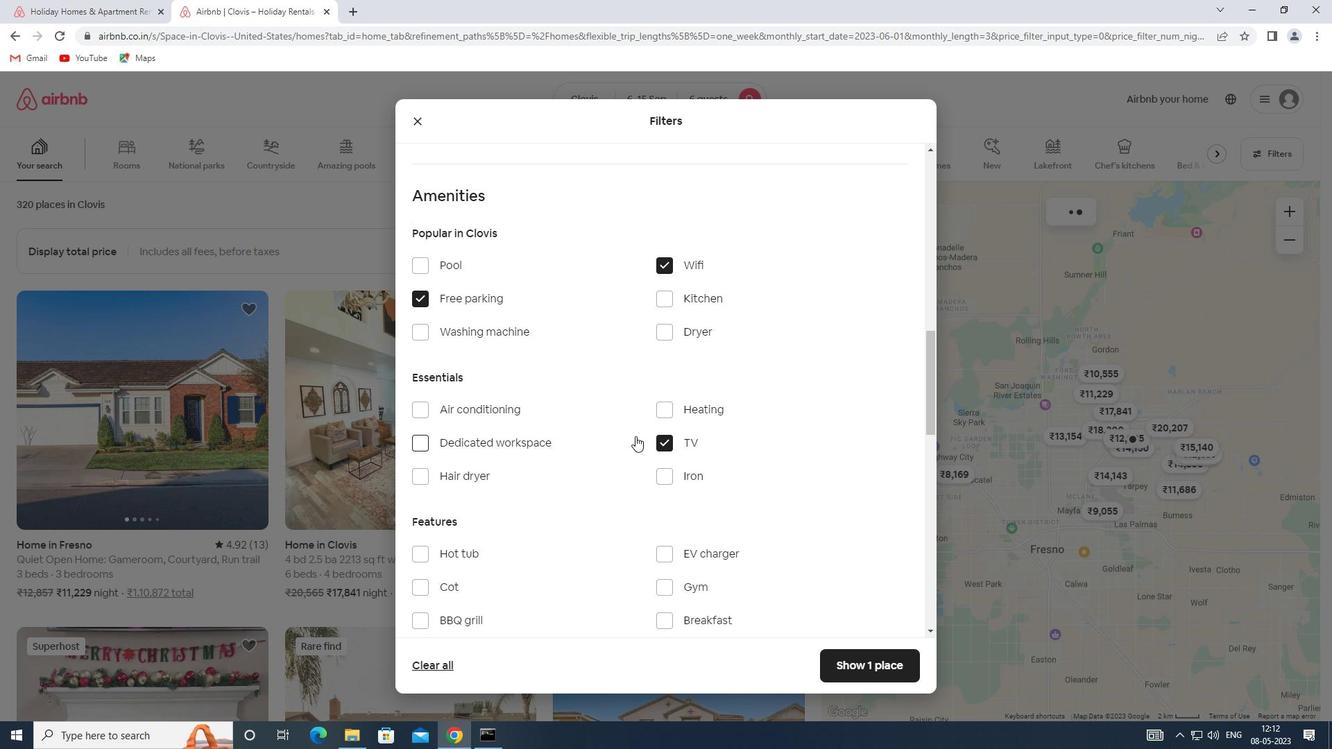 
Action: Mouse moved to (661, 446)
Screenshot: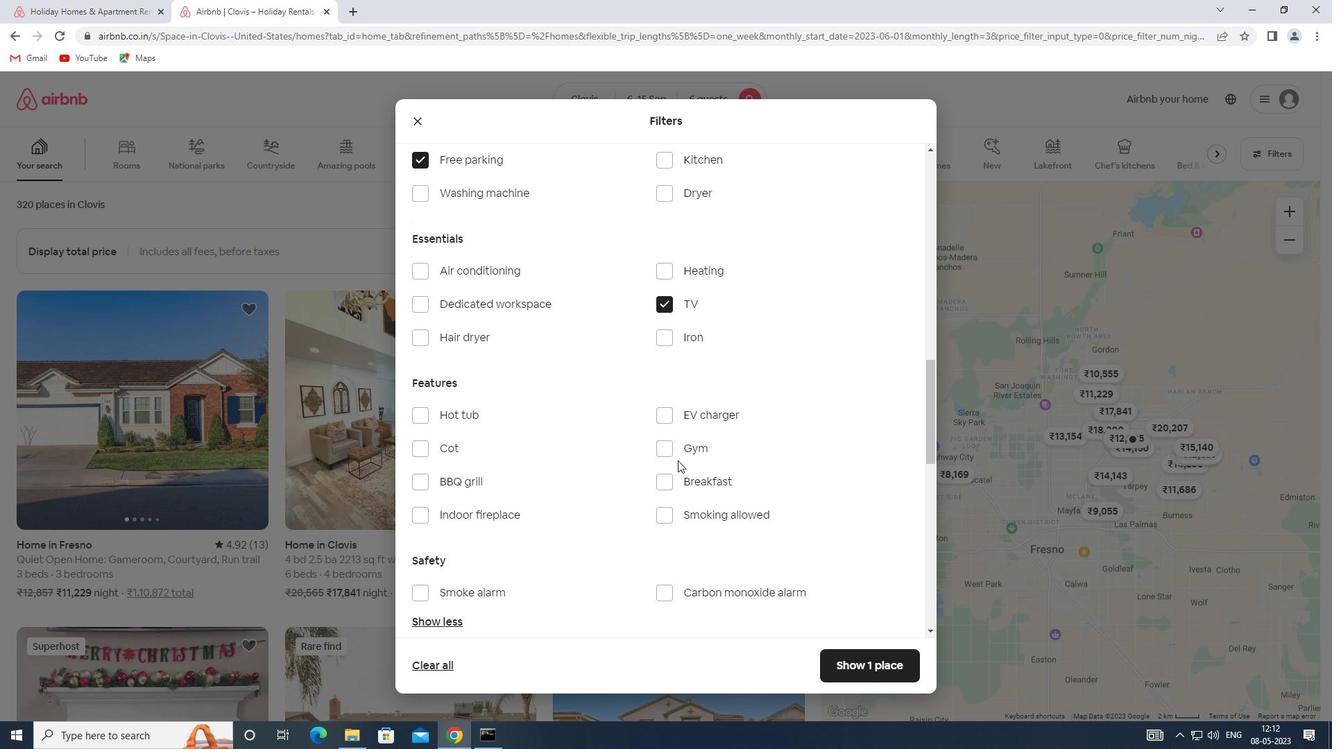 
Action: Mouse pressed left at (661, 446)
Screenshot: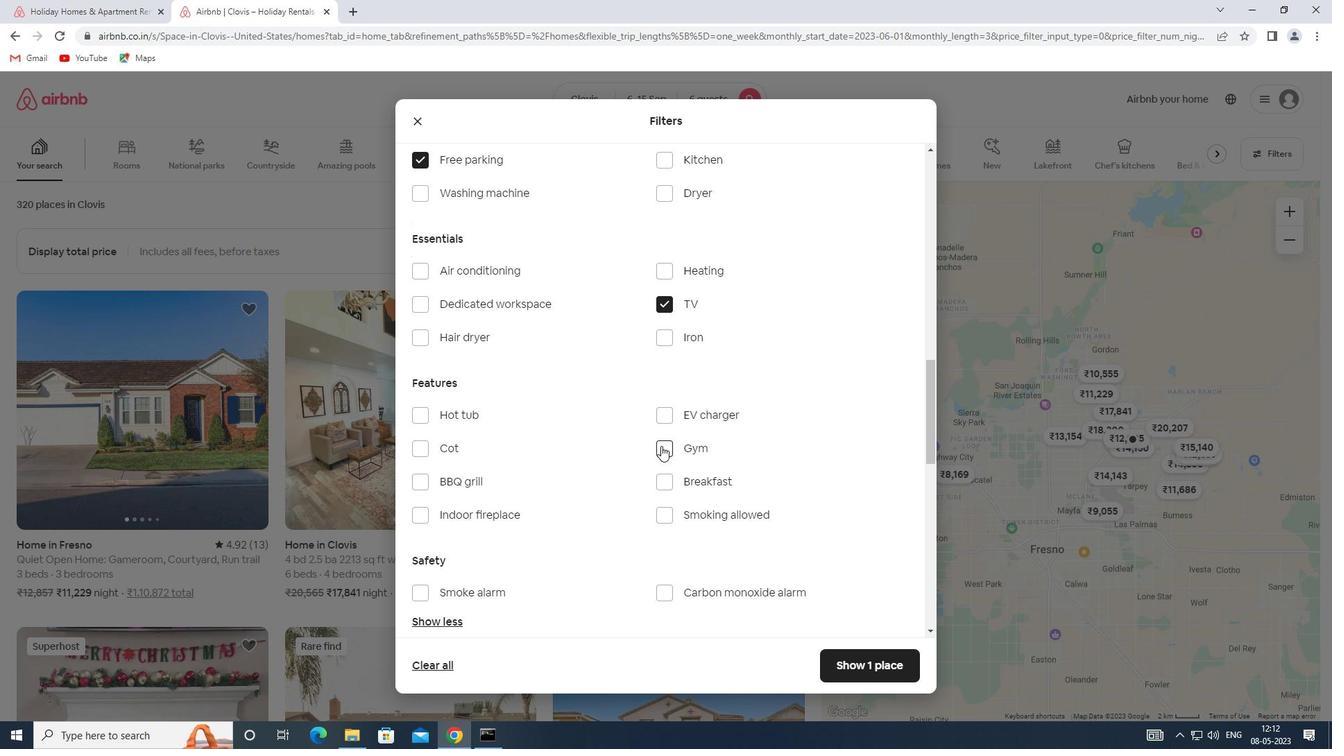 
Action: Mouse moved to (662, 476)
Screenshot: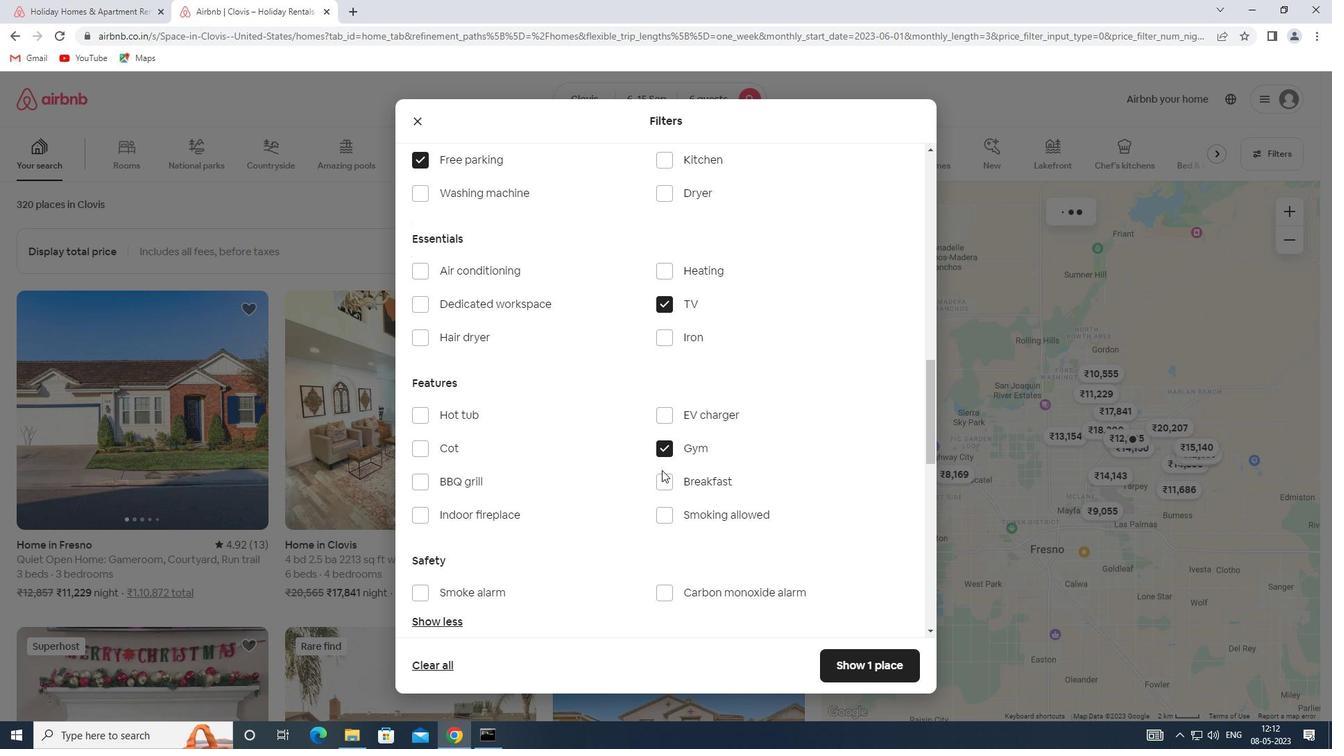 
Action: Mouse pressed left at (662, 476)
Screenshot: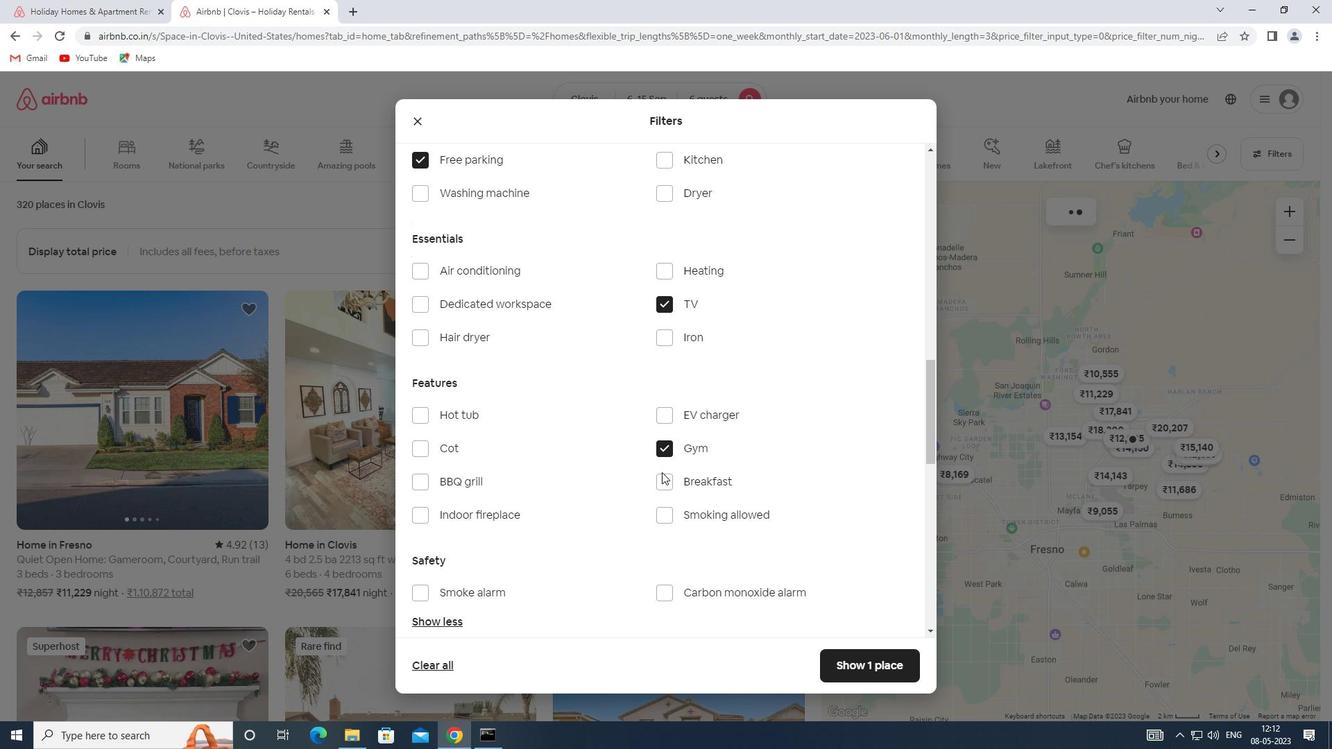 
Action: Mouse moved to (567, 497)
Screenshot: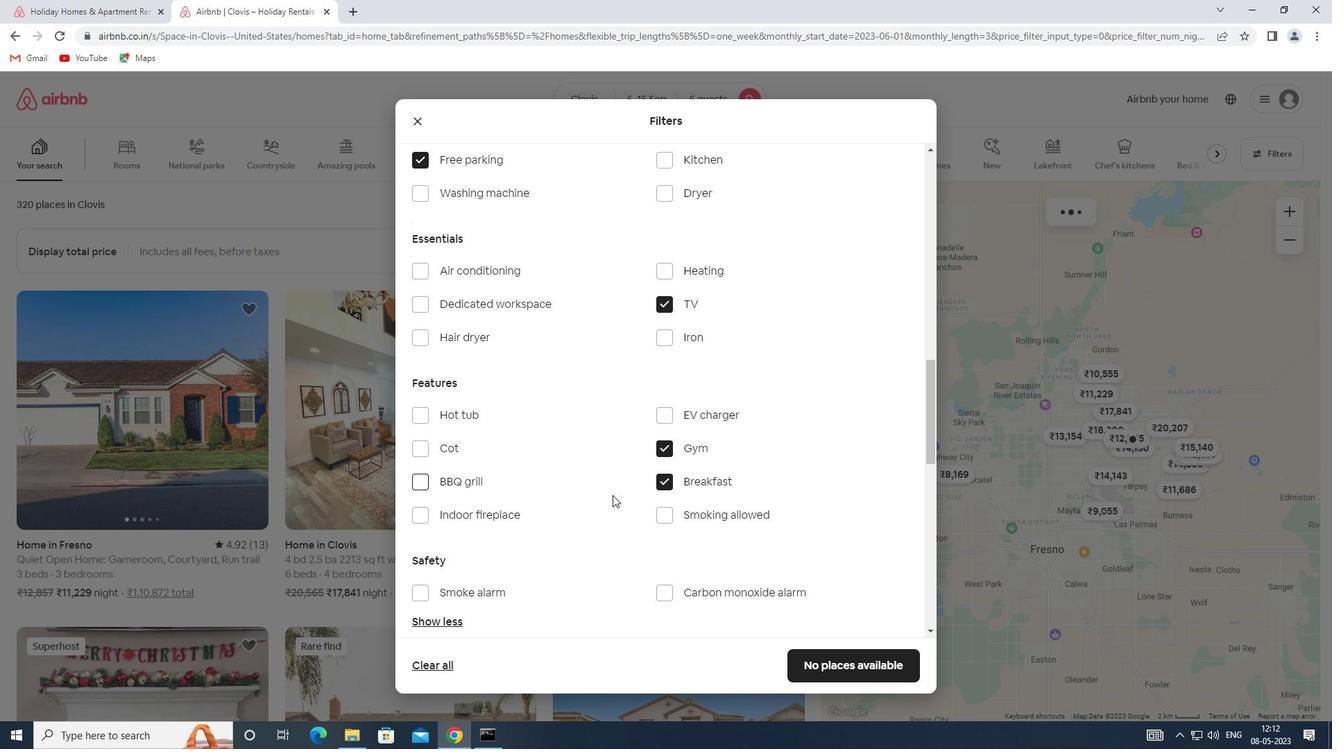 
Action: Mouse scrolled (567, 497) with delta (0, 0)
Screenshot: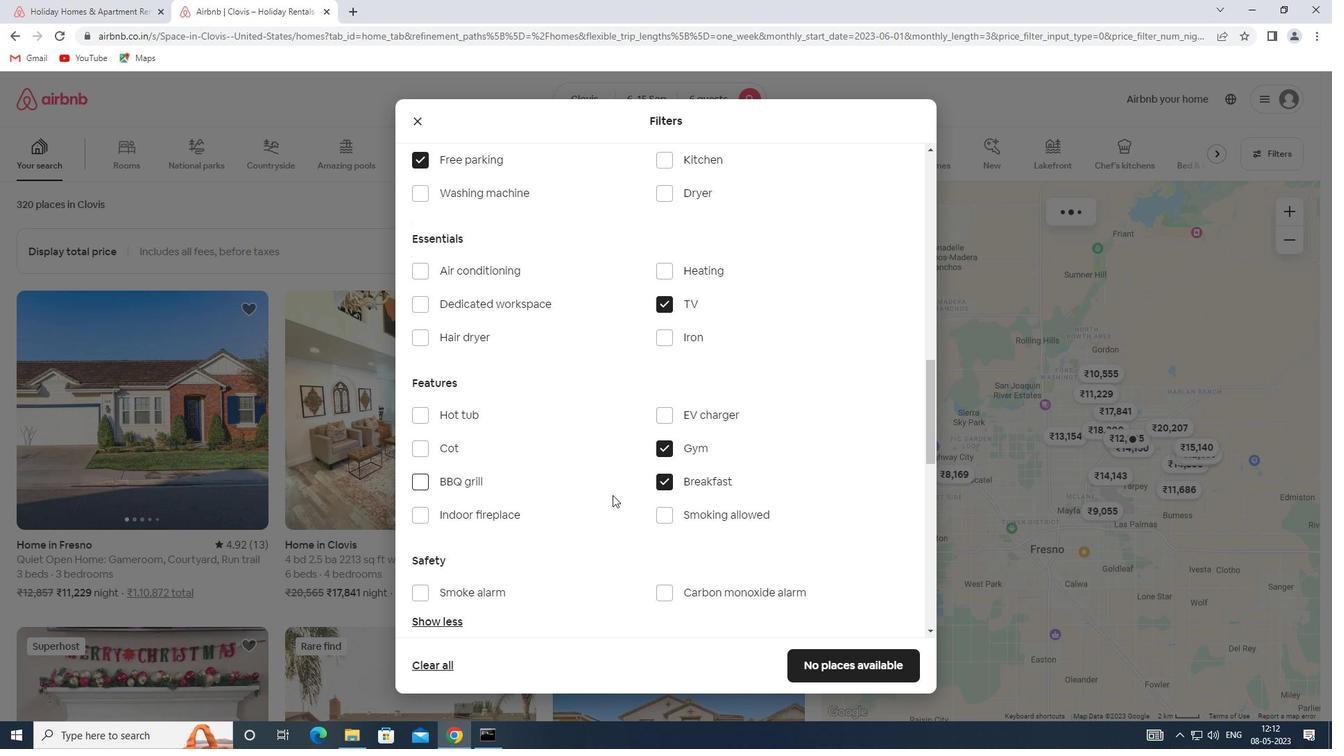 
Action: Mouse scrolled (567, 497) with delta (0, 0)
Screenshot: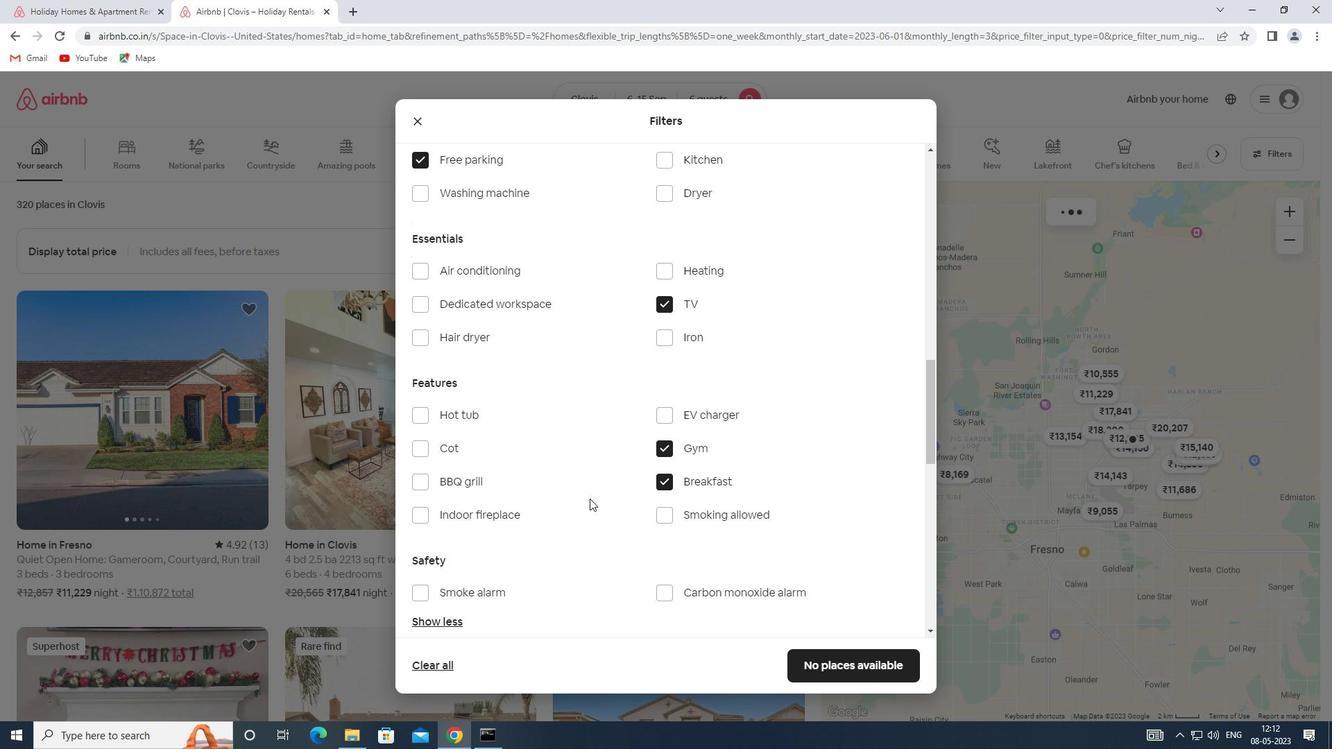 
Action: Mouse scrolled (567, 497) with delta (0, 0)
Screenshot: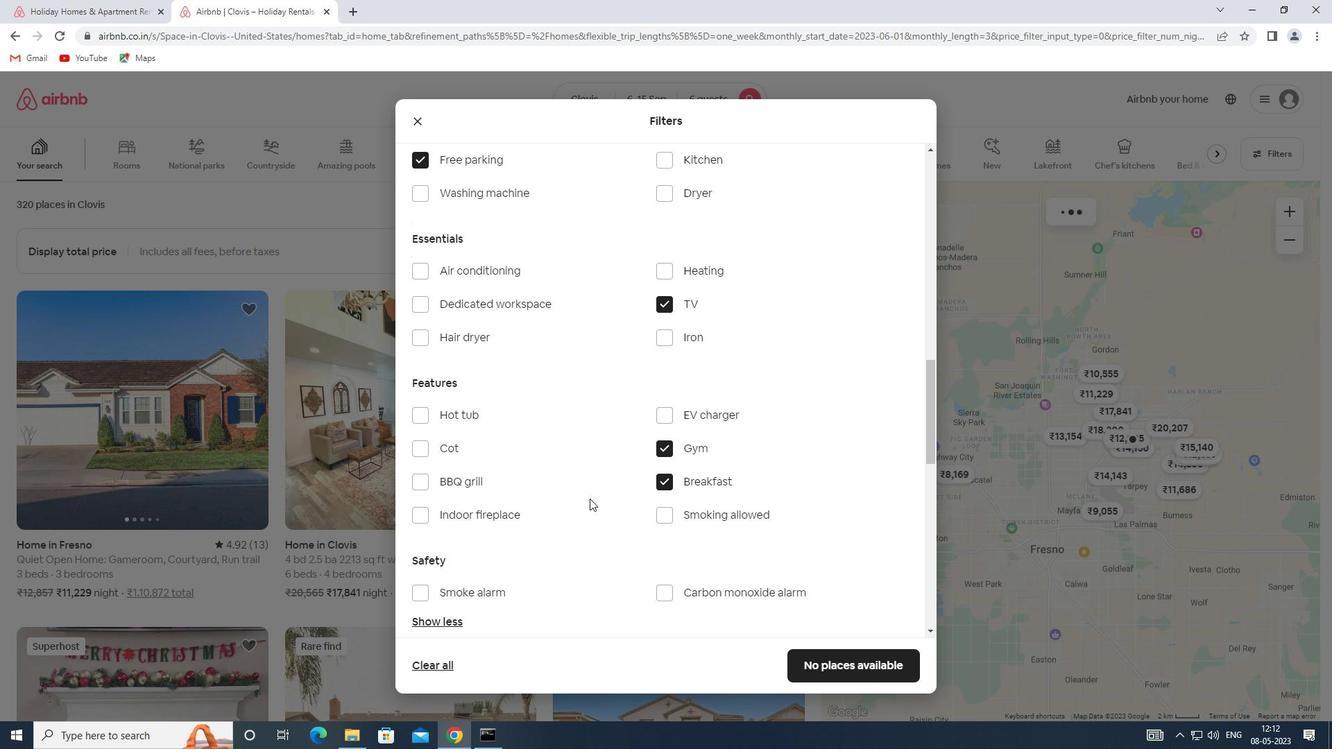 
Action: Mouse moved to (566, 497)
Screenshot: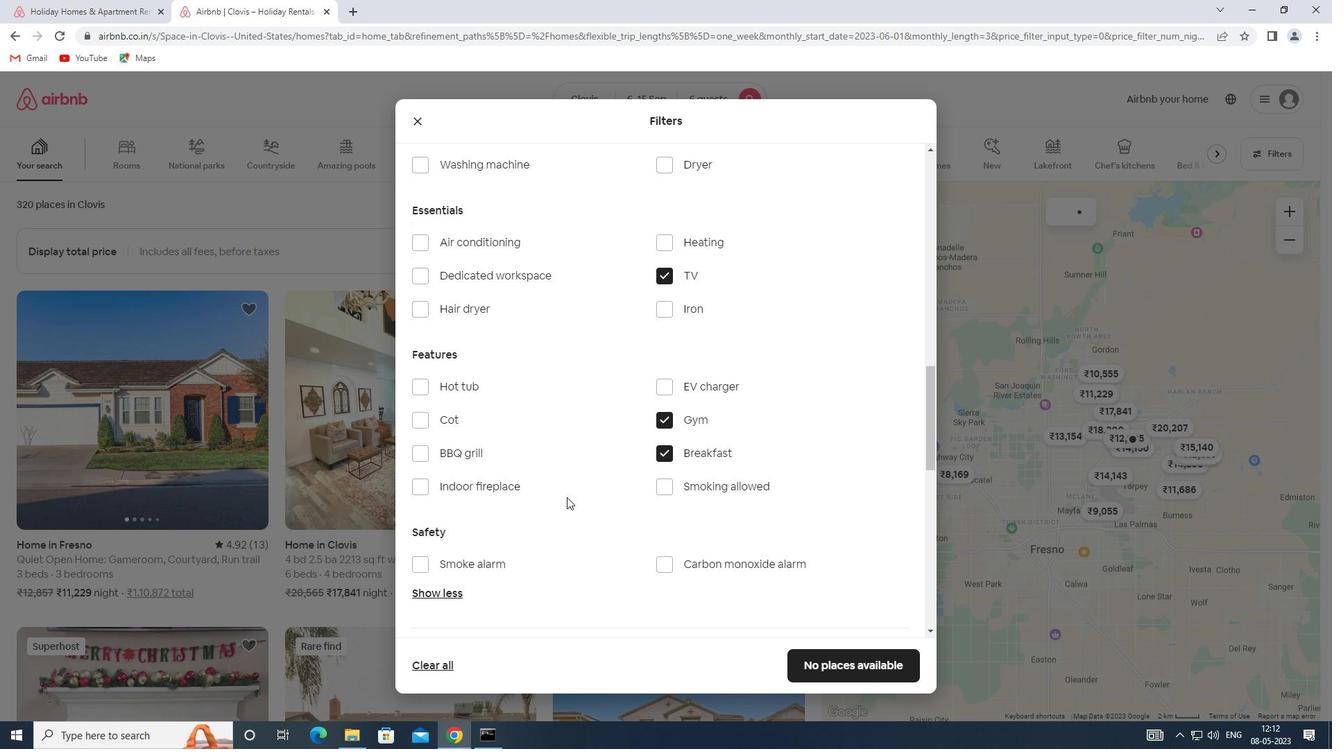 
Action: Mouse scrolled (566, 496) with delta (0, 0)
Screenshot: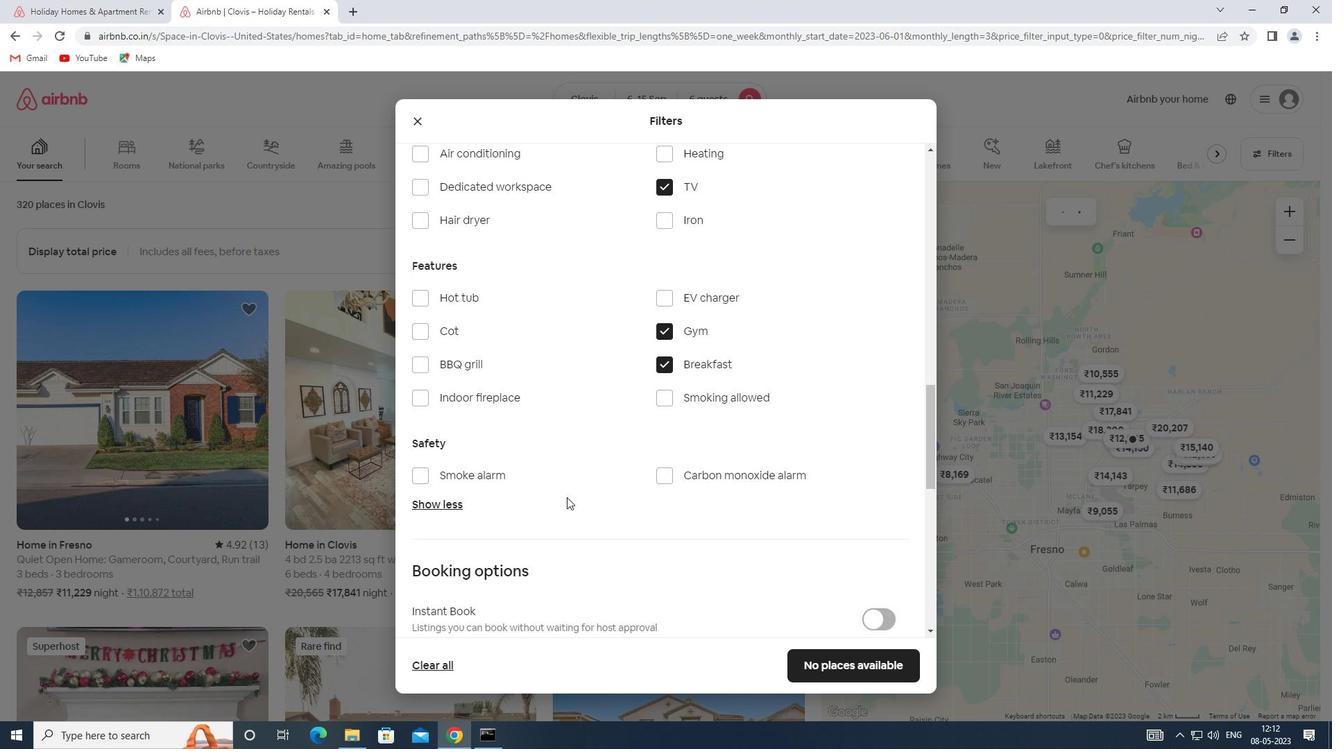
Action: Mouse scrolled (566, 496) with delta (0, 0)
Screenshot: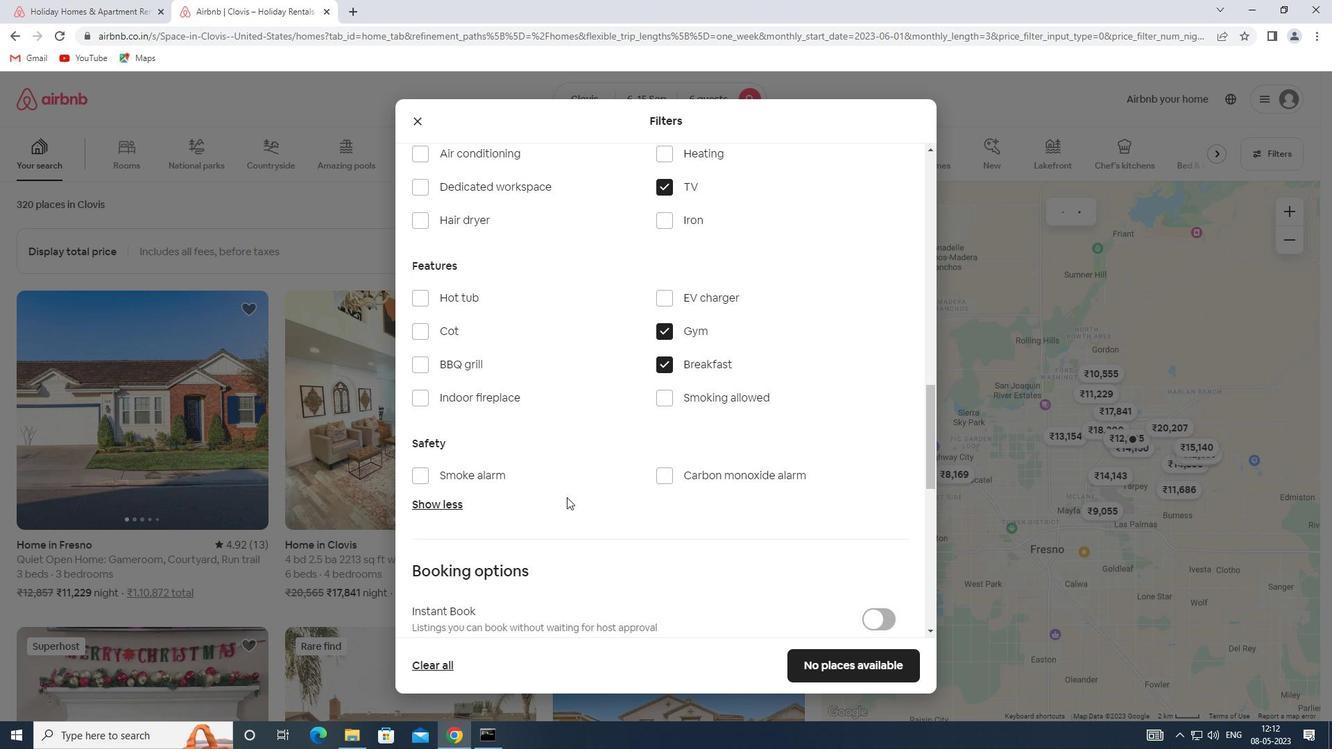 
Action: Mouse scrolled (566, 496) with delta (0, 0)
Screenshot: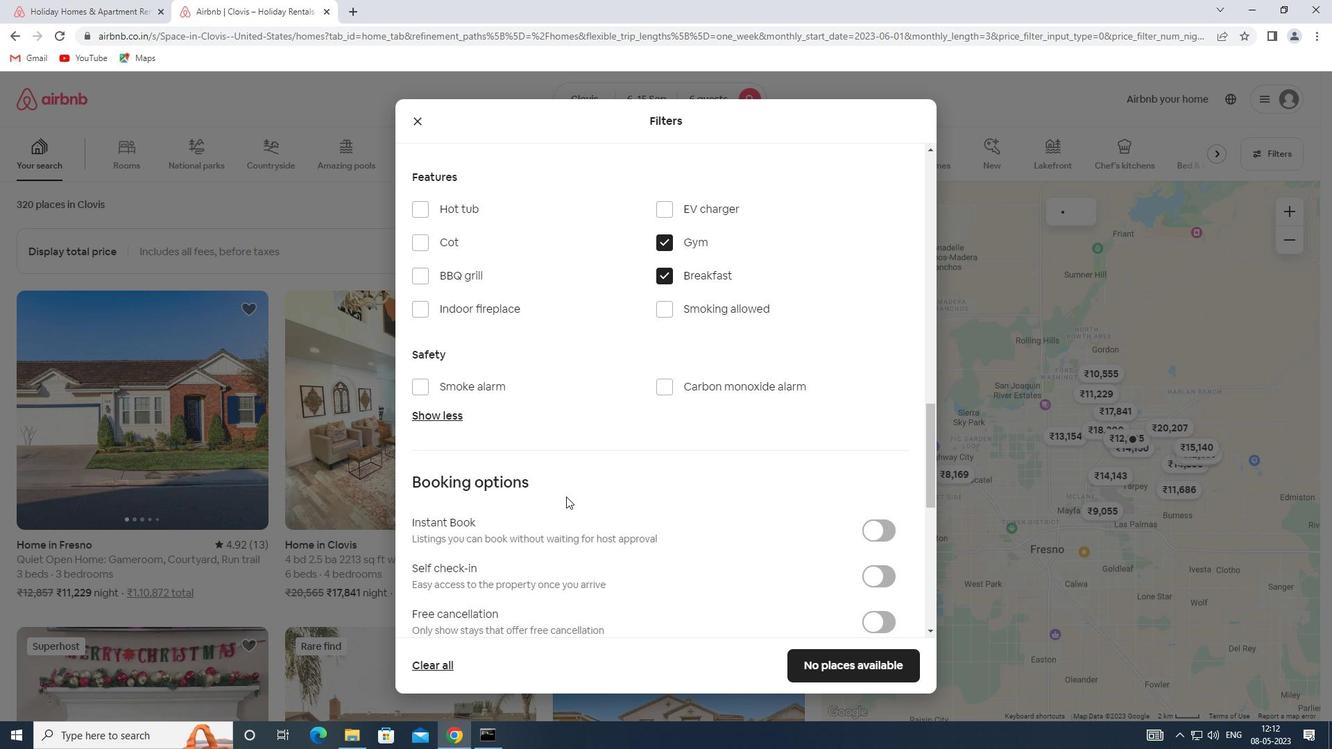
Action: Mouse moved to (883, 367)
Screenshot: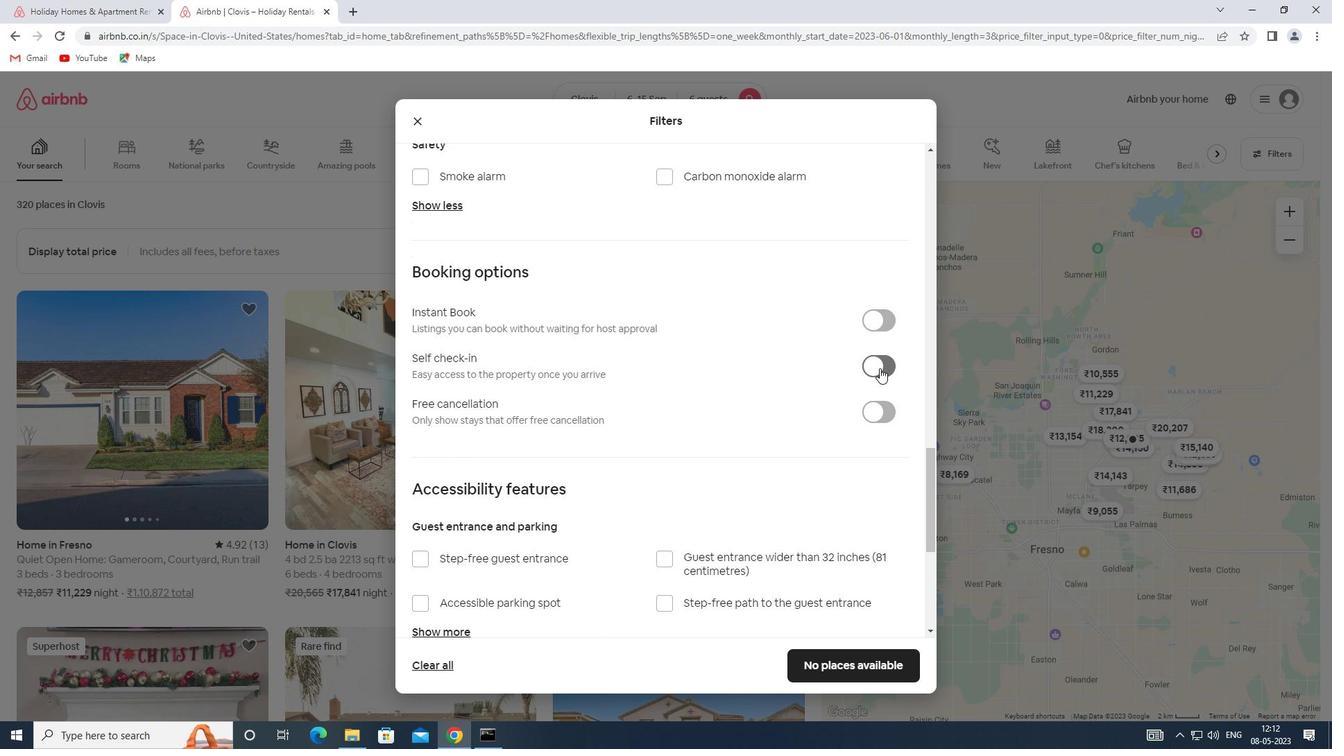 
Action: Mouse pressed left at (883, 367)
Screenshot: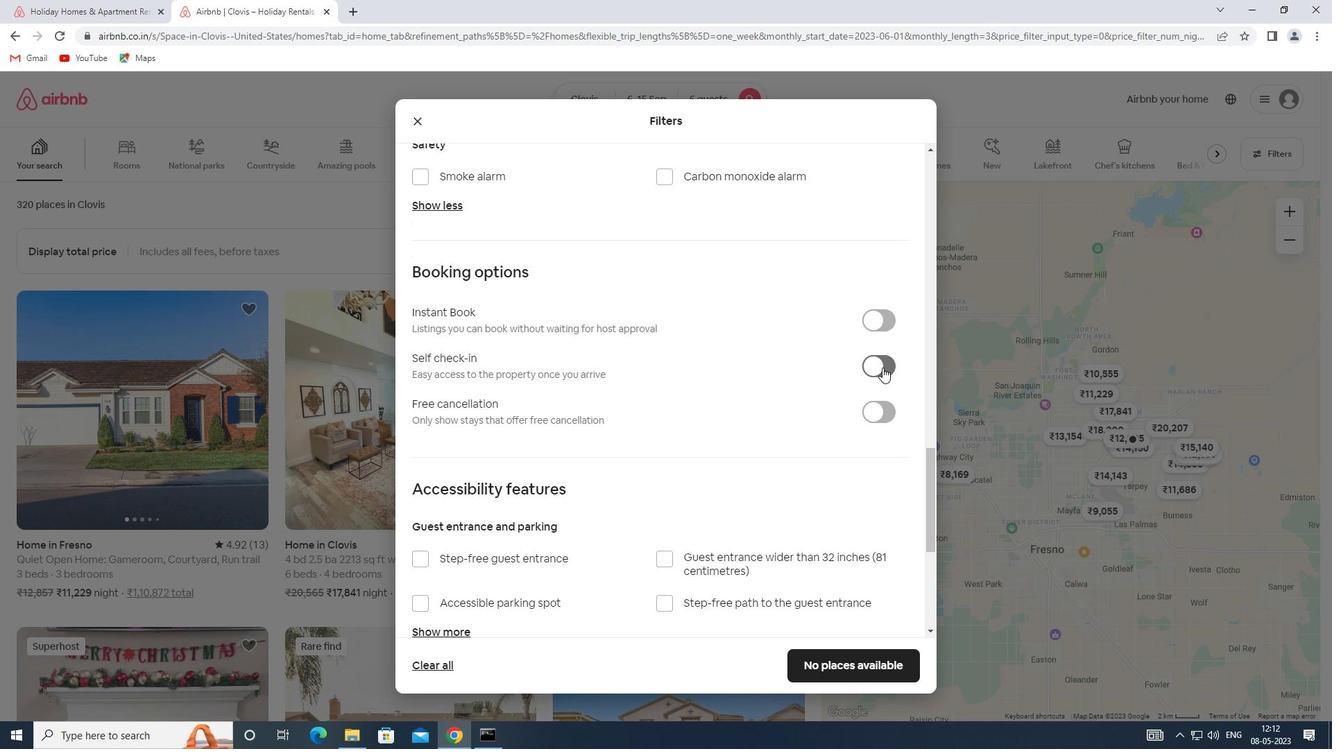 
Action: Mouse moved to (498, 485)
Screenshot: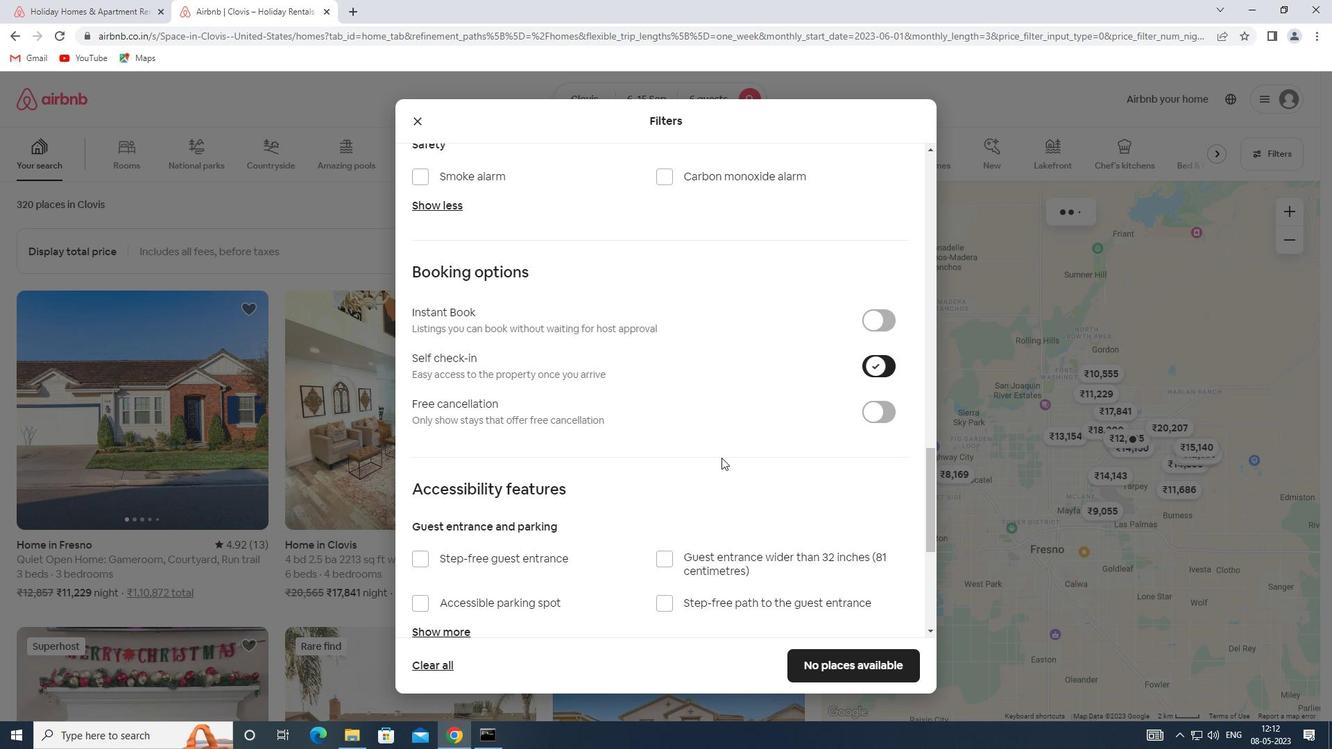 
Action: Mouse scrolled (498, 484) with delta (0, 0)
Screenshot: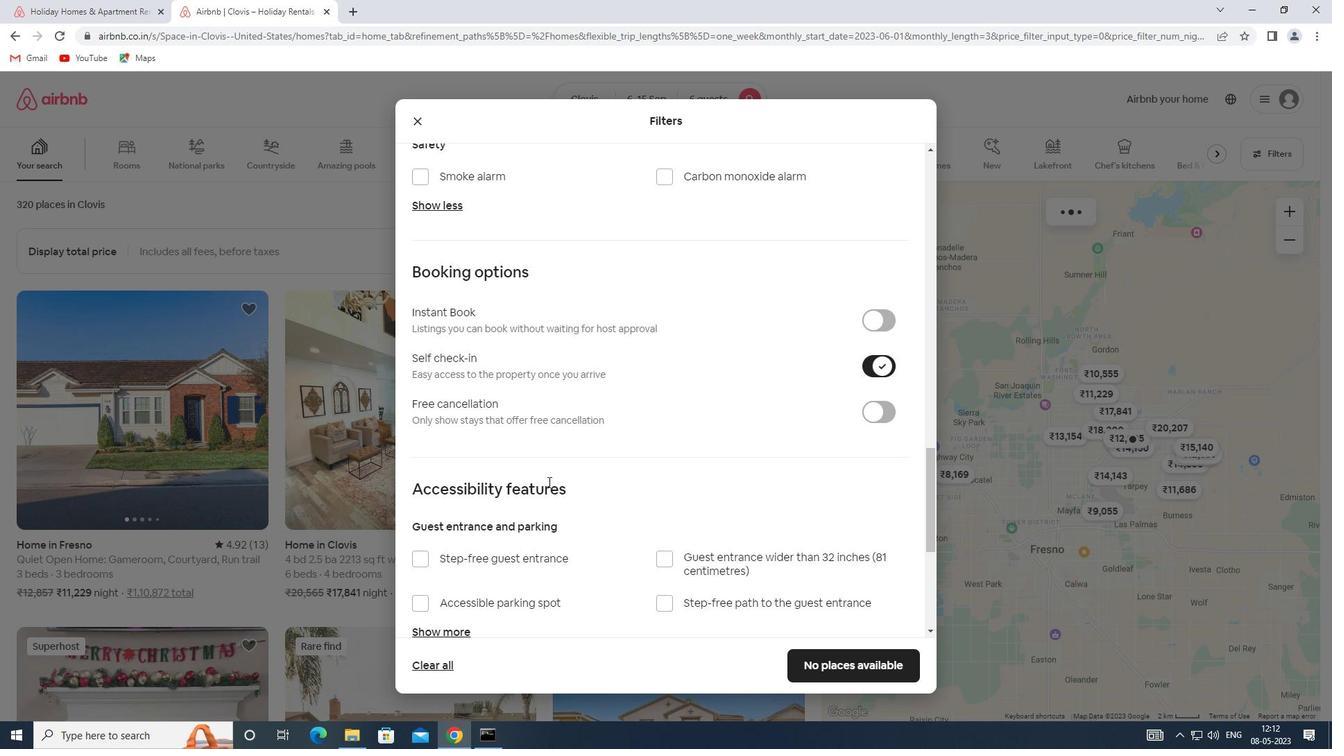 
Action: Mouse scrolled (498, 484) with delta (0, 0)
Screenshot: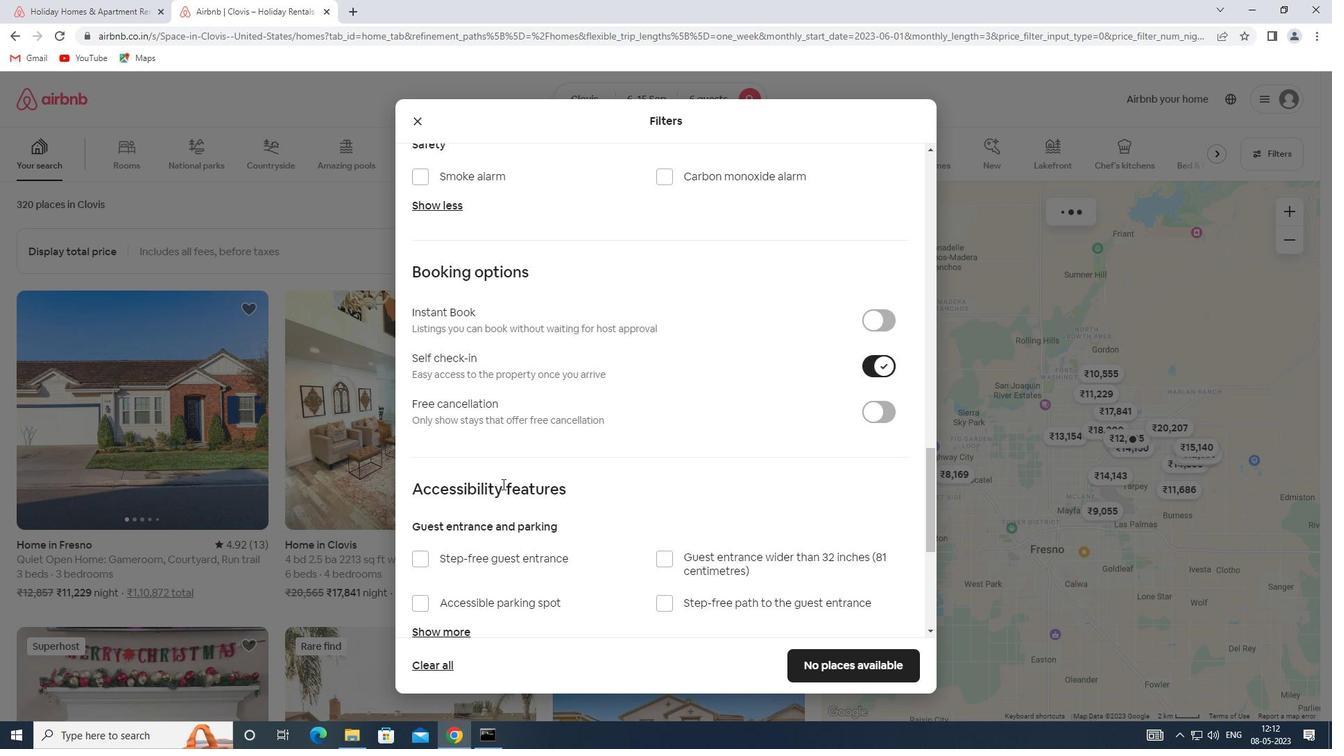 
Action: Mouse scrolled (498, 484) with delta (0, 0)
Screenshot: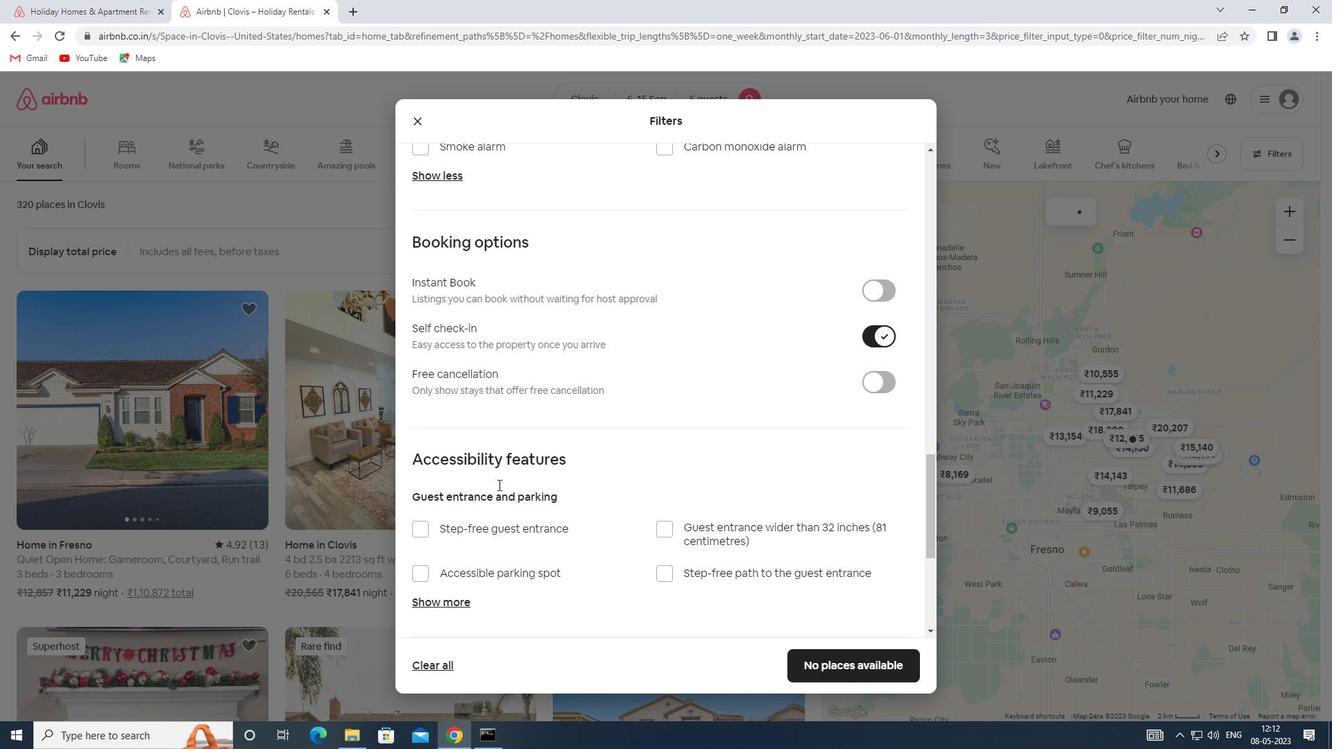 
Action: Mouse scrolled (498, 484) with delta (0, 0)
Screenshot: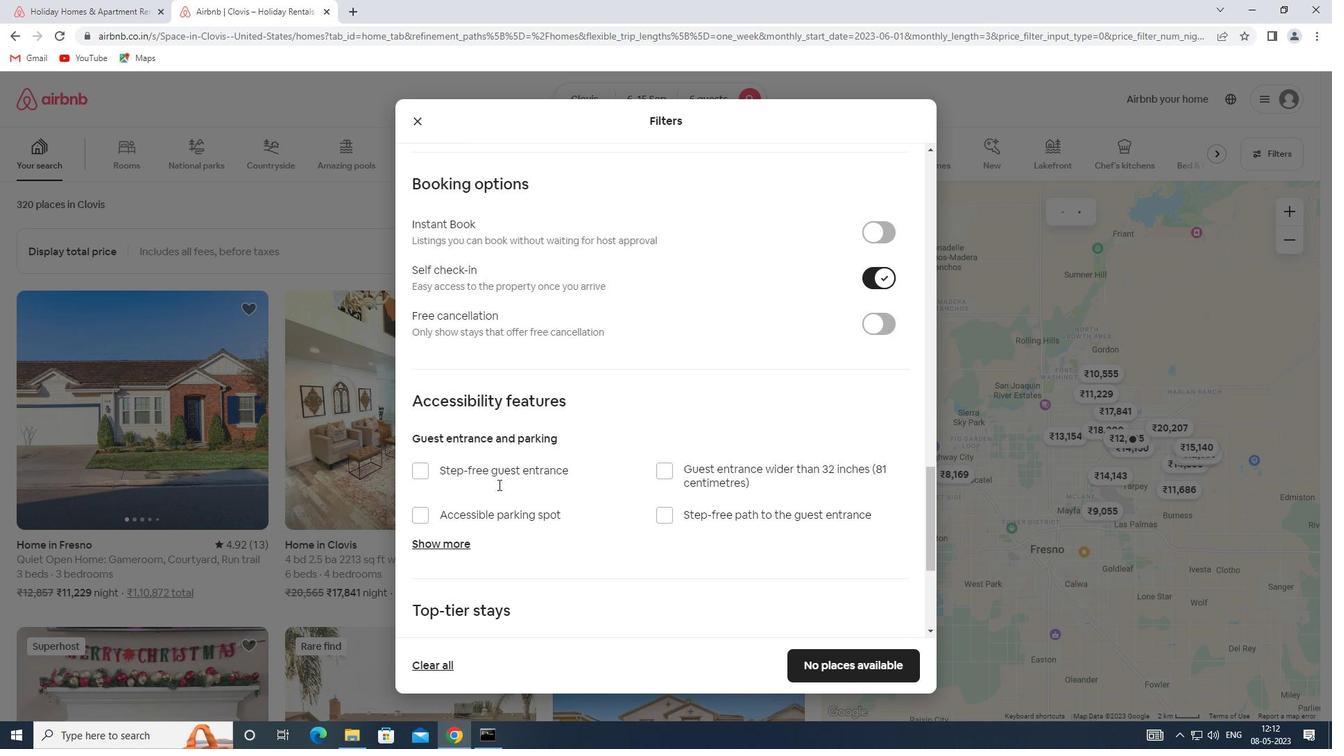 
Action: Mouse moved to (416, 606)
Screenshot: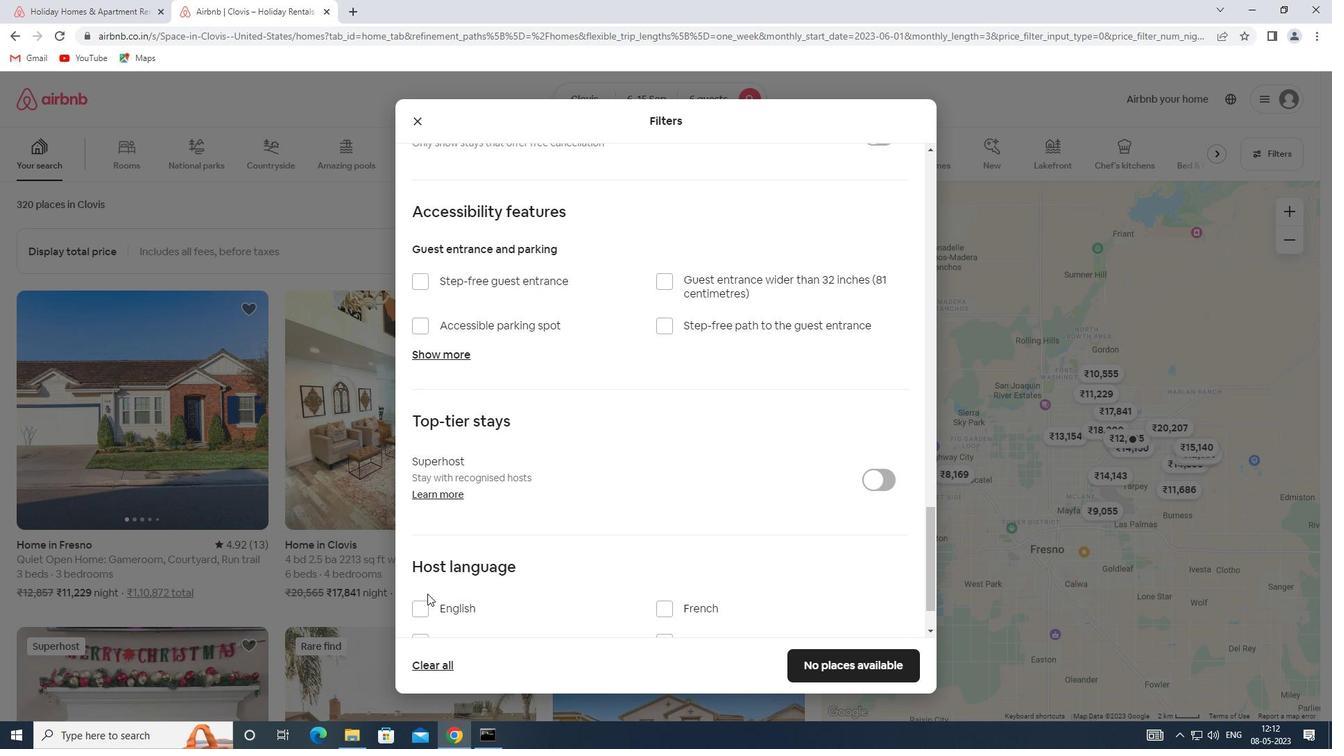 
Action: Mouse pressed left at (416, 606)
Screenshot: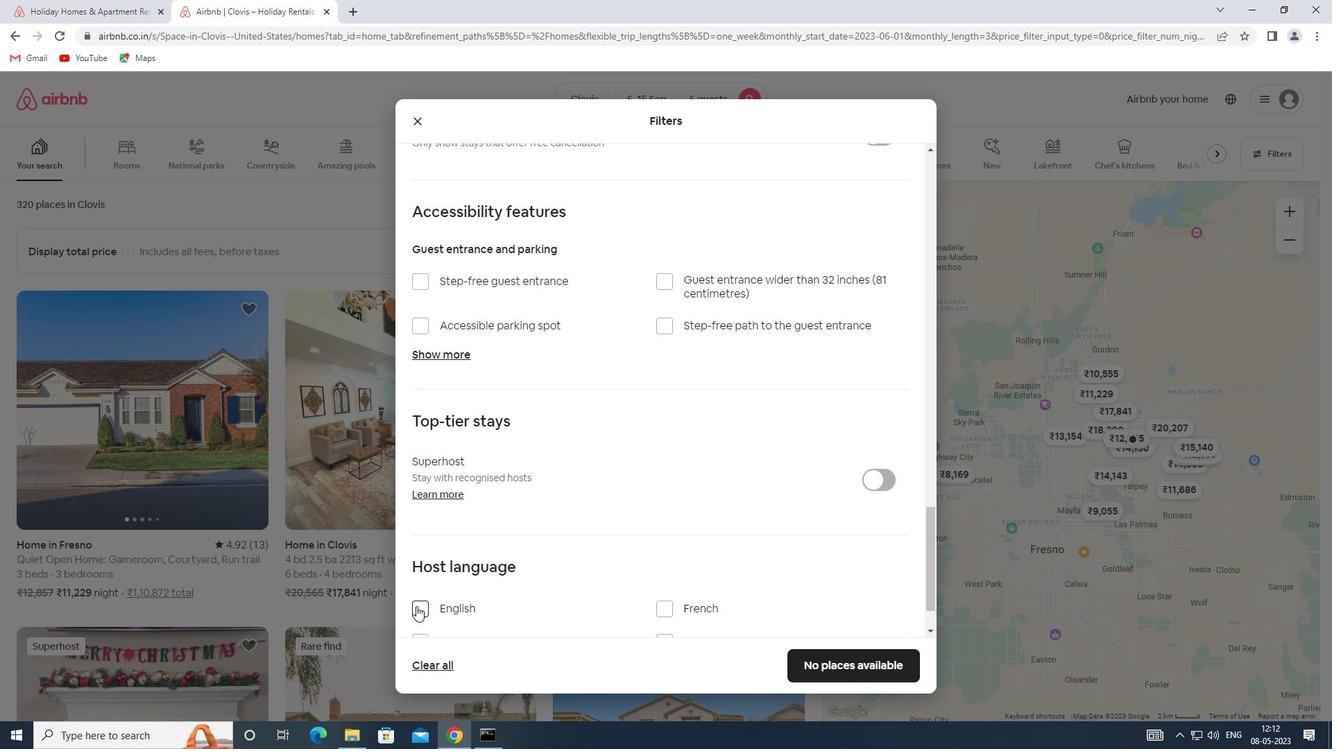 
Action: Mouse moved to (749, 578)
Screenshot: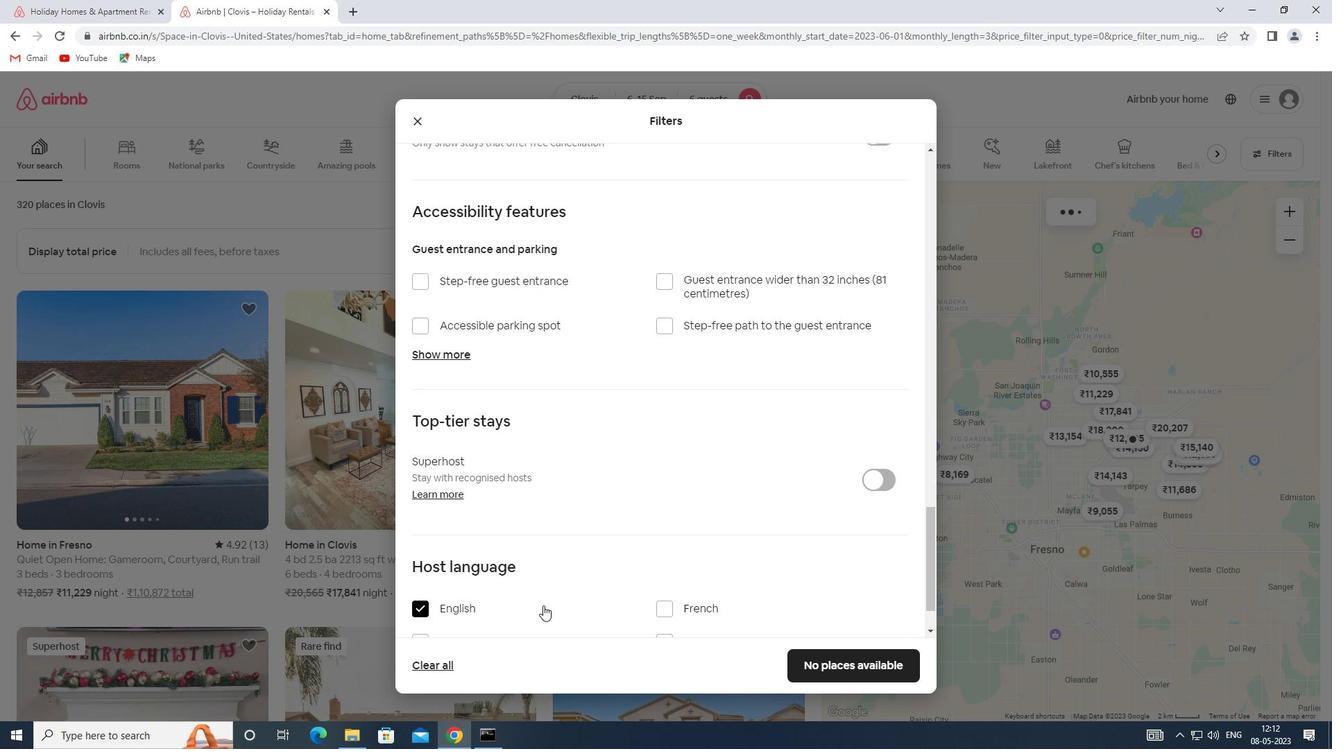 
Action: Mouse scrolled (749, 577) with delta (0, 0)
Screenshot: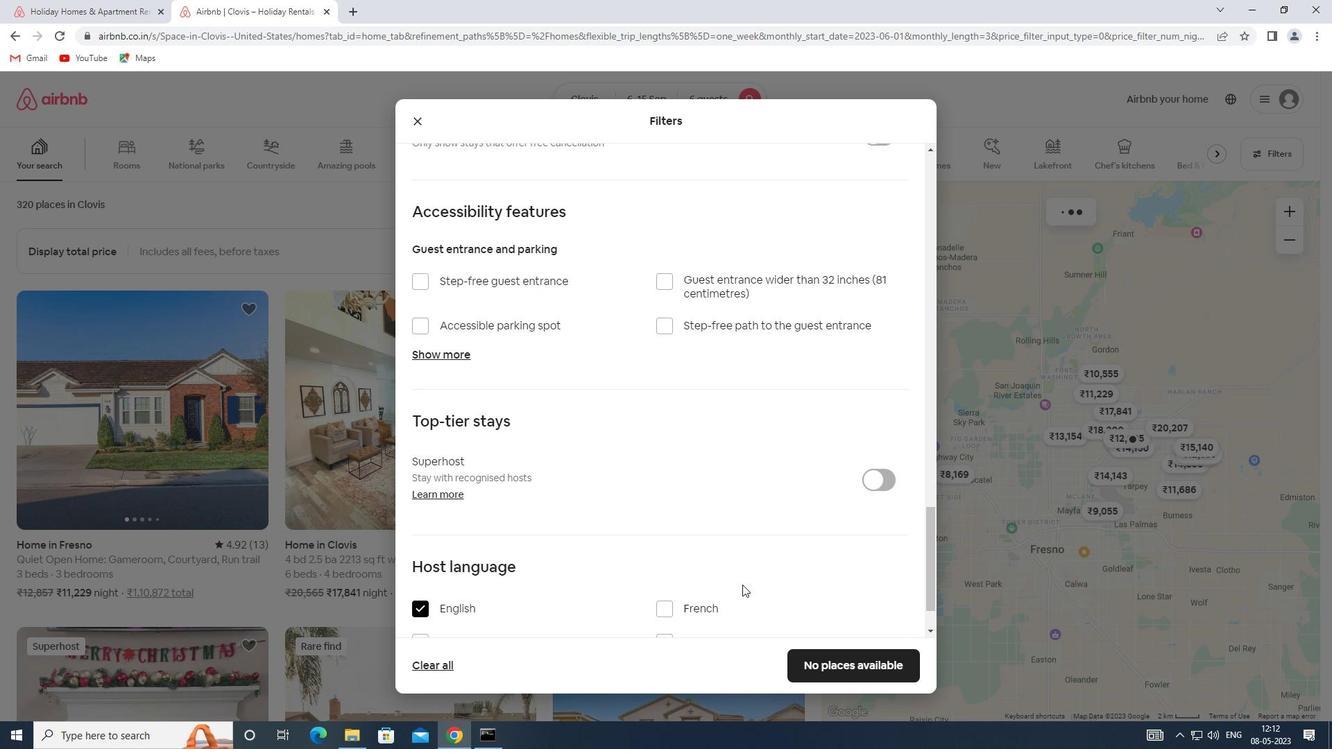 
Action: Mouse scrolled (749, 577) with delta (0, 0)
Screenshot: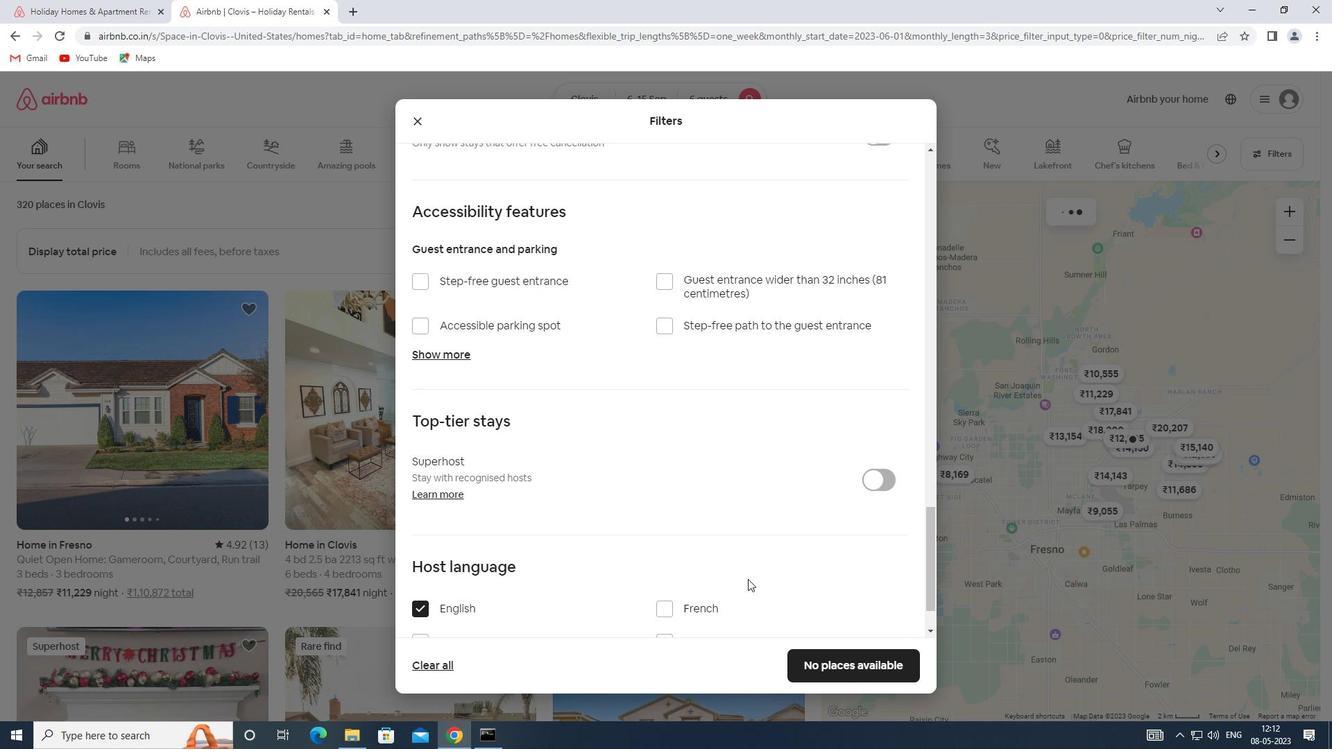 
Action: Mouse moved to (829, 665)
Screenshot: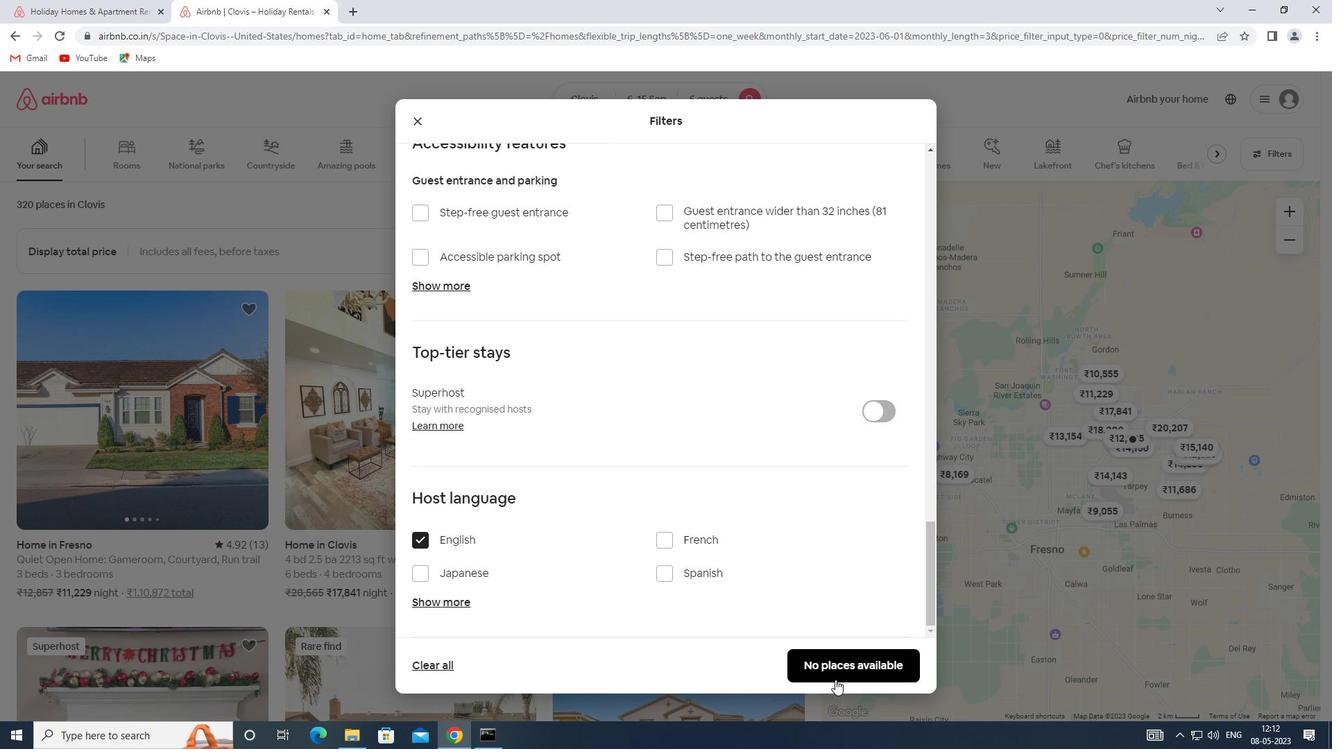 
Action: Mouse pressed left at (829, 665)
Screenshot: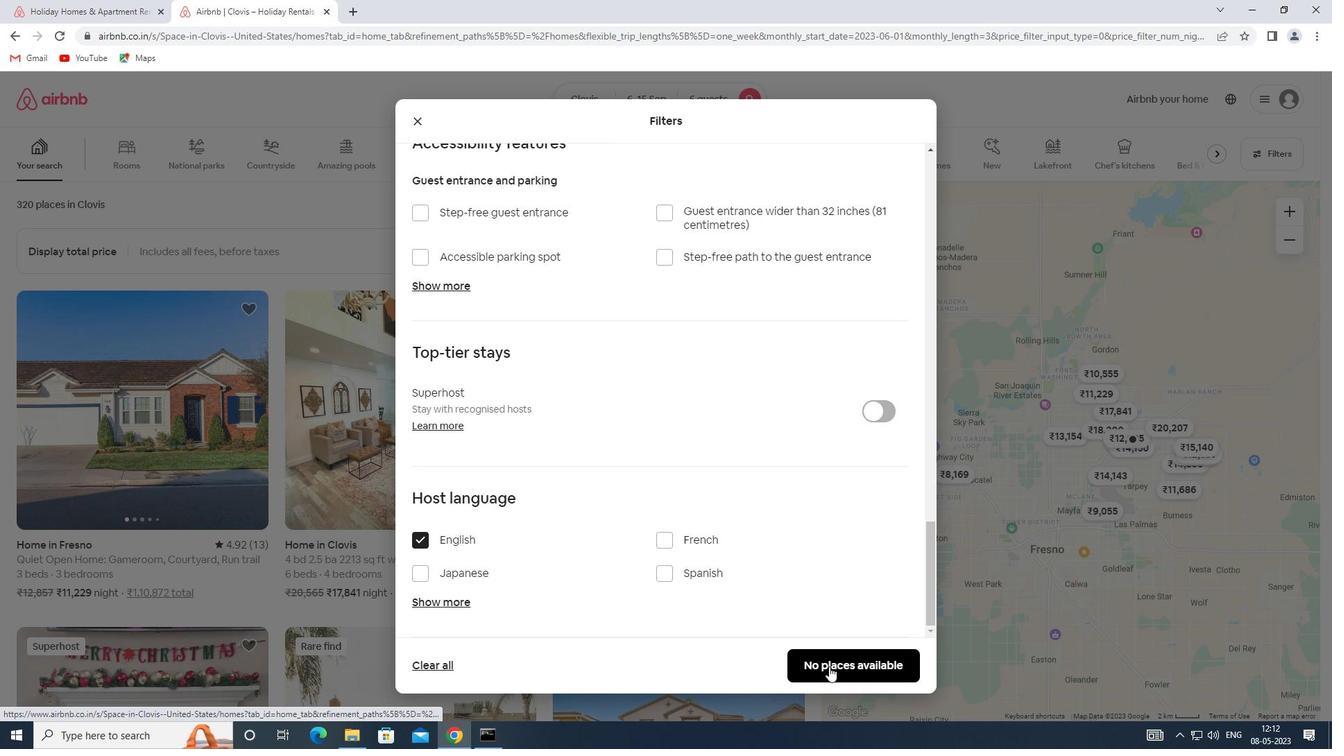 
